 Task: Open Card Financial Planning Review in Board Event Marketing to Workspace Creative Services and add a team member Softage.2@softage.net, a label Blue, a checklist Curriculum Development, an attachment from Trello, a color Blue and finally, add a card description 'Plan and execute company team outing' and a comment 'Given the potential impact of this task on our company competitive position, let us ensure that we approach it with a sense of strategic thinking and planning.'. Add a start date 'Jan 02, 1900' with a due date 'Jan 09, 1900'
Action: Mouse moved to (237, 175)
Screenshot: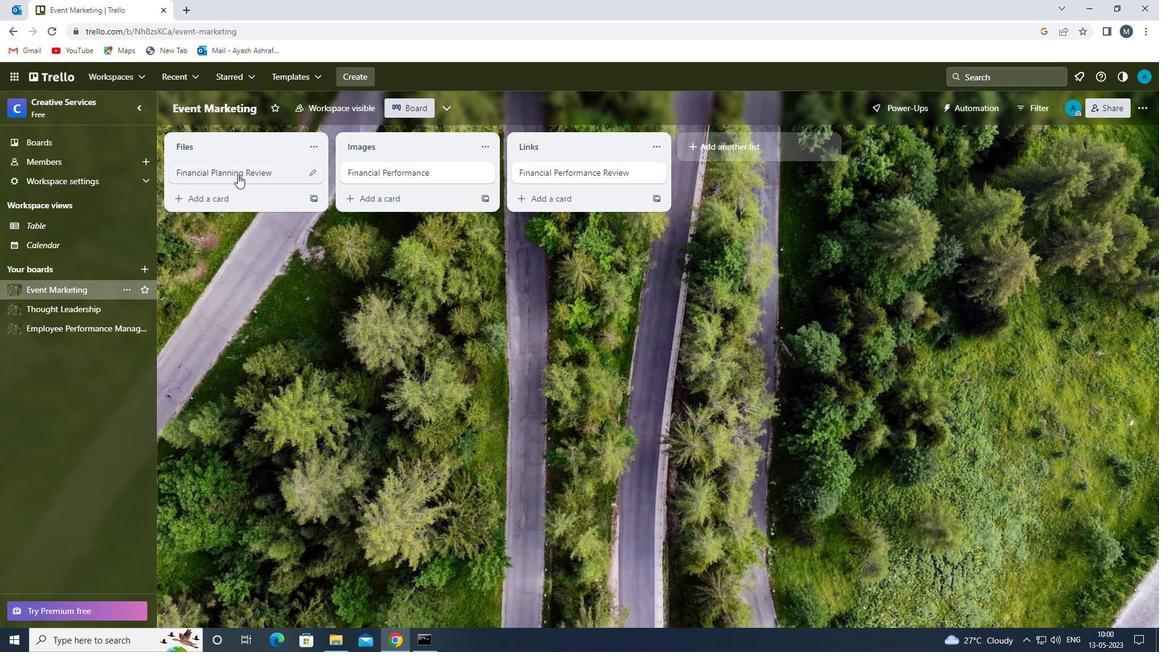 
Action: Mouse pressed left at (237, 175)
Screenshot: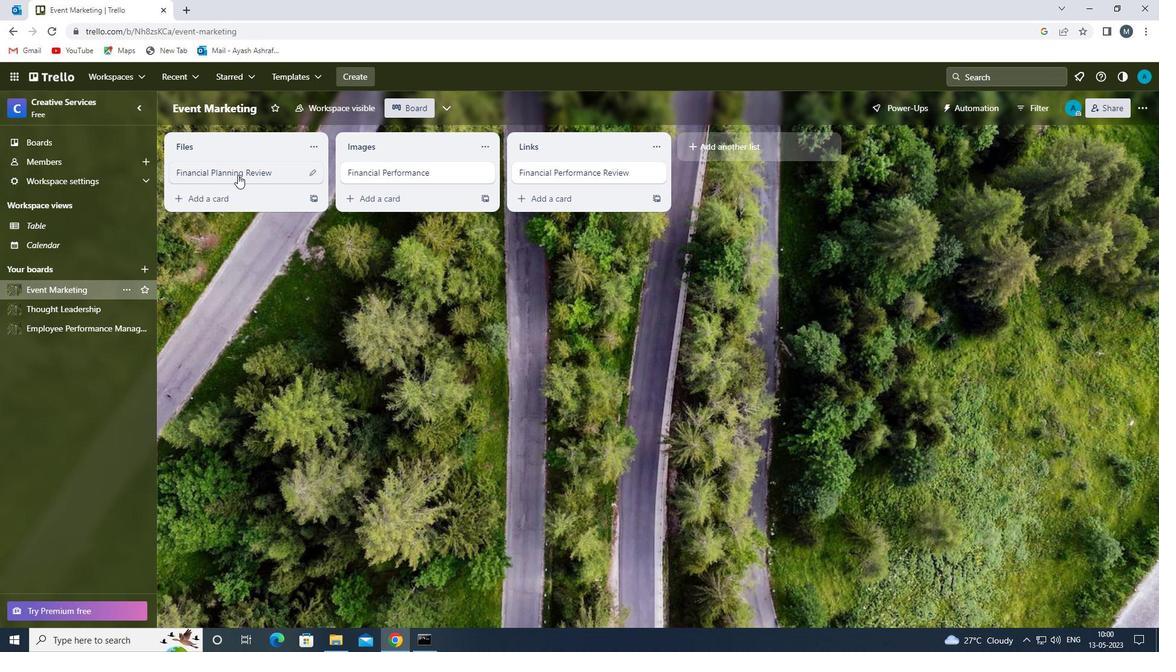 
Action: Mouse moved to (725, 175)
Screenshot: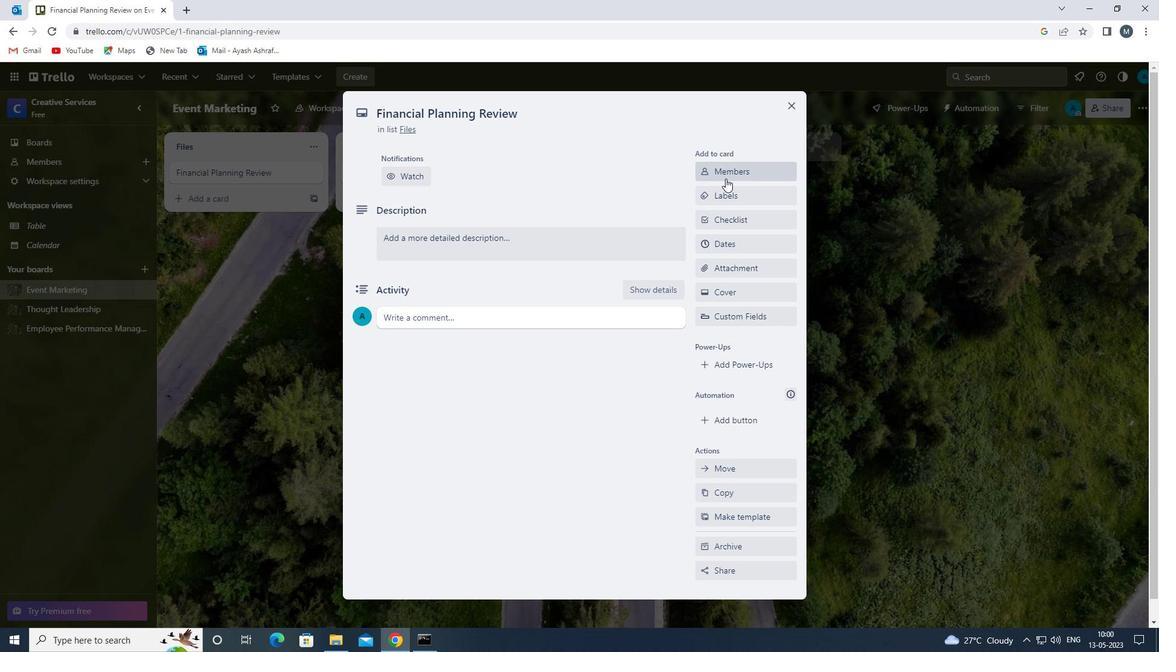 
Action: Mouse pressed left at (725, 175)
Screenshot: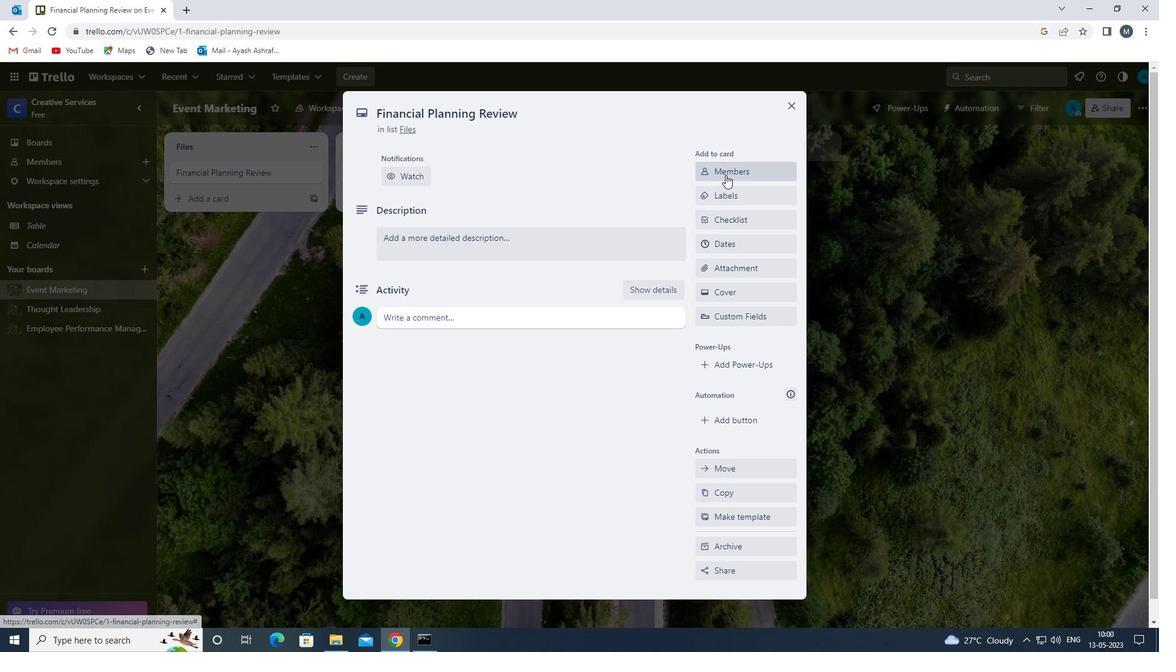 
Action: Mouse moved to (740, 189)
Screenshot: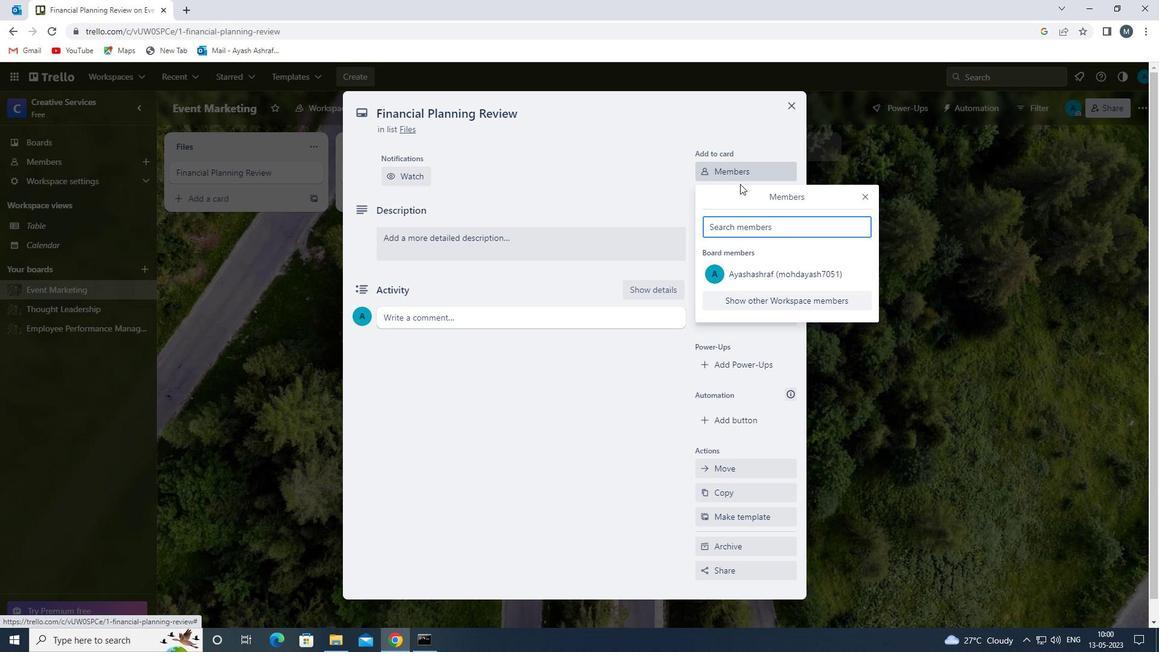 
Action: Key pressed s
Screenshot: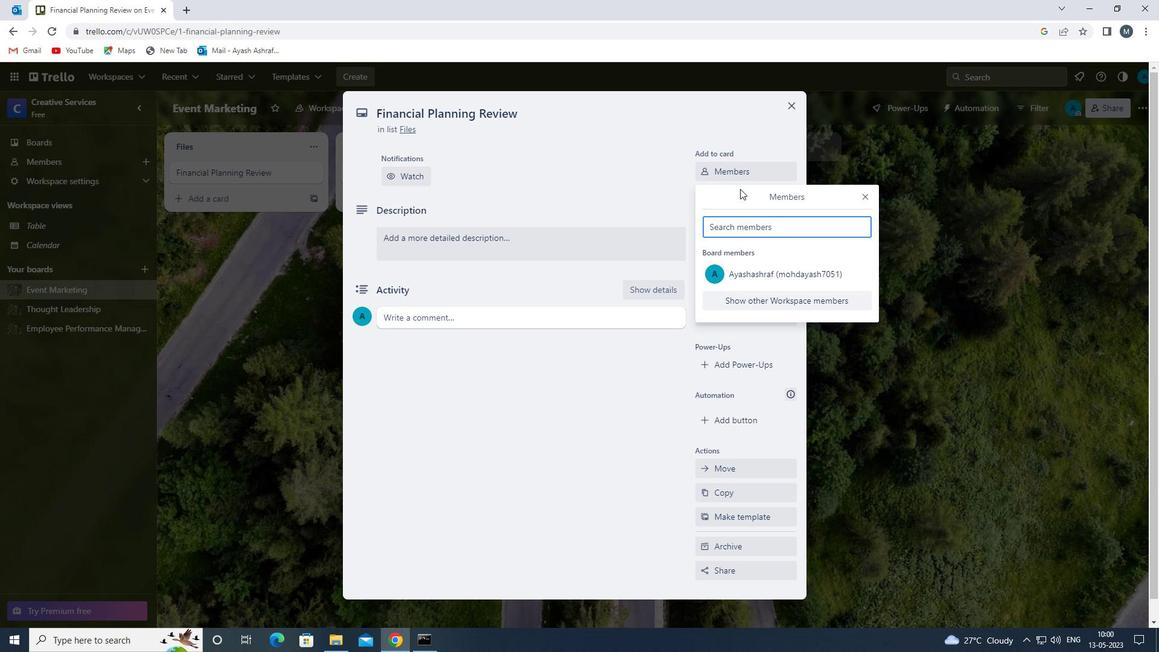 
Action: Mouse moved to (781, 370)
Screenshot: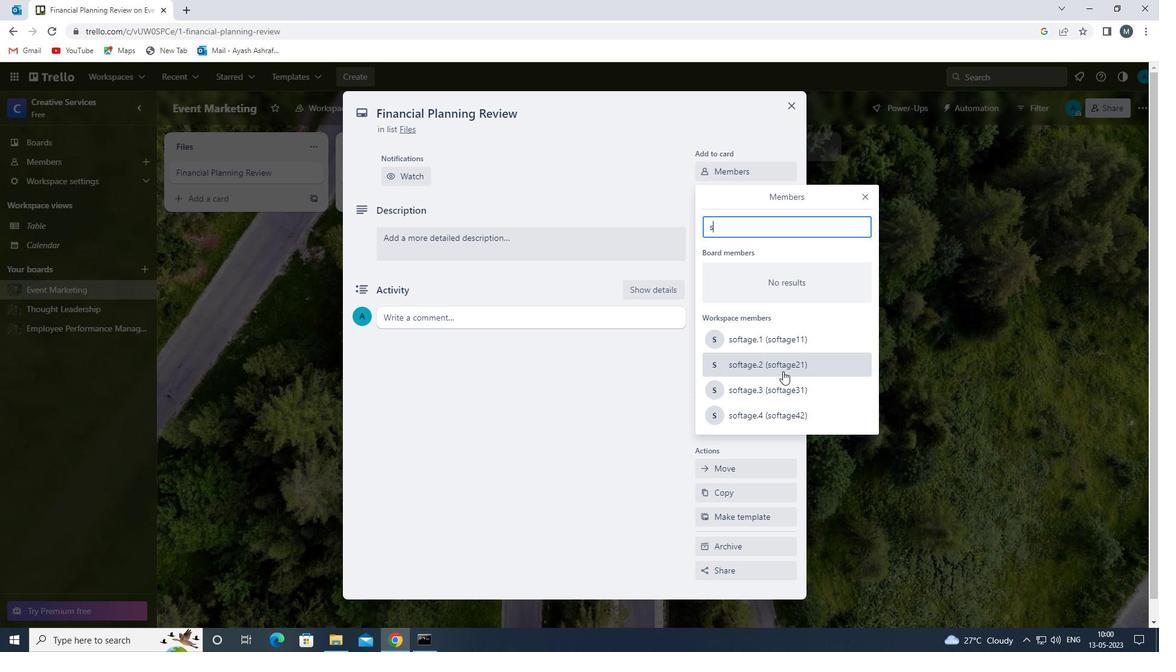
Action: Mouse pressed left at (781, 370)
Screenshot: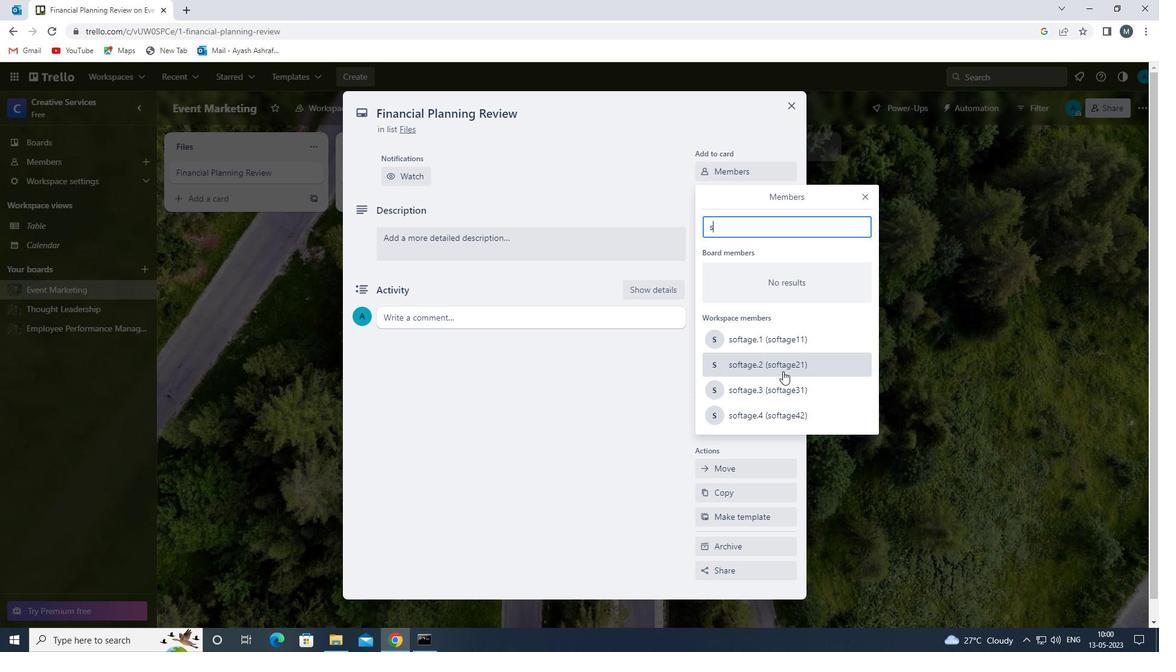 
Action: Mouse moved to (870, 202)
Screenshot: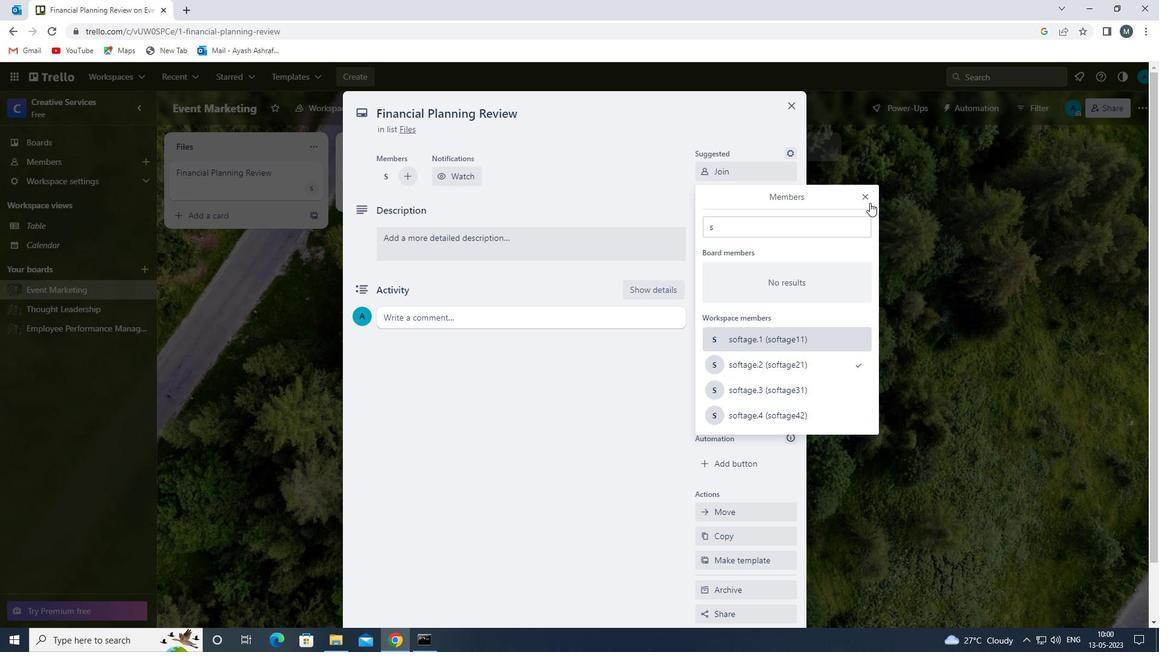 
Action: Mouse pressed left at (870, 202)
Screenshot: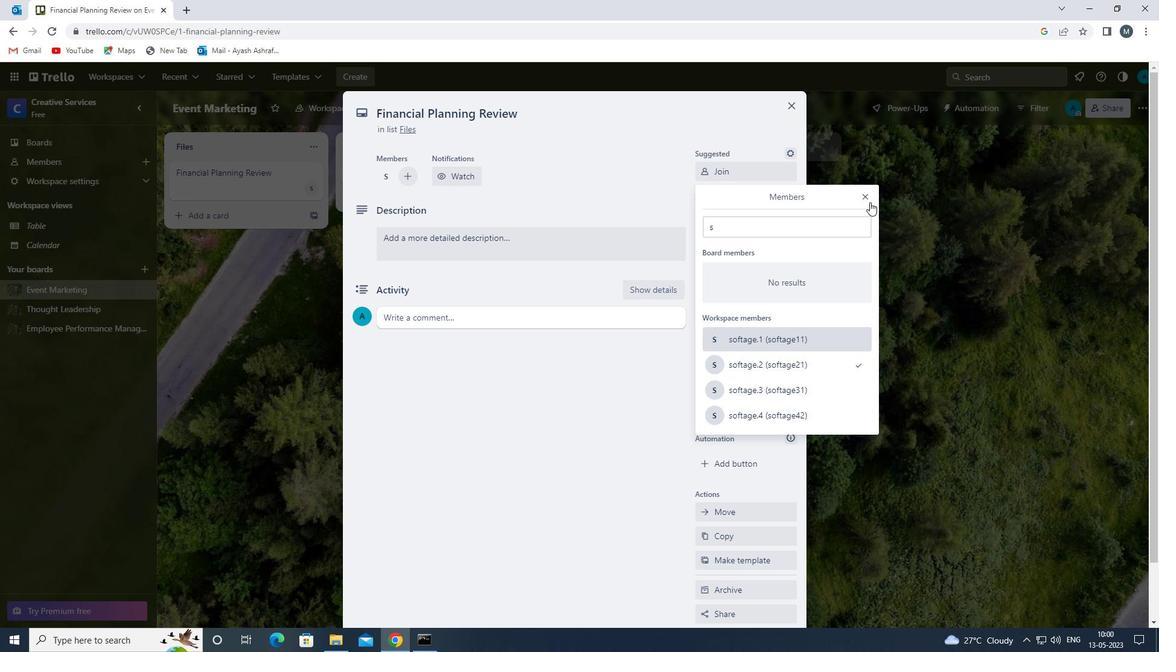
Action: Mouse moved to (748, 243)
Screenshot: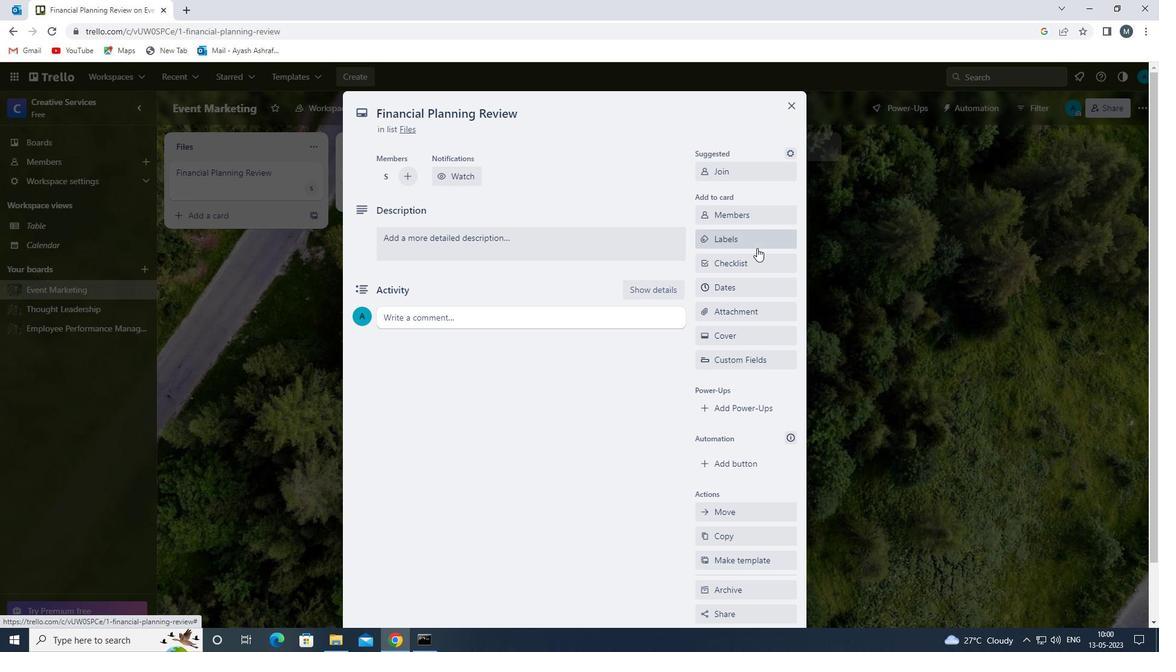 
Action: Mouse pressed left at (748, 243)
Screenshot: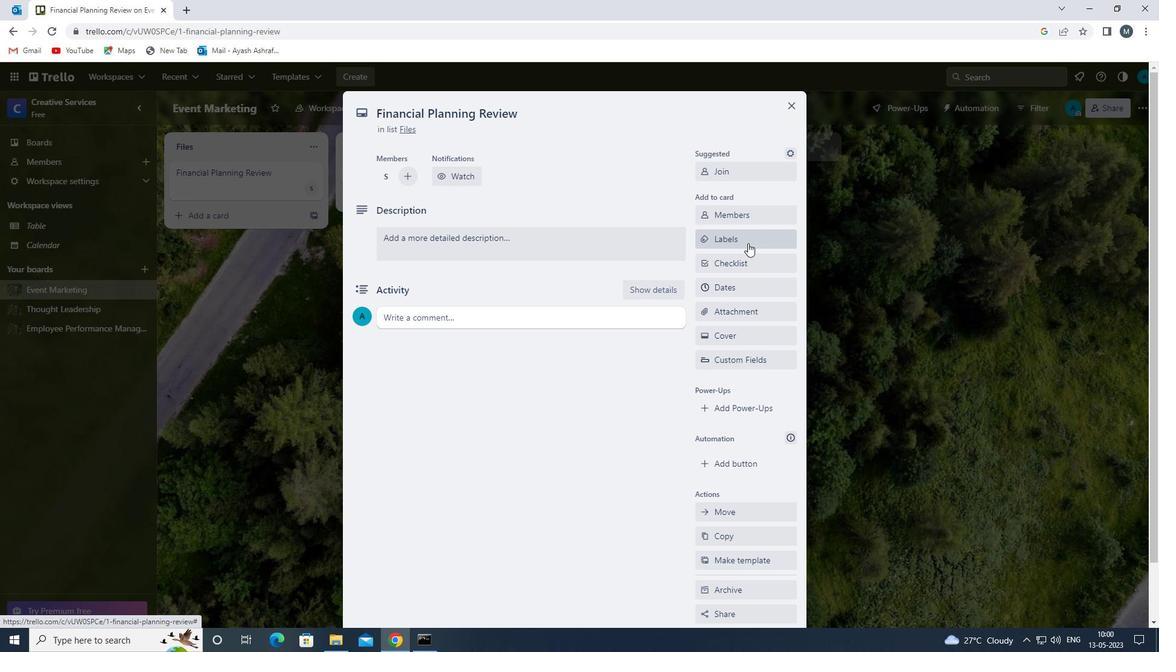 
Action: Mouse moved to (748, 443)
Screenshot: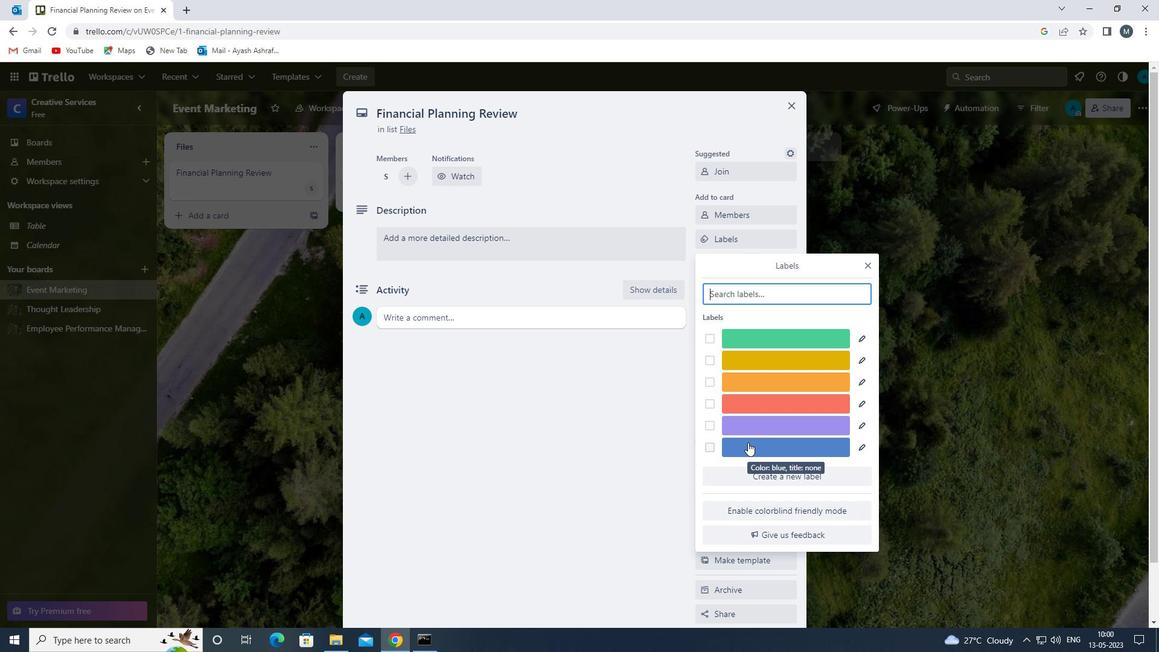 
Action: Mouse pressed left at (748, 443)
Screenshot: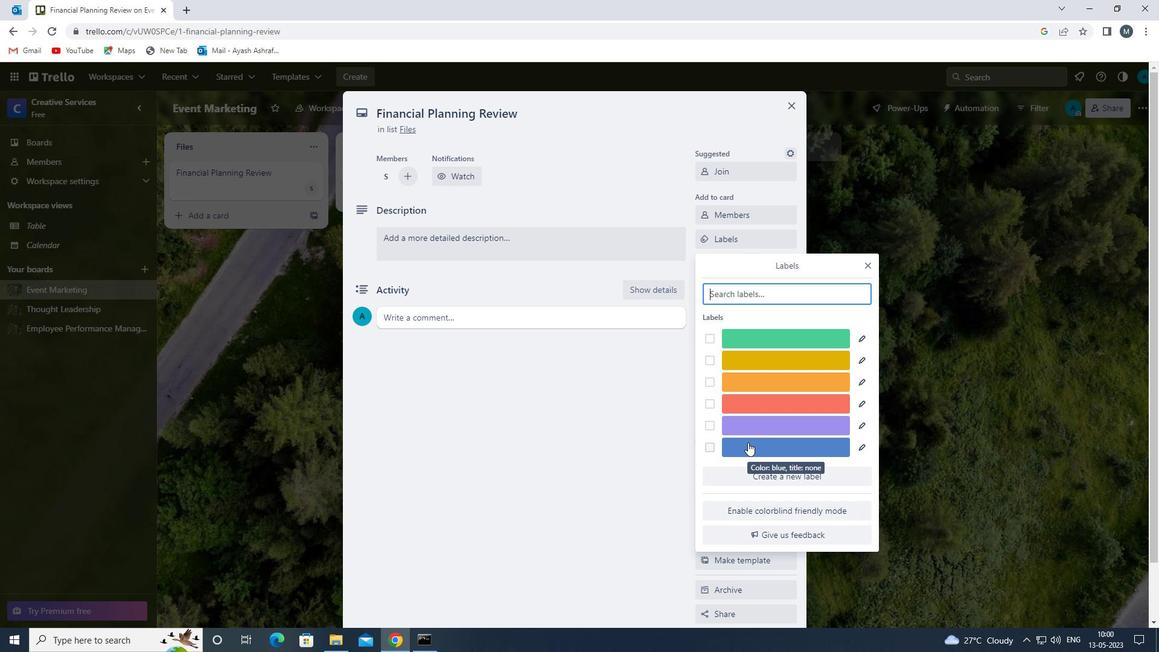 
Action: Mouse moved to (869, 269)
Screenshot: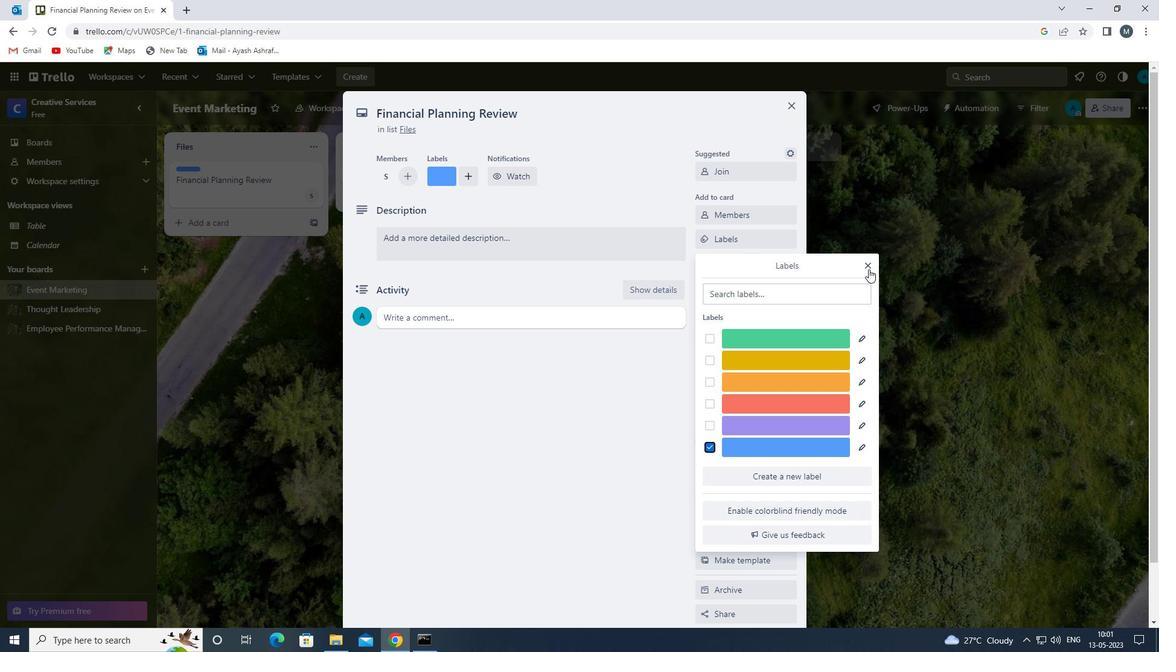 
Action: Mouse pressed left at (869, 269)
Screenshot: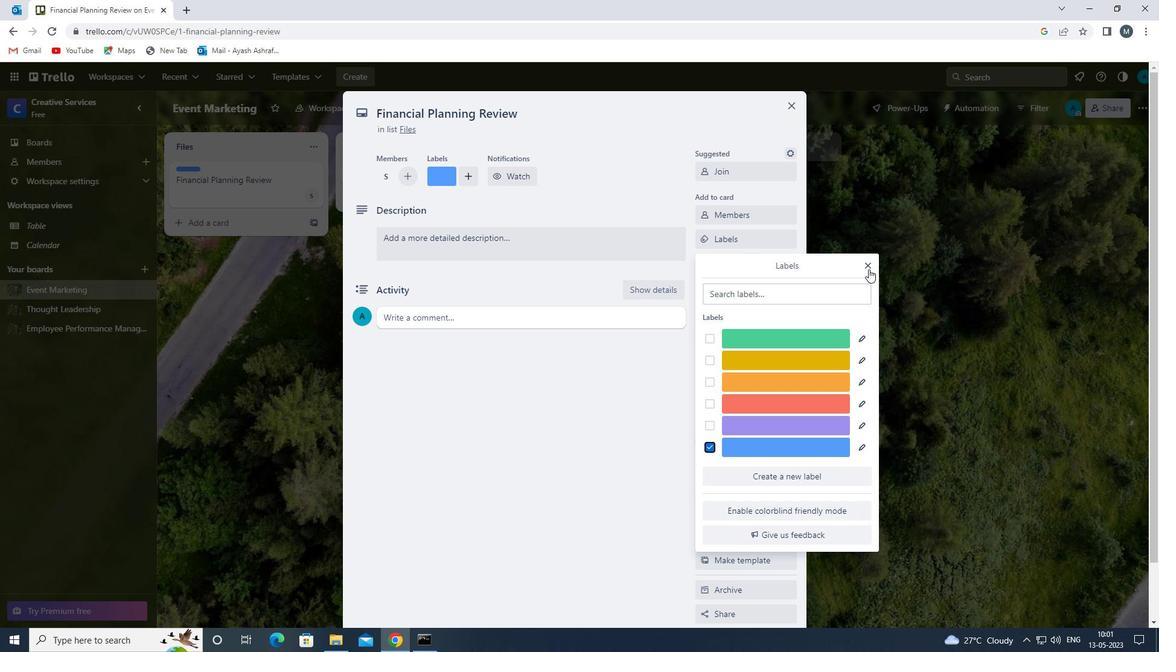 
Action: Mouse moved to (735, 262)
Screenshot: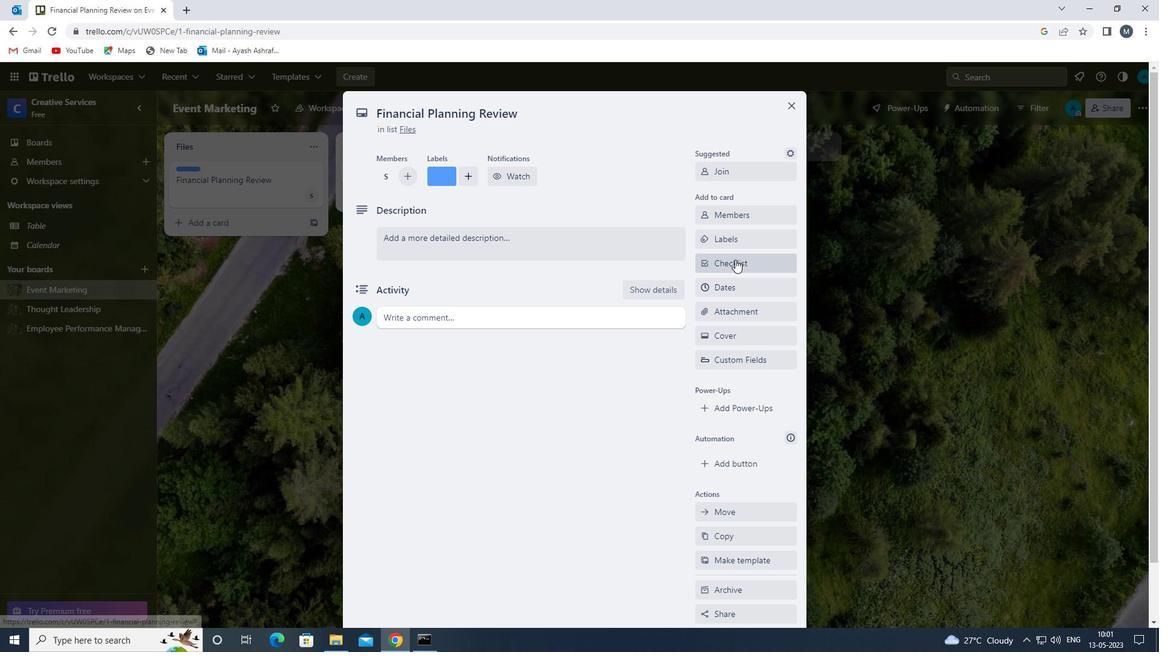 
Action: Mouse pressed left at (735, 262)
Screenshot: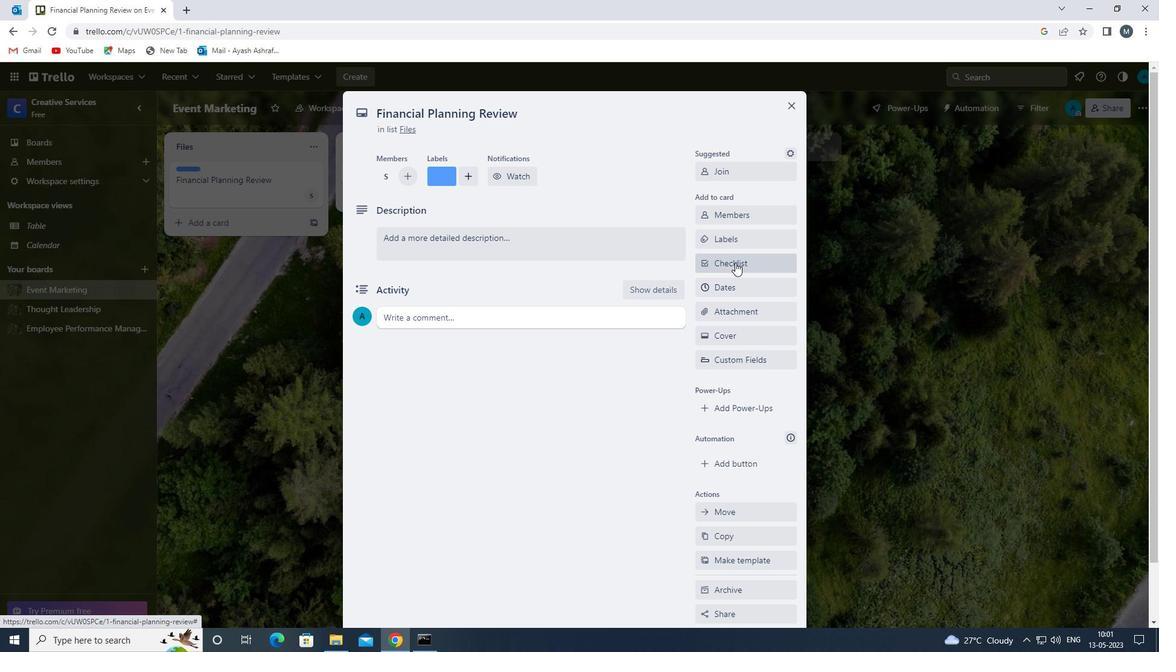 
Action: Mouse moved to (748, 334)
Screenshot: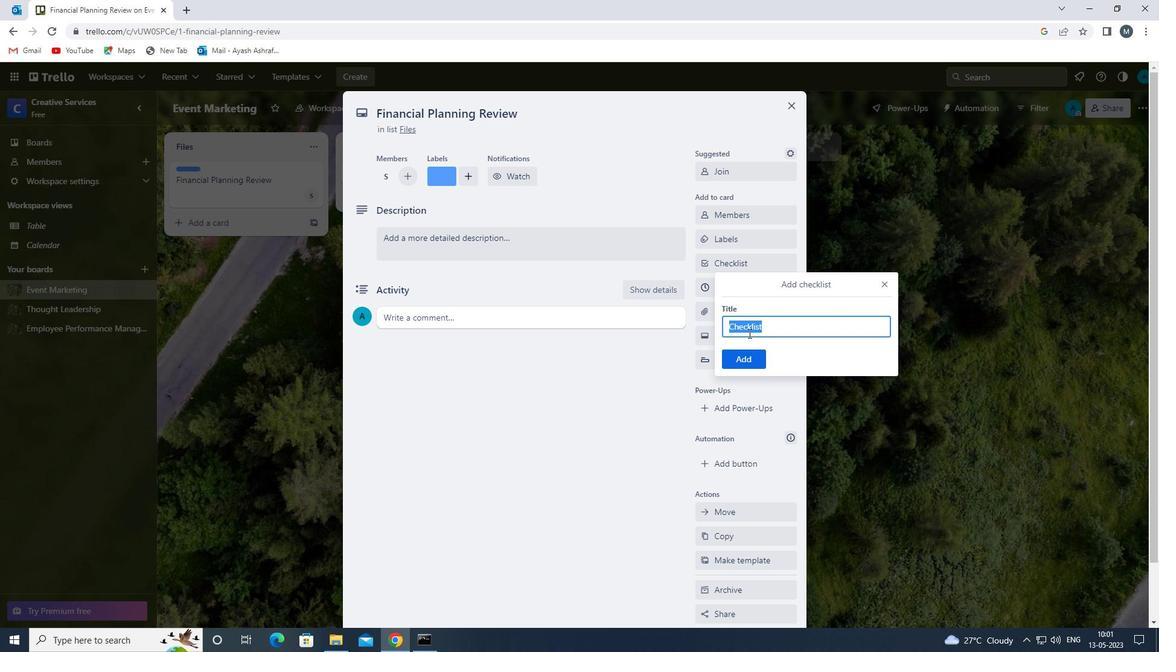 
Action: Key pressed <Key.shift><Key.shift>CURRICULUM<Key.space><Key.shift><Key.shift><Key.shift><Key.shift>DEVELOPMENT<Key.space>
Screenshot: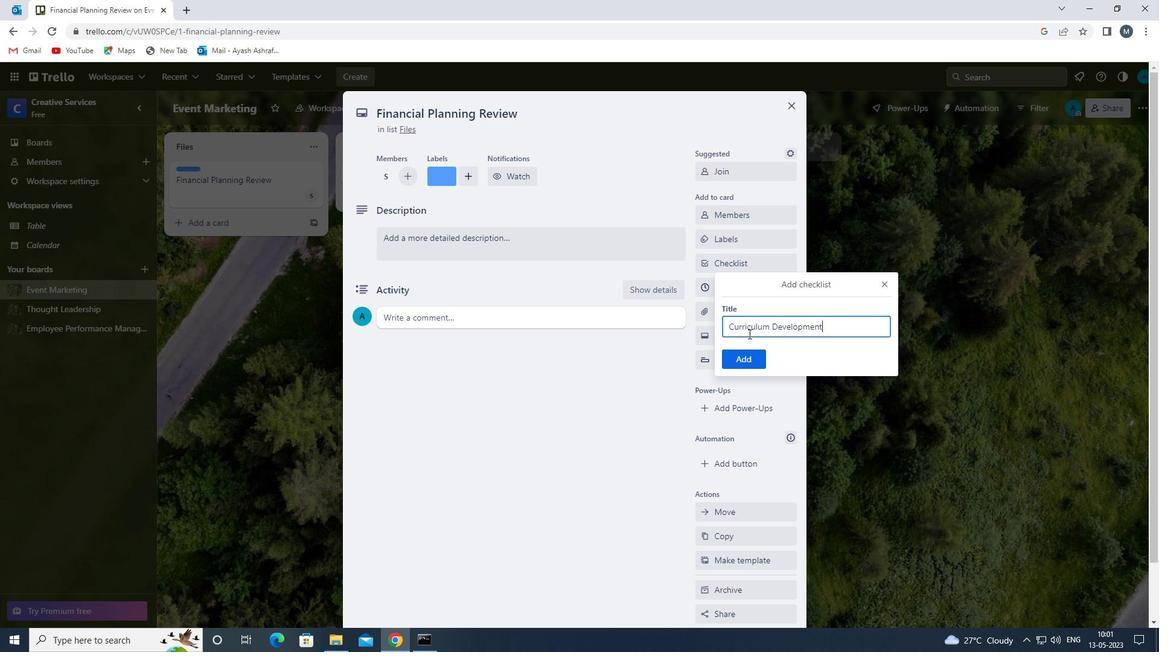 
Action: Mouse moved to (740, 354)
Screenshot: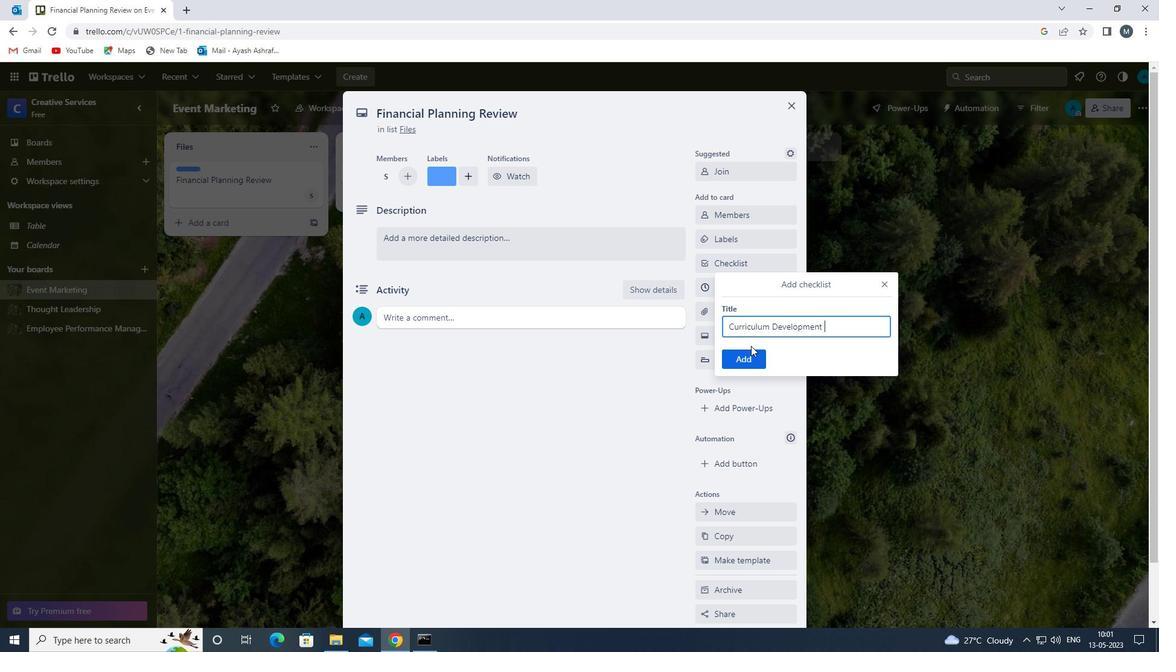 
Action: Mouse pressed left at (740, 354)
Screenshot: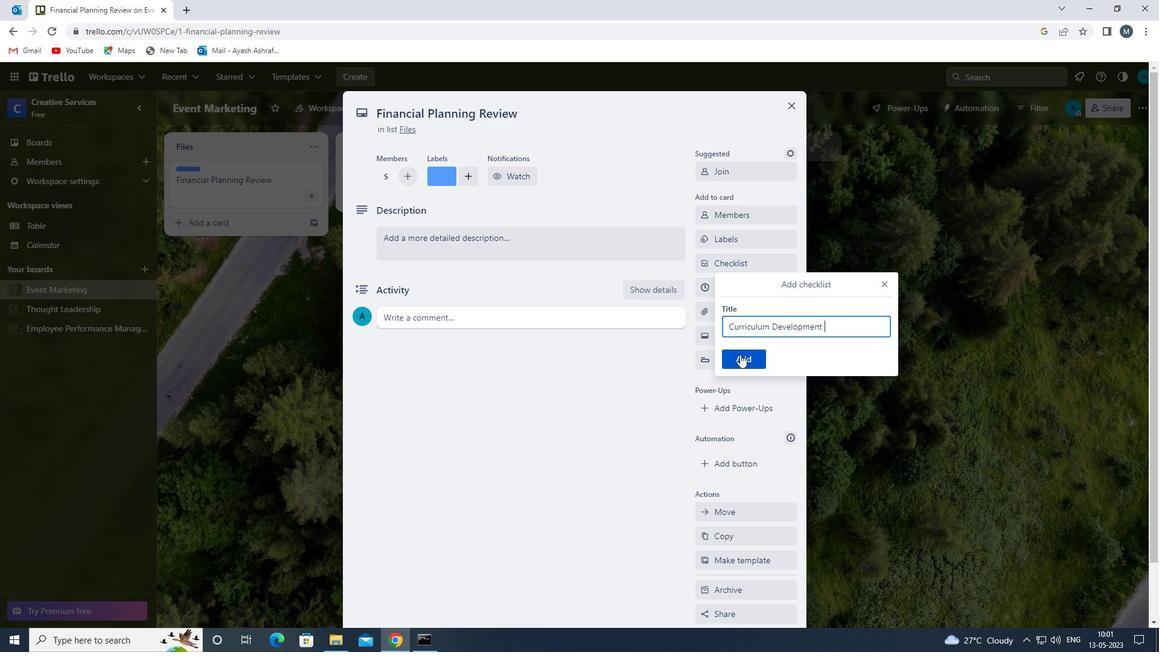 
Action: Mouse moved to (733, 307)
Screenshot: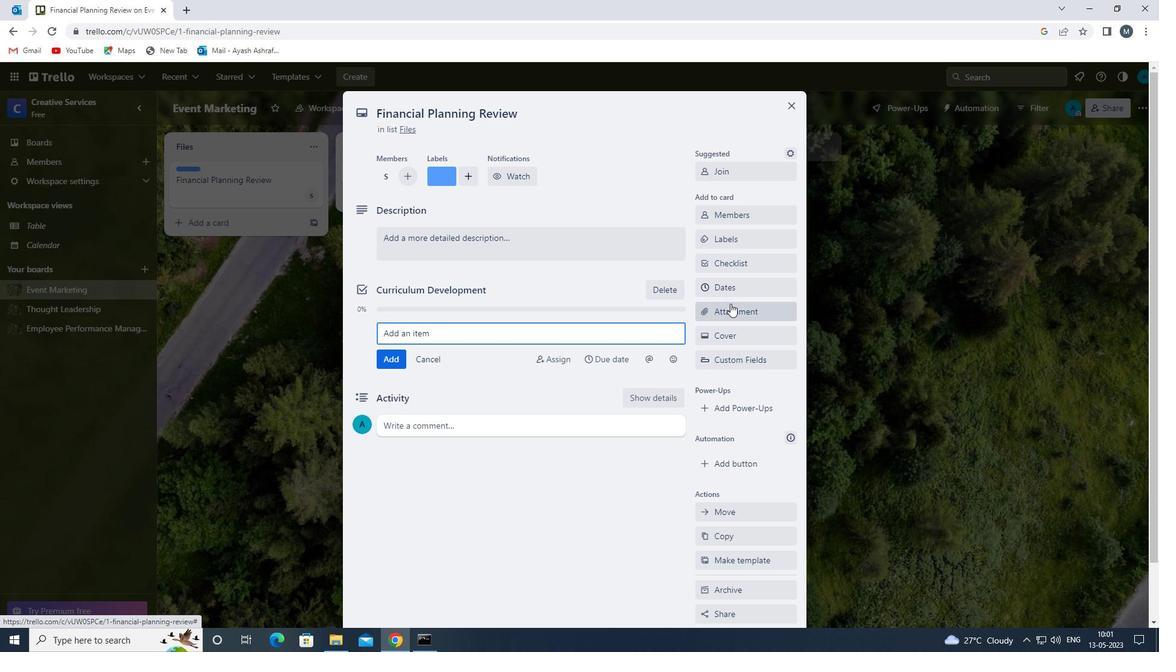 
Action: Mouse pressed left at (733, 307)
Screenshot: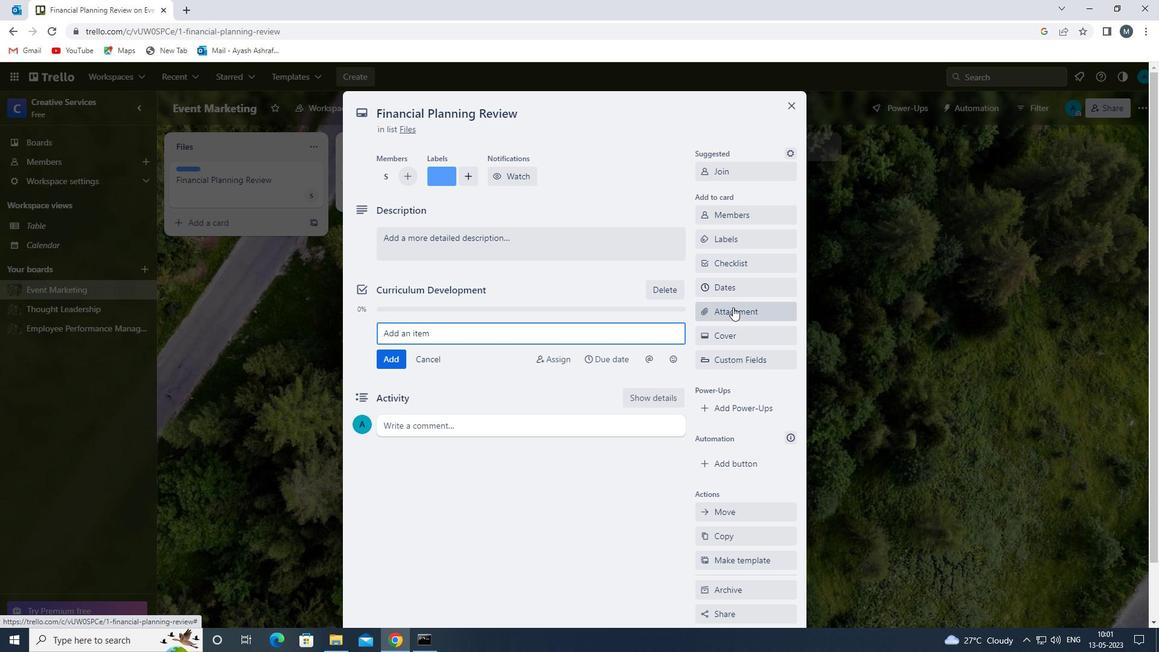 
Action: Mouse moved to (724, 385)
Screenshot: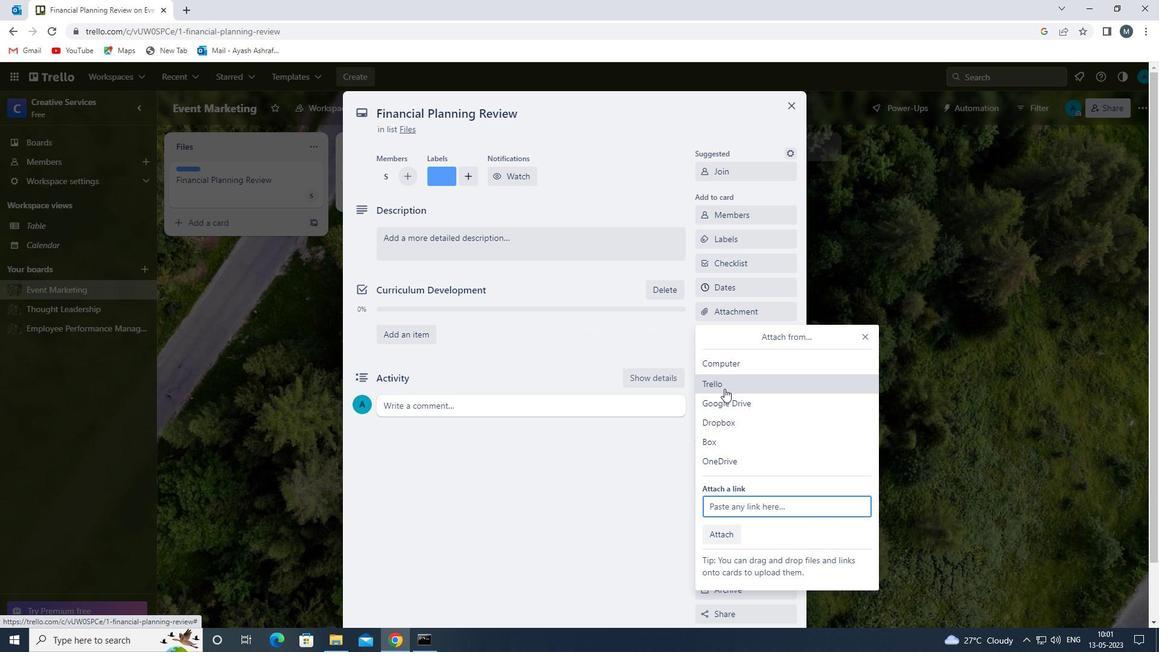 
Action: Mouse pressed left at (724, 385)
Screenshot: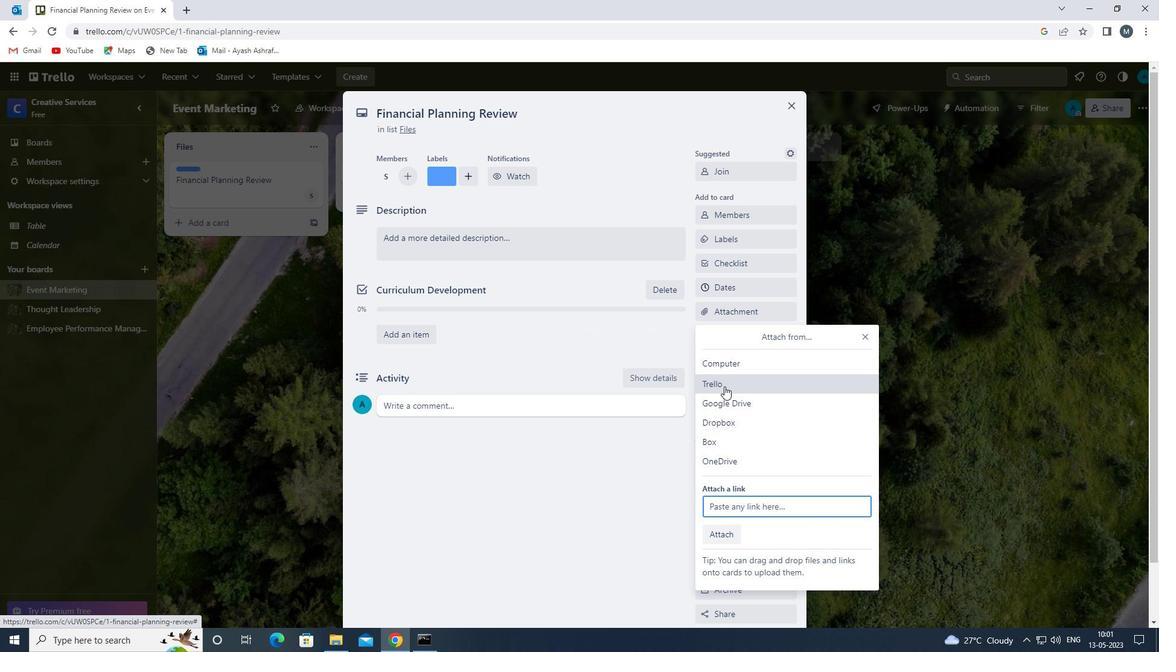 
Action: Mouse moved to (751, 356)
Screenshot: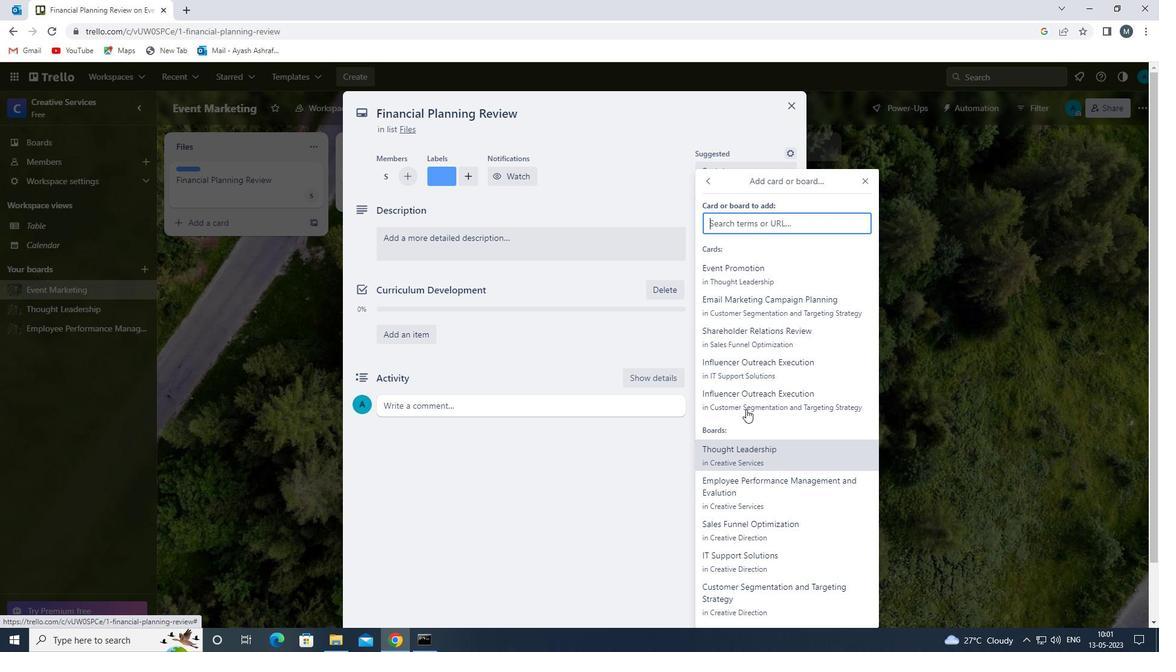 
Action: Mouse pressed left at (751, 356)
Screenshot: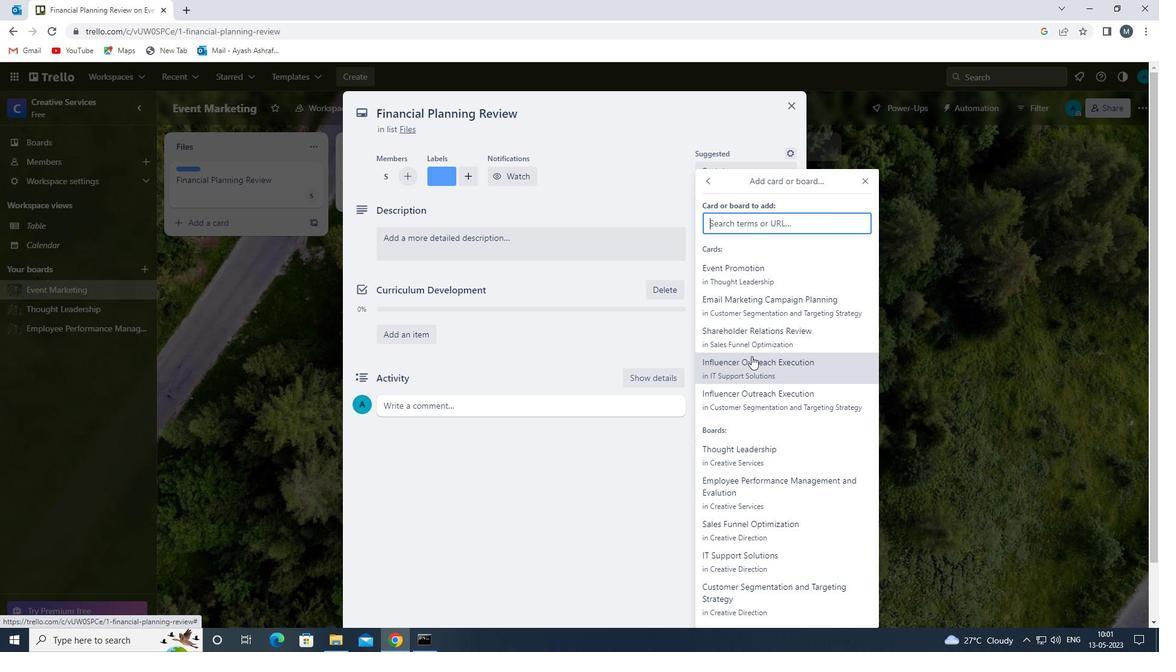 
Action: Mouse moved to (730, 335)
Screenshot: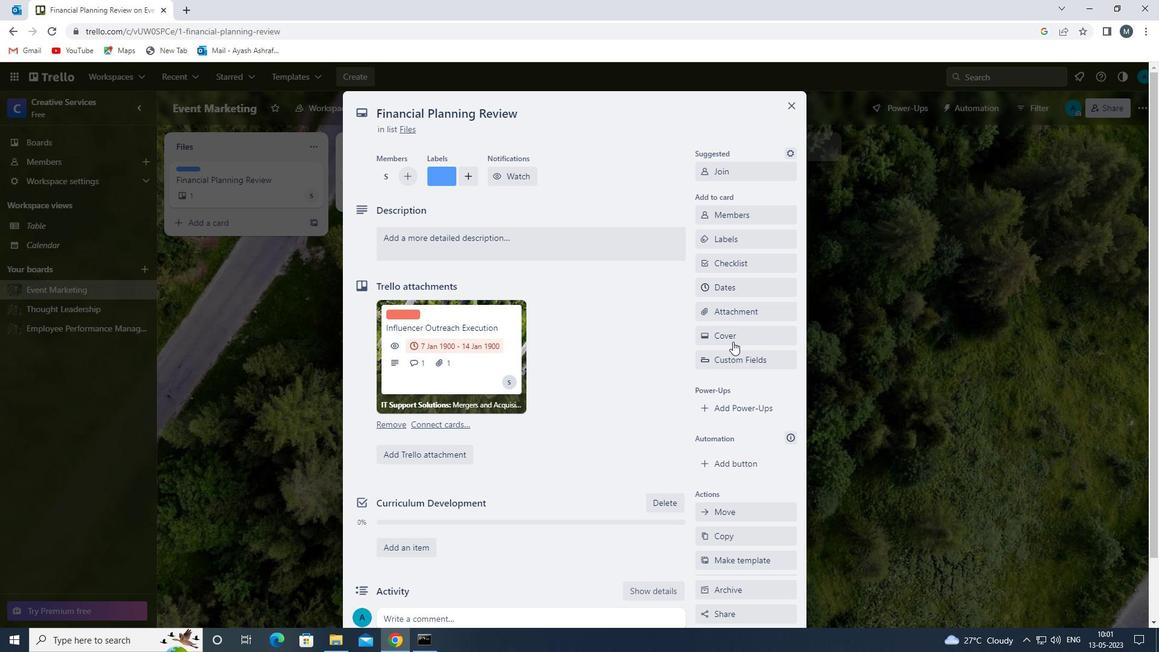 
Action: Mouse pressed left at (730, 335)
Screenshot: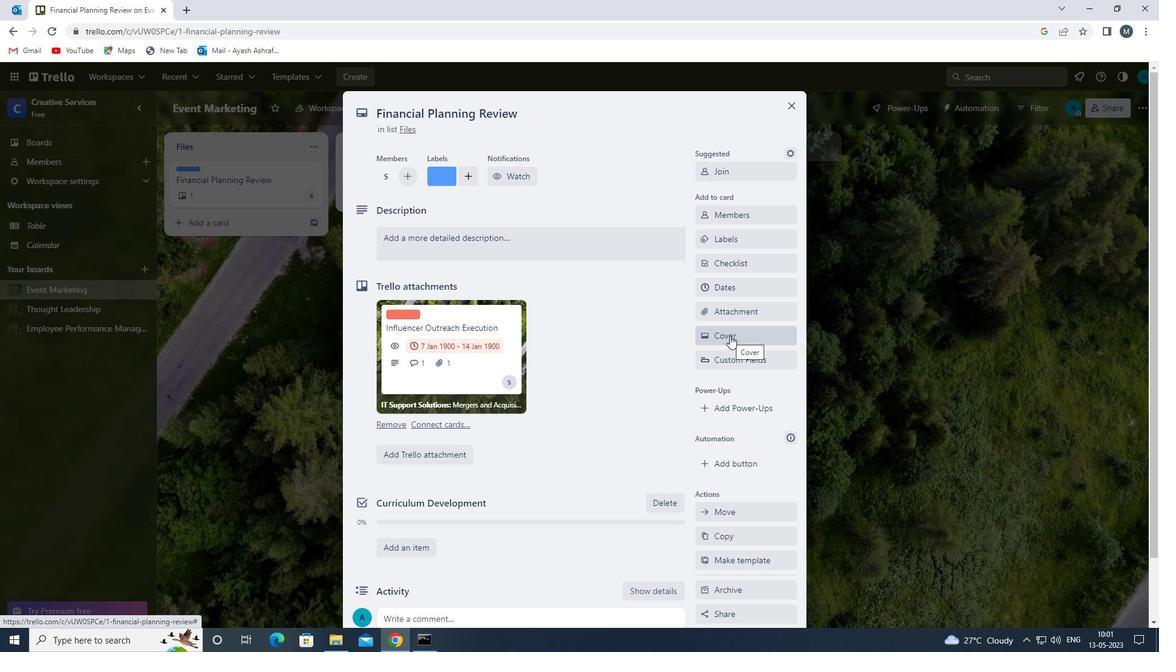 
Action: Mouse moved to (727, 412)
Screenshot: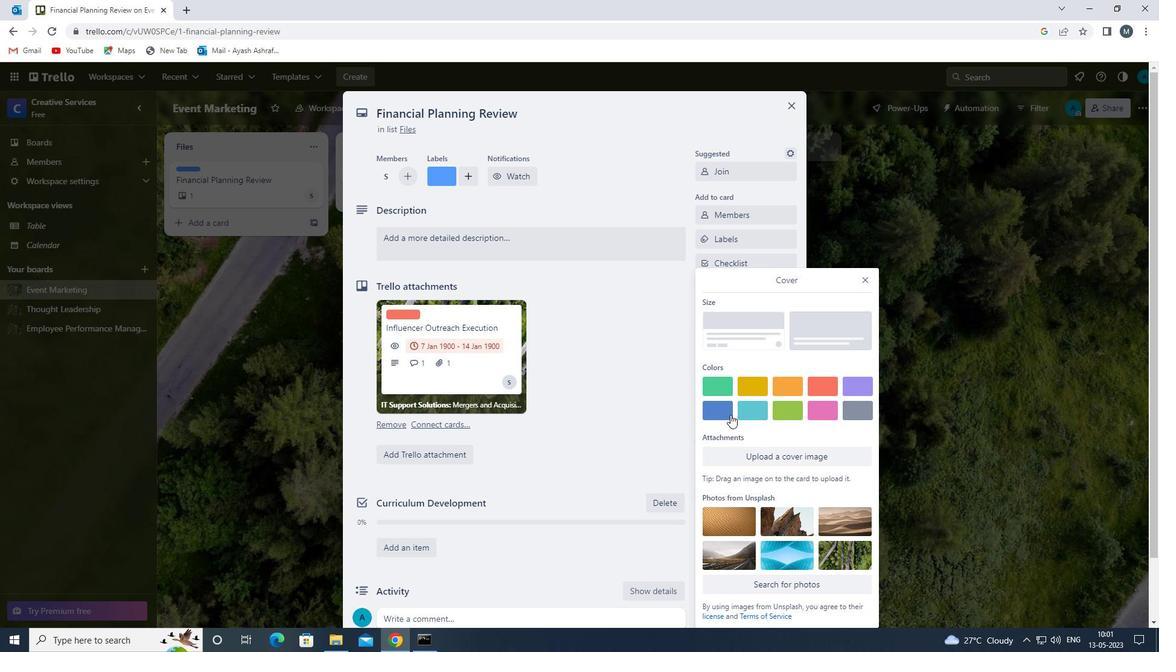 
Action: Mouse pressed left at (727, 412)
Screenshot: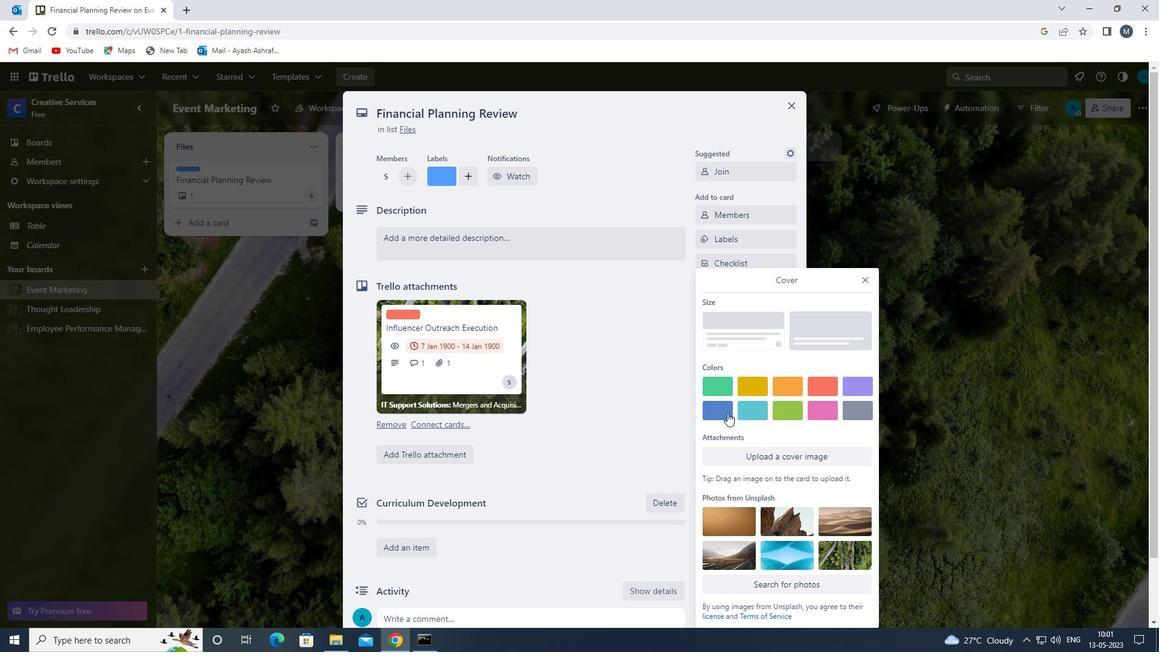 
Action: Mouse moved to (867, 257)
Screenshot: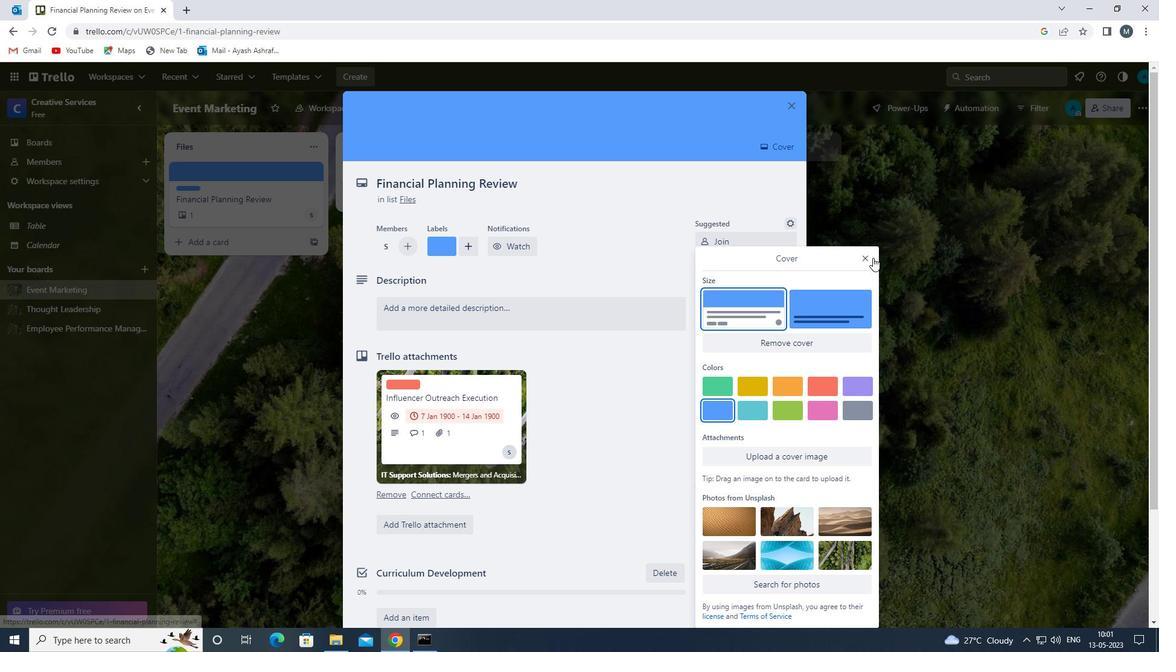 
Action: Mouse pressed left at (867, 257)
Screenshot: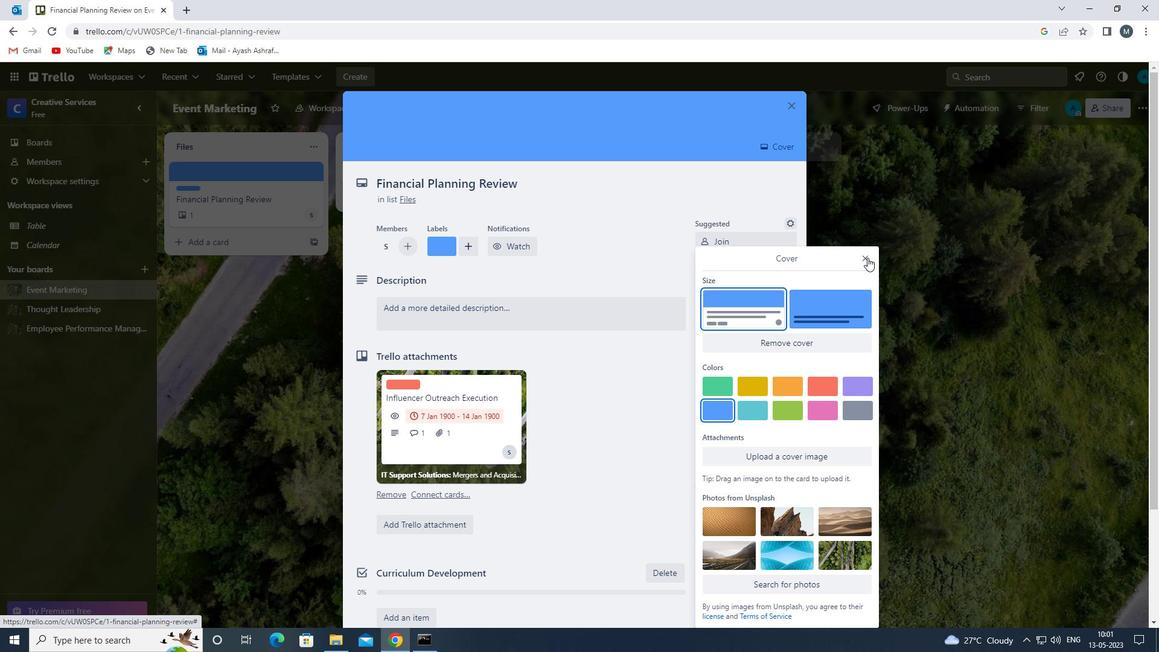 
Action: Mouse moved to (481, 309)
Screenshot: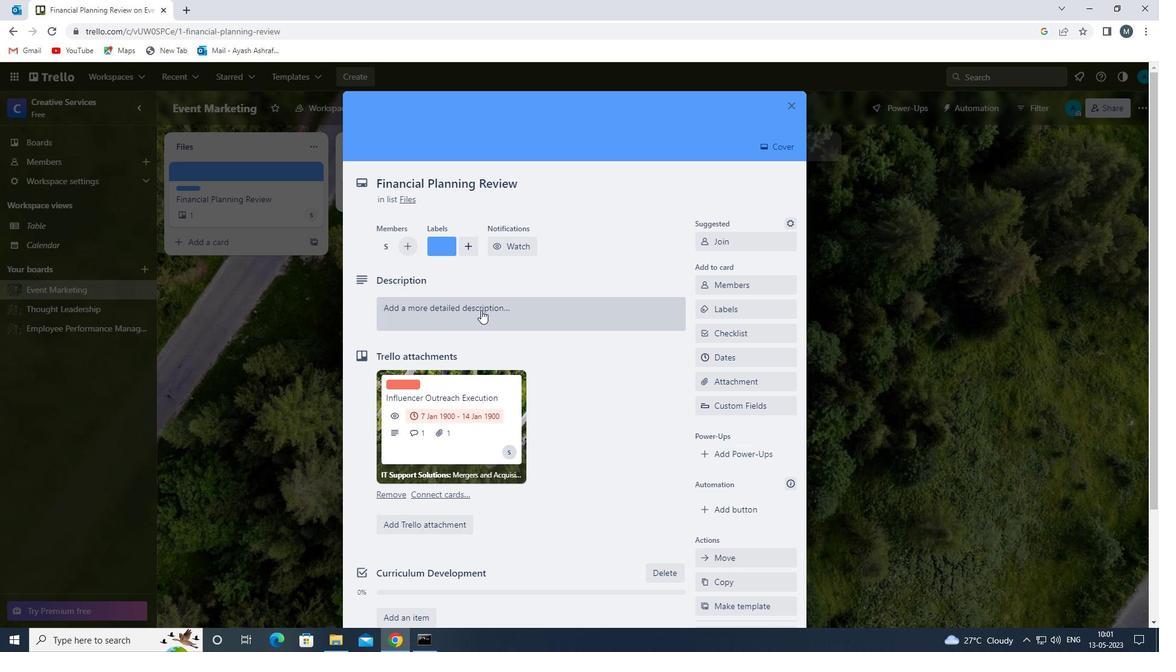 
Action: Mouse pressed left at (481, 309)
Screenshot: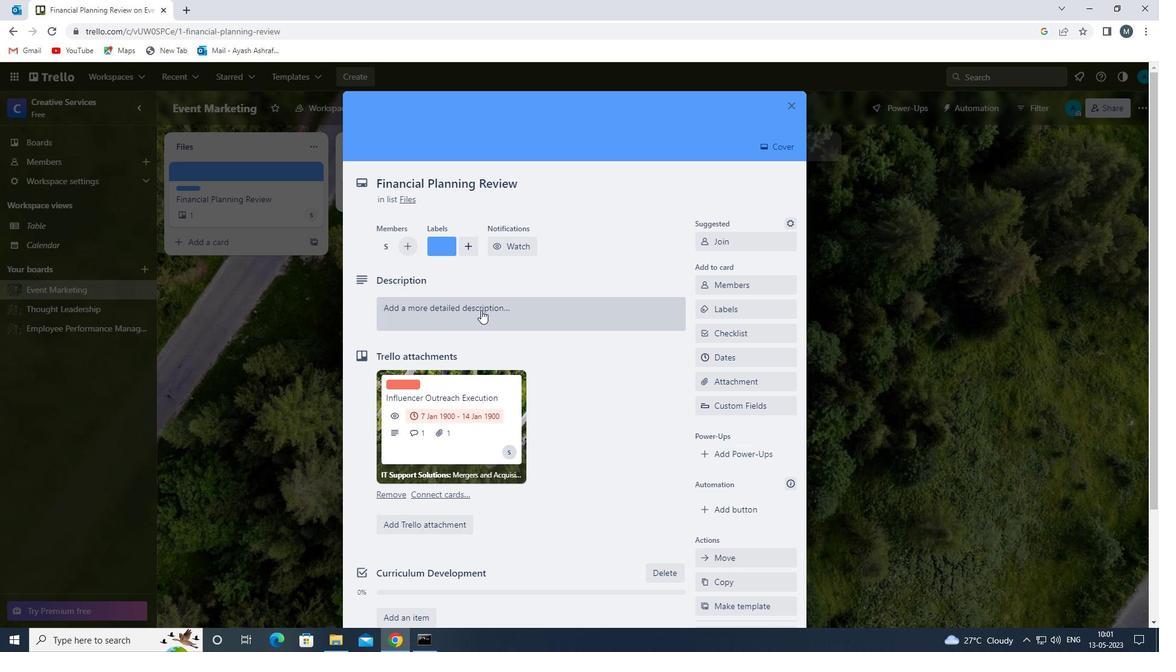 
Action: Mouse moved to (448, 350)
Screenshot: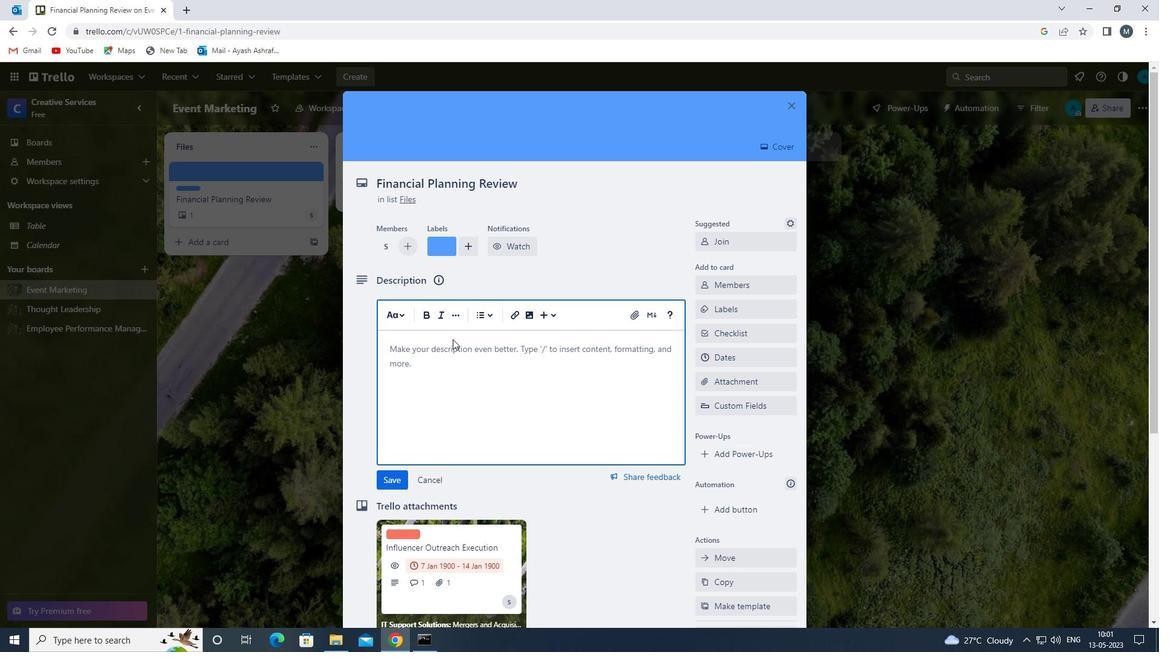 
Action: Mouse pressed left at (448, 350)
Screenshot: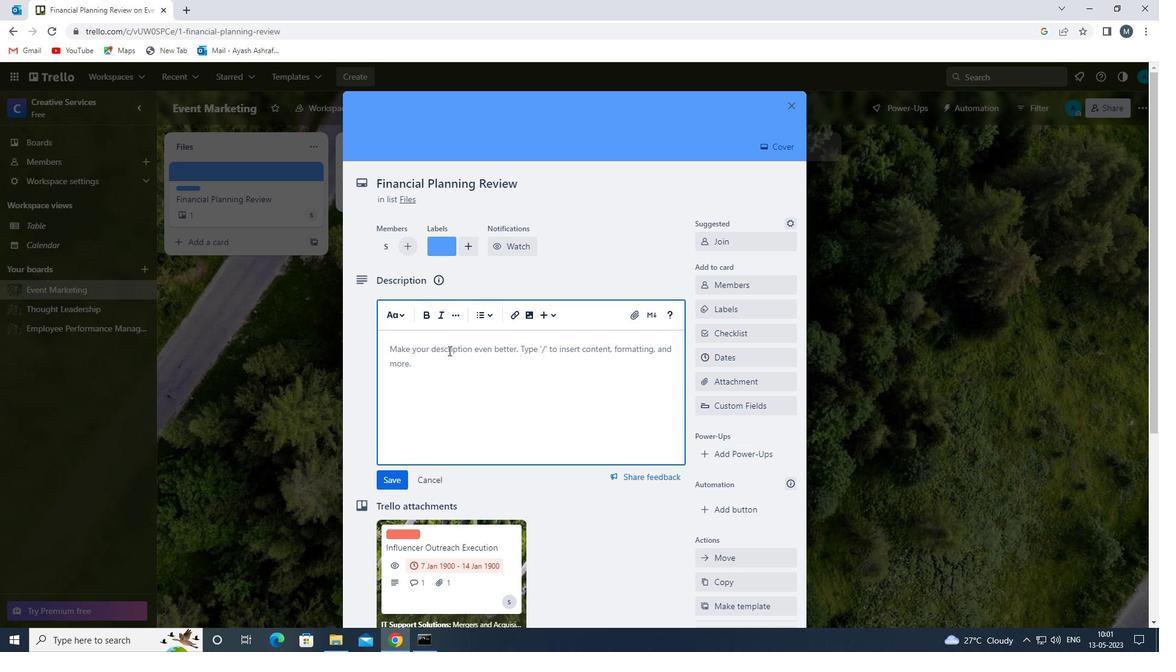 
Action: Key pressed <Key.shift><Key.shift>PLAN<Key.space>AND<Key.space>EXECUTE<Key.space>COMPANY<Key.space>TEAM<Key.space>OUTING<Key.space>
Screenshot: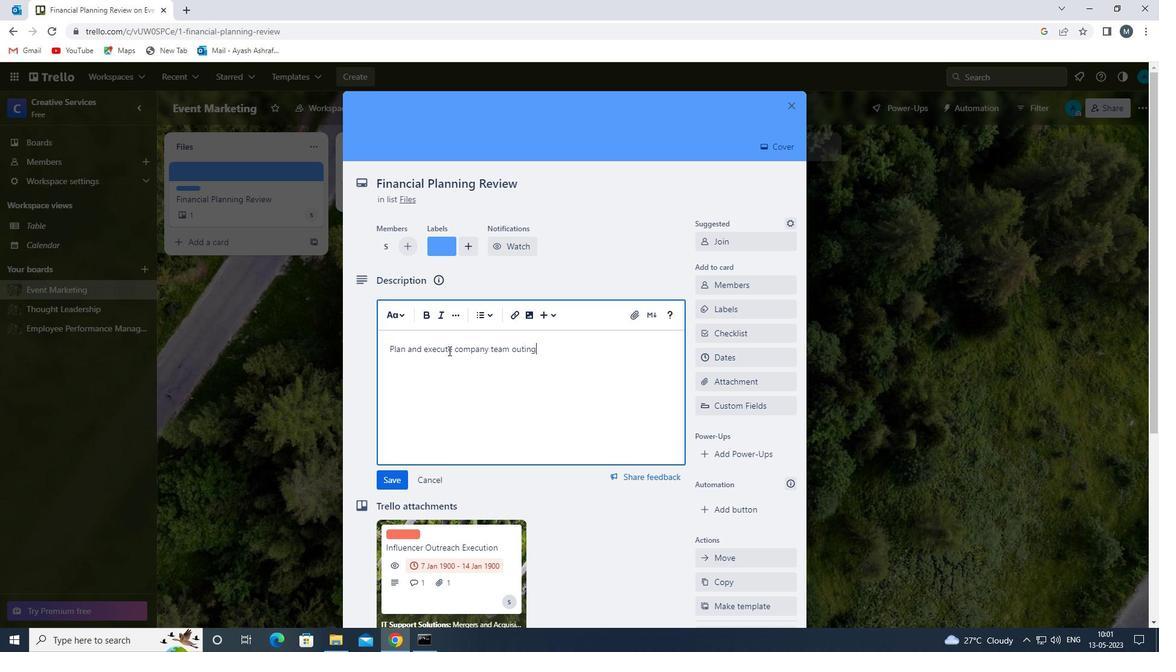 
Action: Mouse moved to (391, 481)
Screenshot: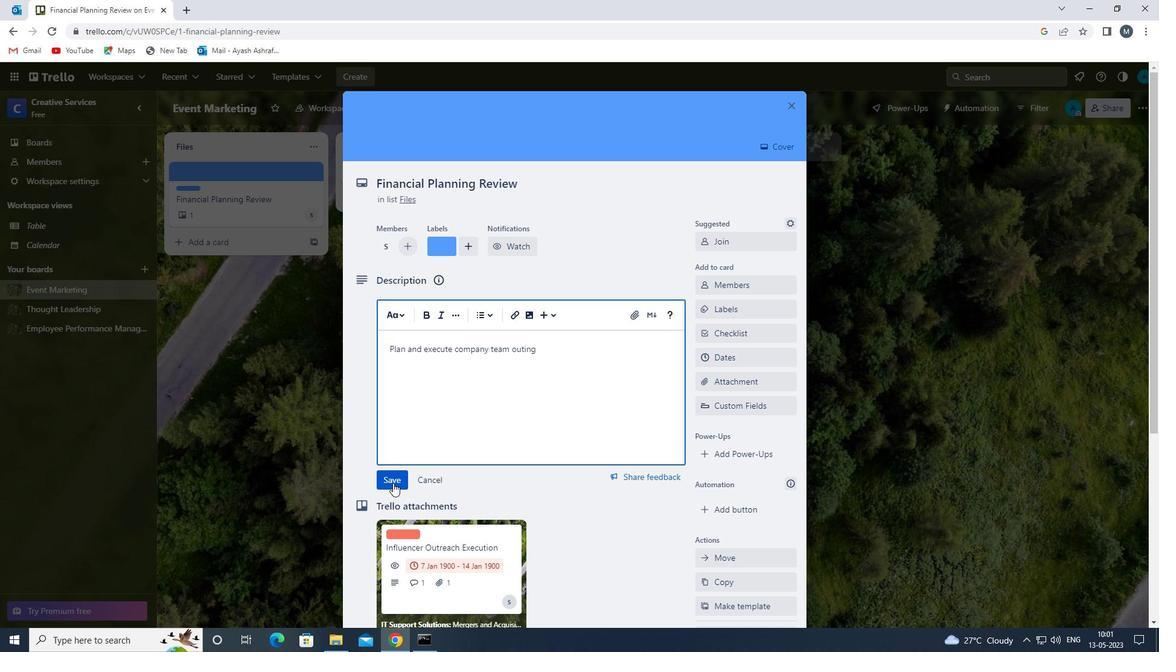 
Action: Mouse pressed left at (391, 481)
Screenshot: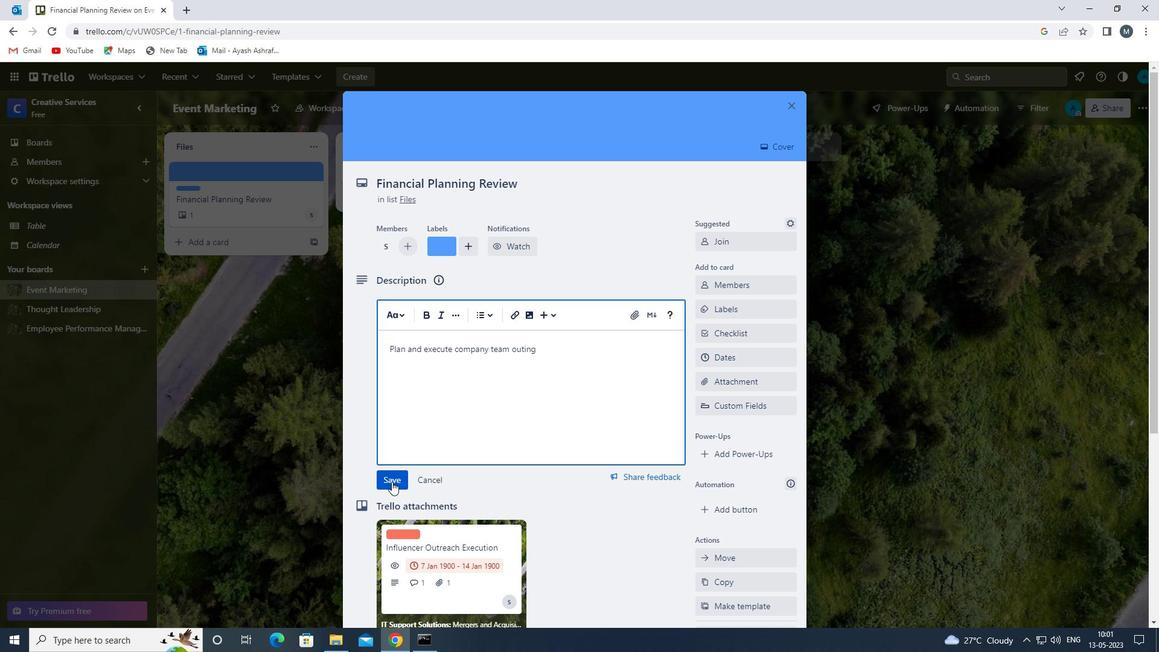 
Action: Mouse moved to (487, 406)
Screenshot: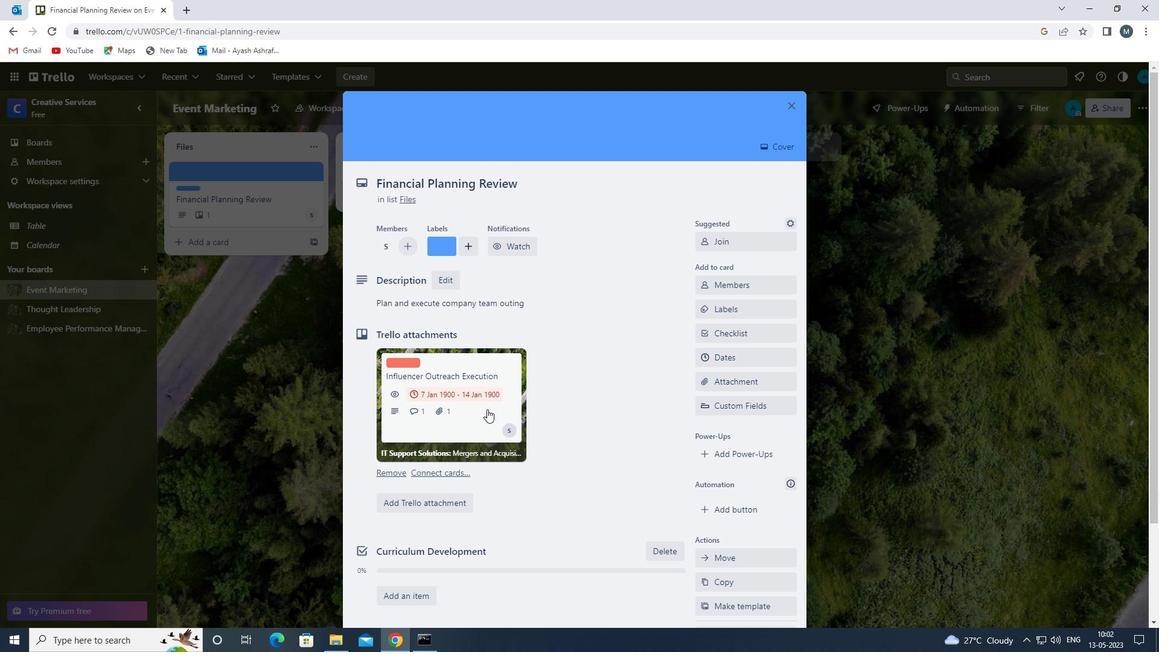
Action: Mouse scrolled (487, 405) with delta (0, 0)
Screenshot: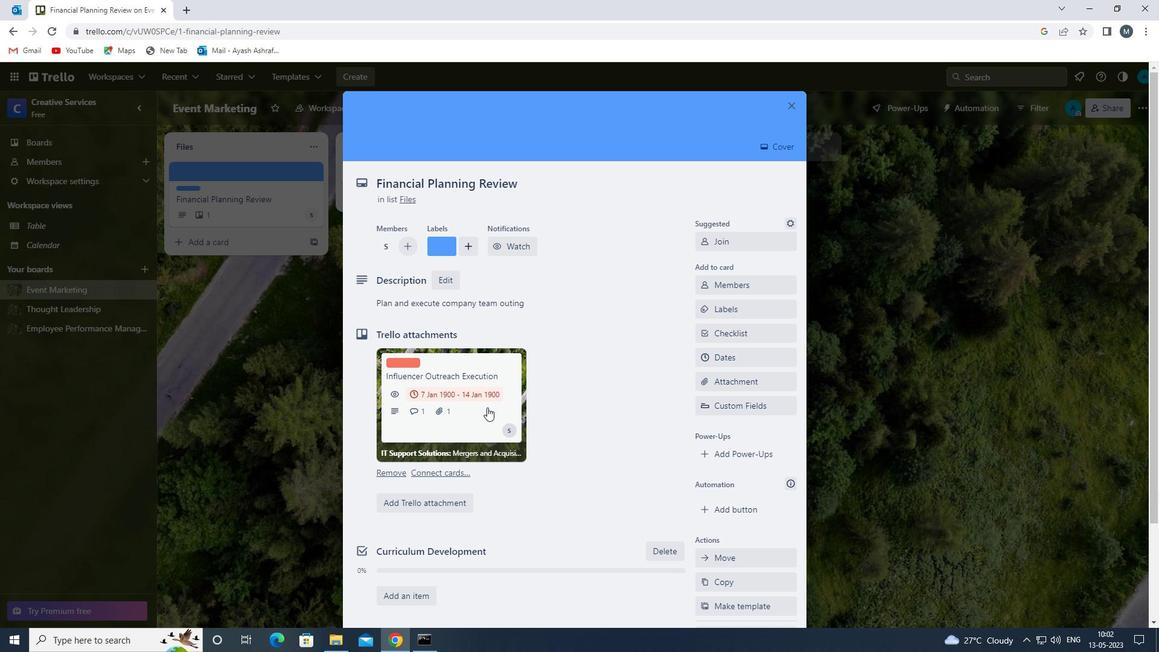 
Action: Mouse moved to (487, 405)
Screenshot: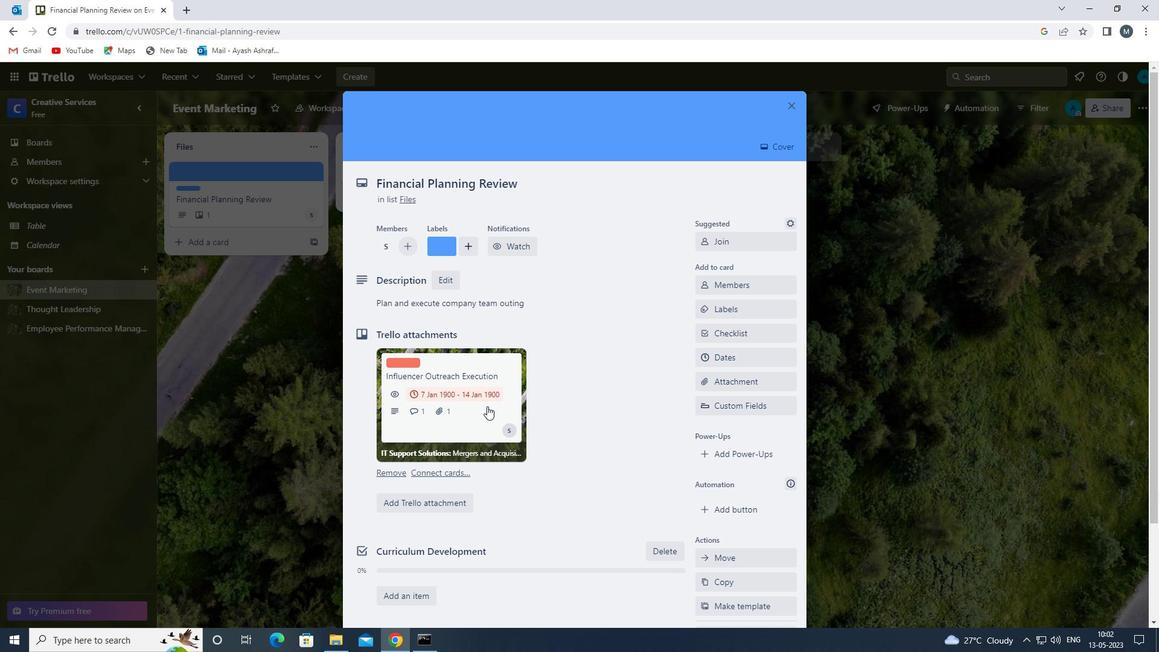 
Action: Mouse scrolled (487, 405) with delta (0, 0)
Screenshot: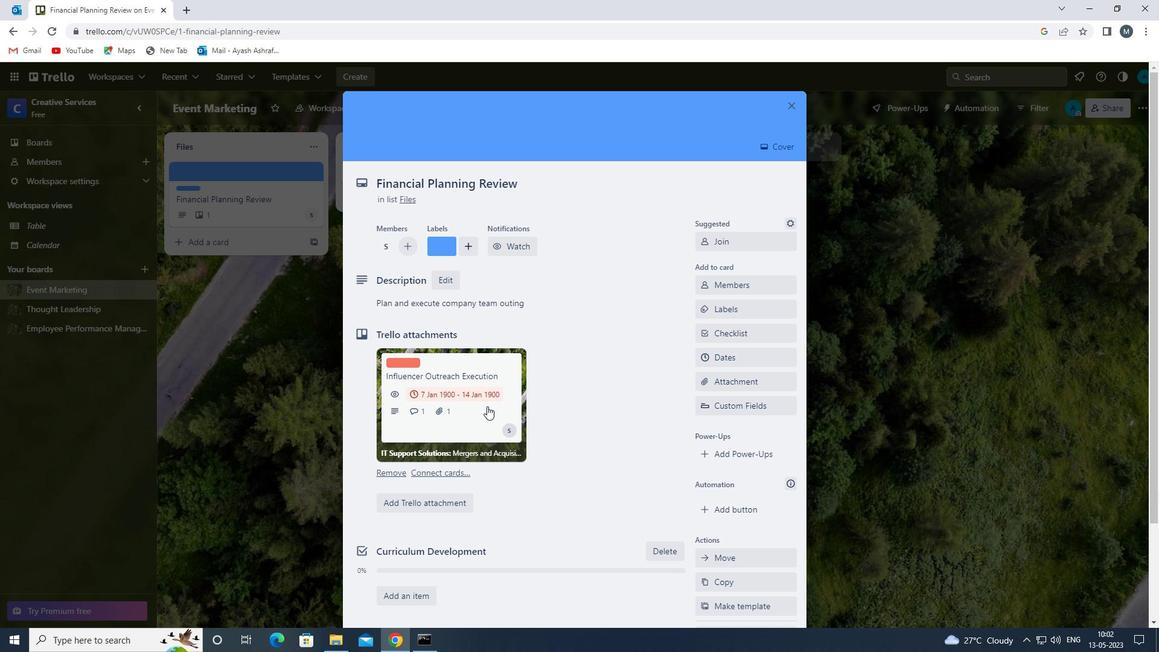 
Action: Mouse moved to (477, 446)
Screenshot: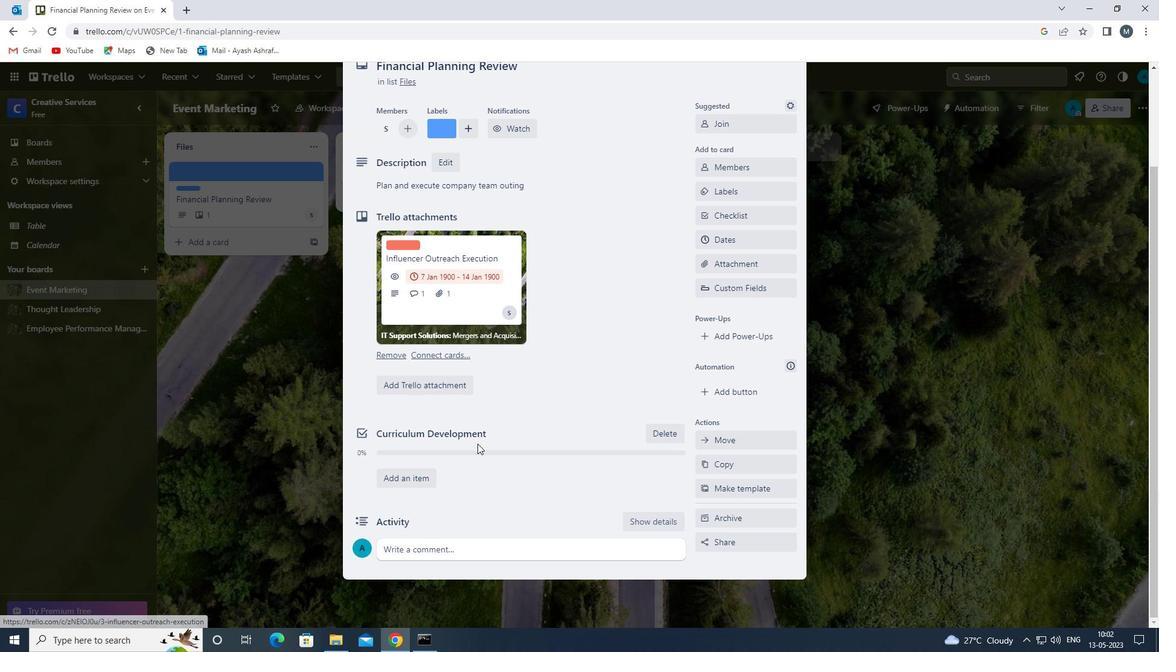 
Action: Mouse scrolled (477, 445) with delta (0, 0)
Screenshot: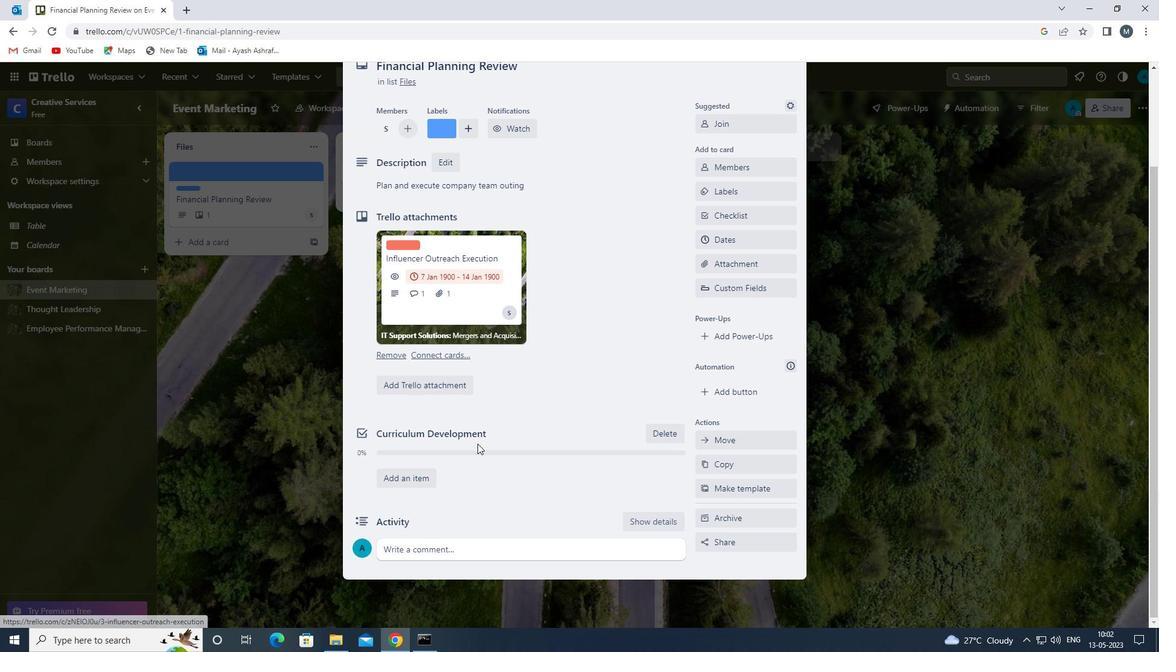 
Action: Mouse moved to (437, 554)
Screenshot: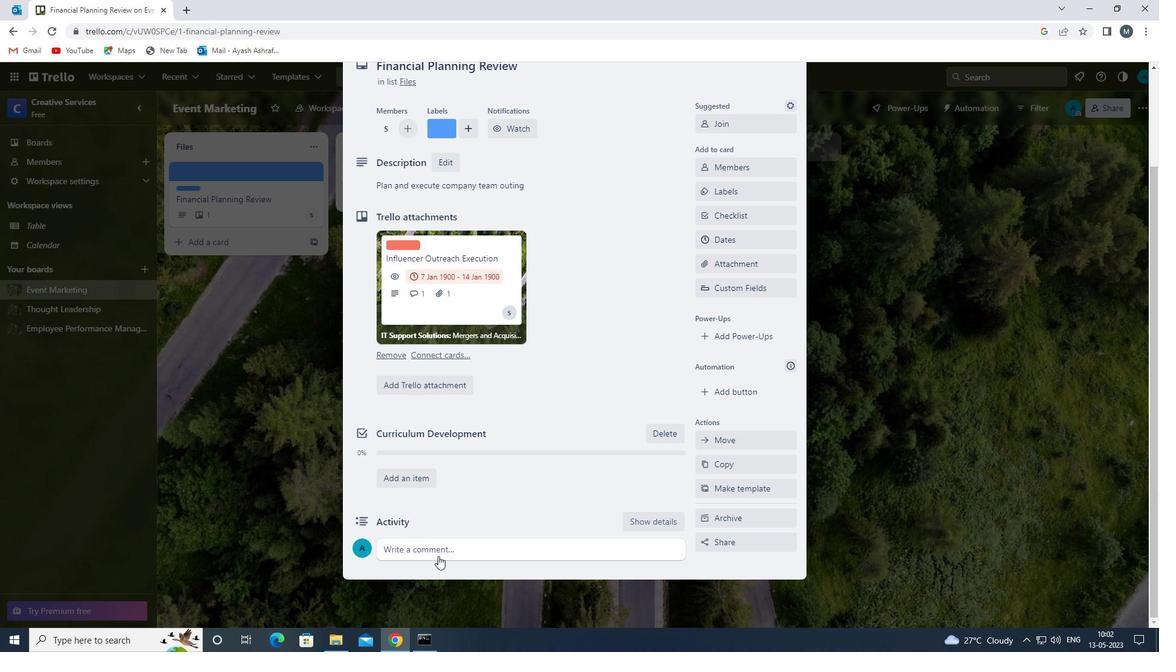 
Action: Mouse pressed left at (437, 554)
Screenshot: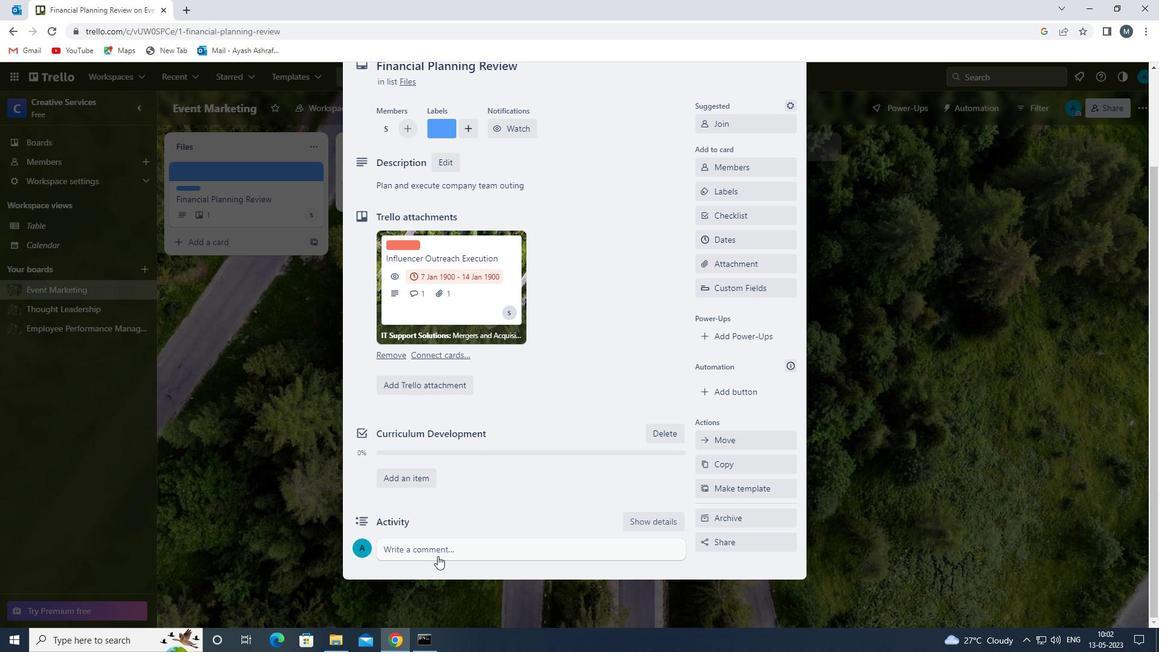 
Action: Mouse moved to (447, 547)
Screenshot: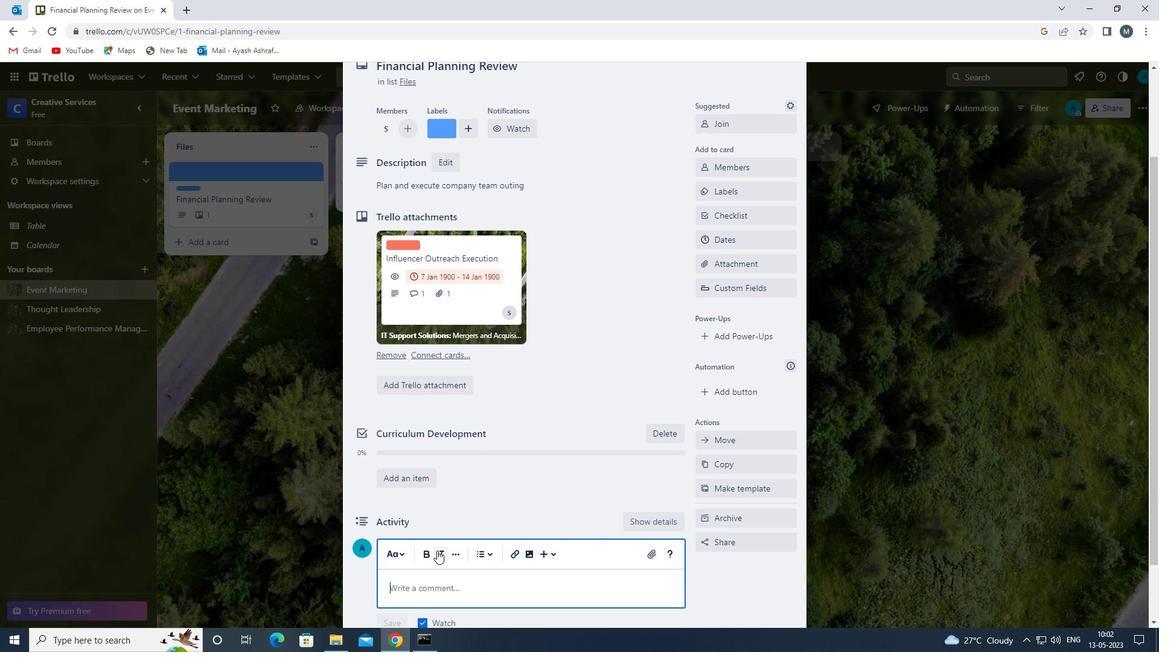 
Action: Mouse scrolled (447, 546) with delta (0, 0)
Screenshot: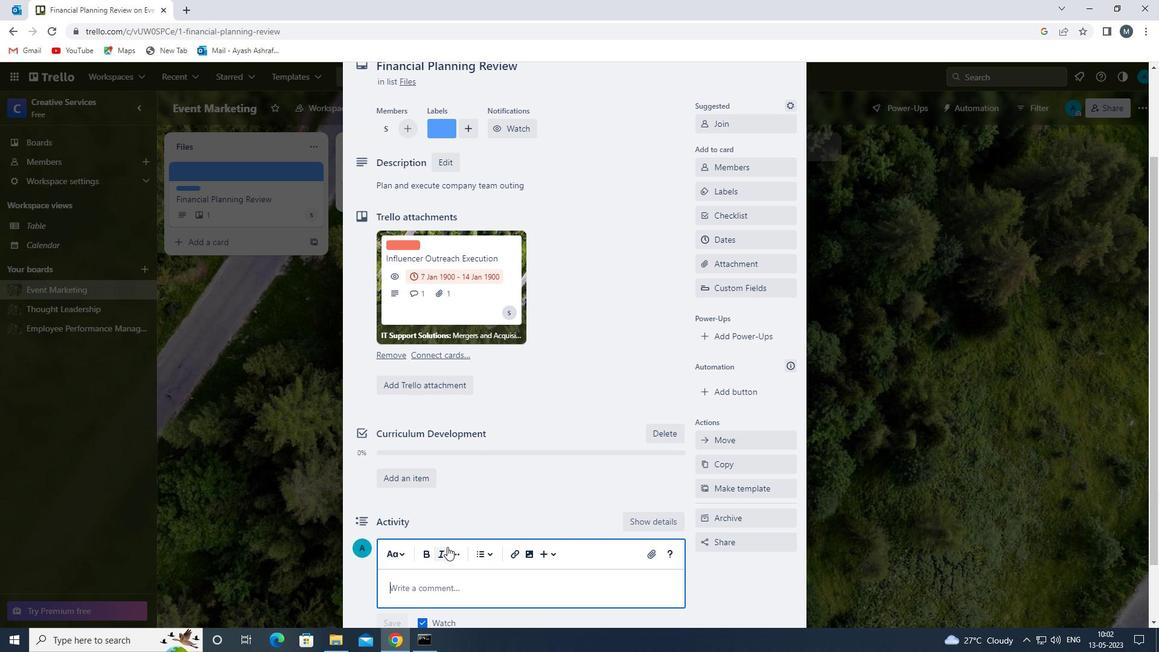 
Action: Mouse scrolled (447, 546) with delta (0, 0)
Screenshot: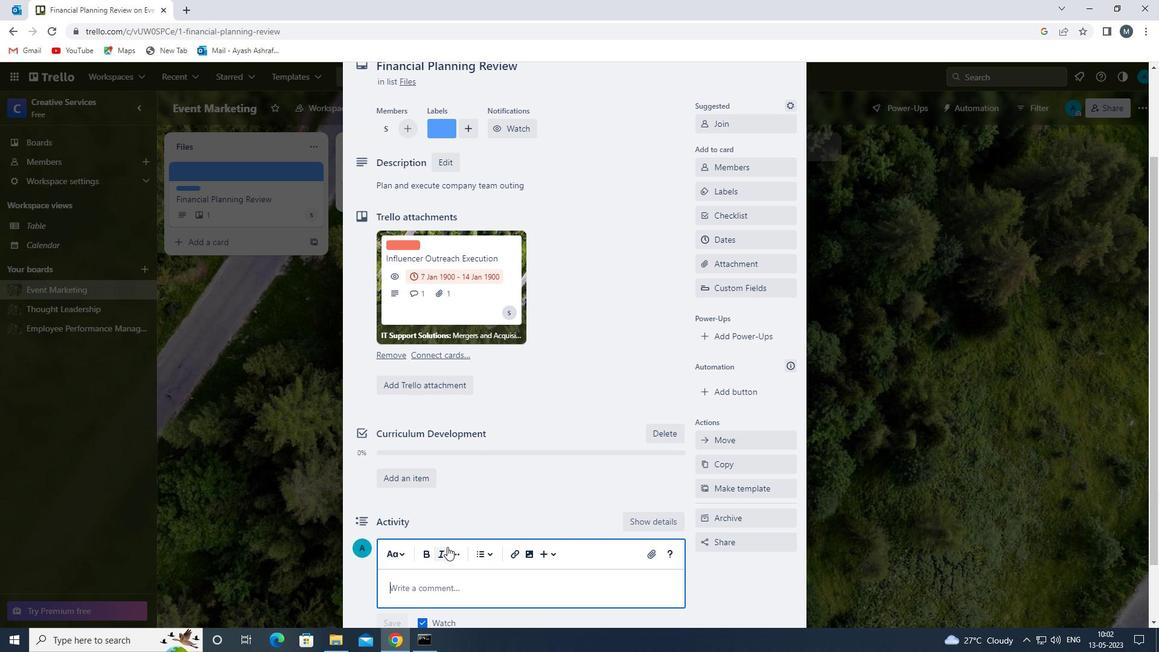 
Action: Mouse moved to (439, 517)
Screenshot: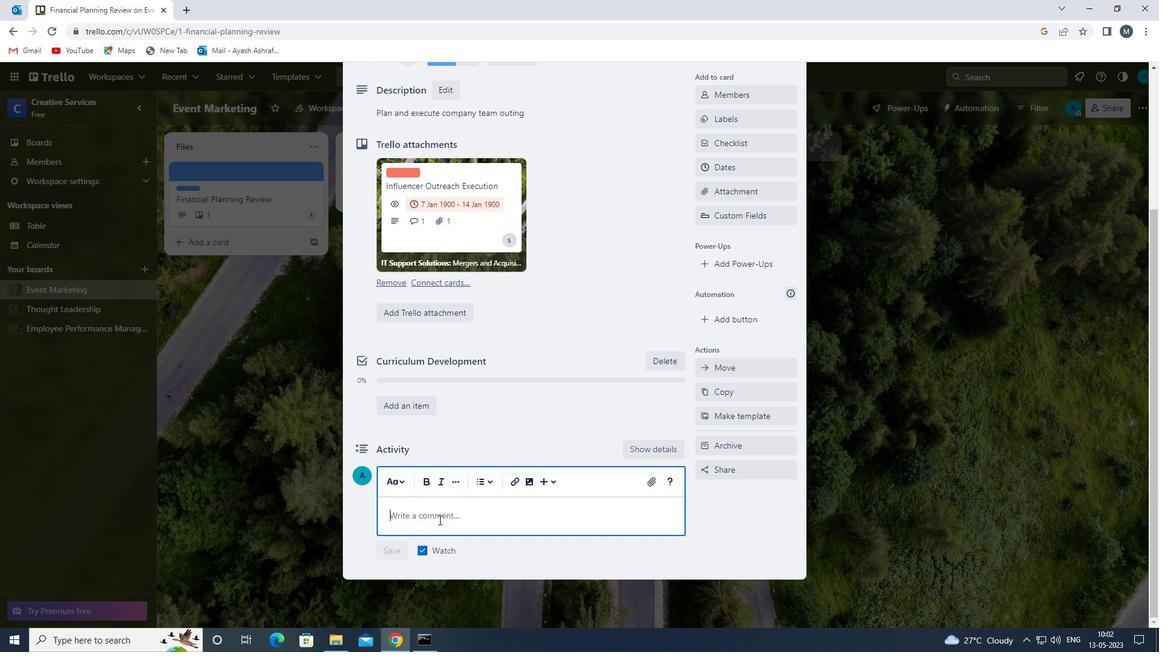 
Action: Mouse pressed left at (439, 517)
Screenshot: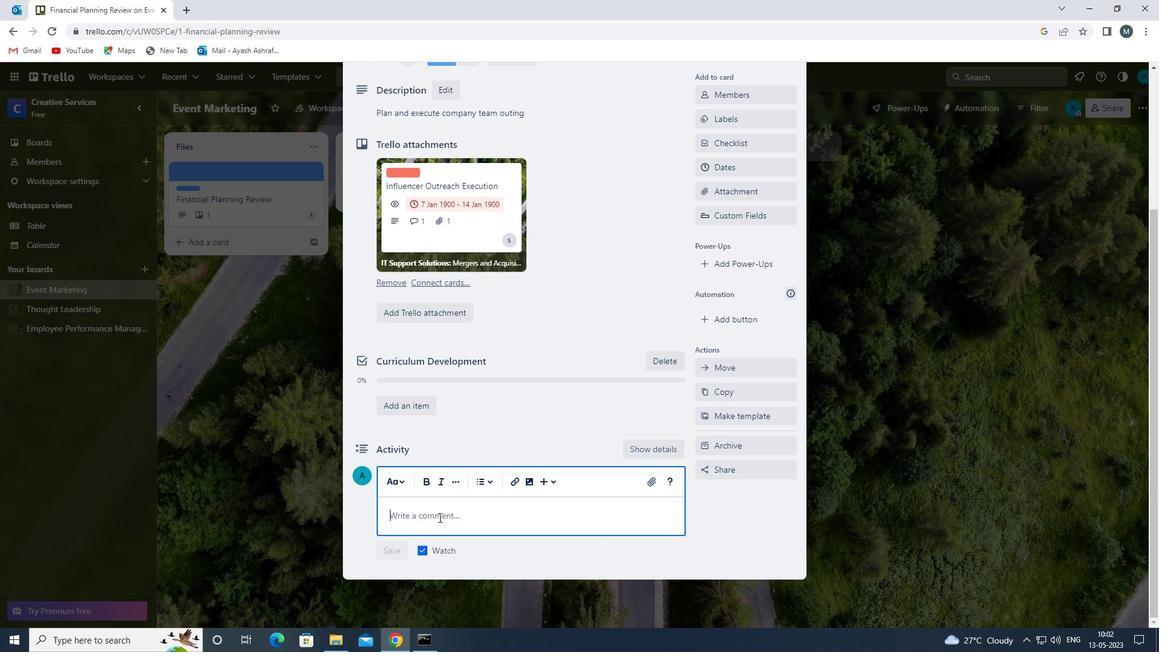 
Action: Mouse moved to (413, 512)
Screenshot: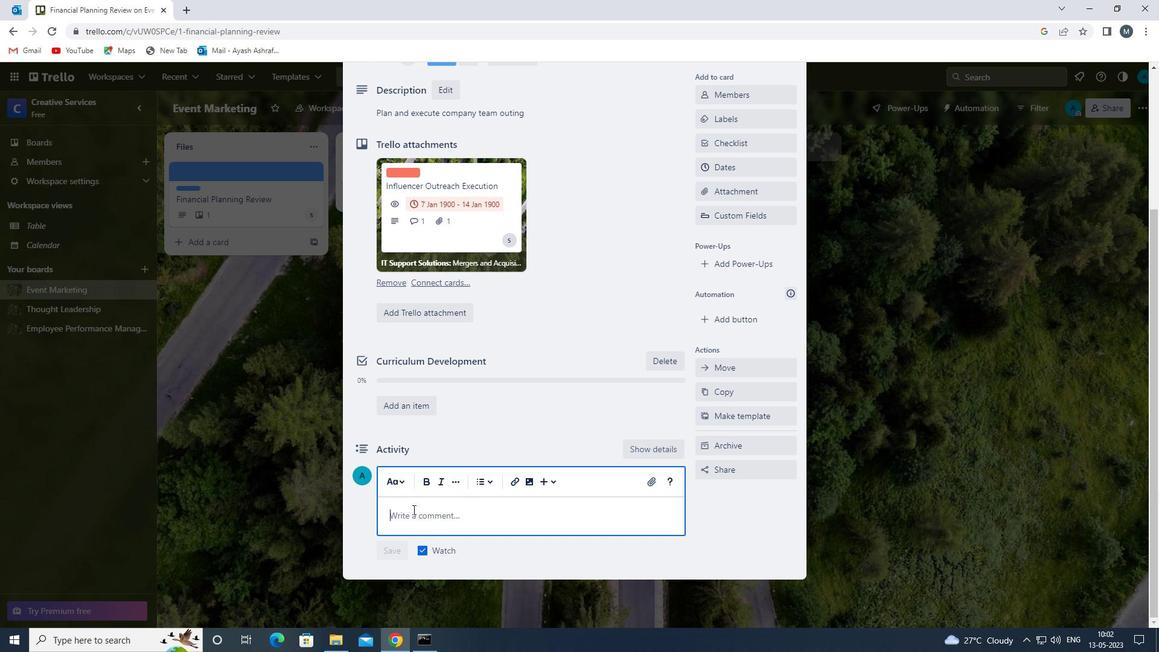 
Action: Key pressed <Key.shift><Key.shift><Key.shift><Key.shift><Key.shift><Key.shift><Key.shift><Key.shift><Key.shift><Key.shift><Key.shift><Key.shift><Key.shift><Key.shift><Key.shift><Key.shift><Key.shift><Key.shift><Key.shift>GIVEN<Key.space>THE<Key.space>POTENTIAL<Key.space>IMPACT<Key.space>OF<Key.space>THIS<Key.space>TASK<Key.space>ON<Key.space>OUR<Key.space>COMPANY<Key.space>COMPETITIVE<Key.space>POSITION<Key.space><Key.backspace>,<Key.space>LET<Key.space>US<Key.space>ENSUE<Key.space>THAT<Key.space>WE<Key.space>APPROACH<Key.space>IT<Key.space>WITH<Key.space>A<Key.space>SENSE<Key.space>OF<Key.space>STRATEGIC<Key.space>THINKING<Key.space>AND<Key.space>PLANNING.
Screenshot: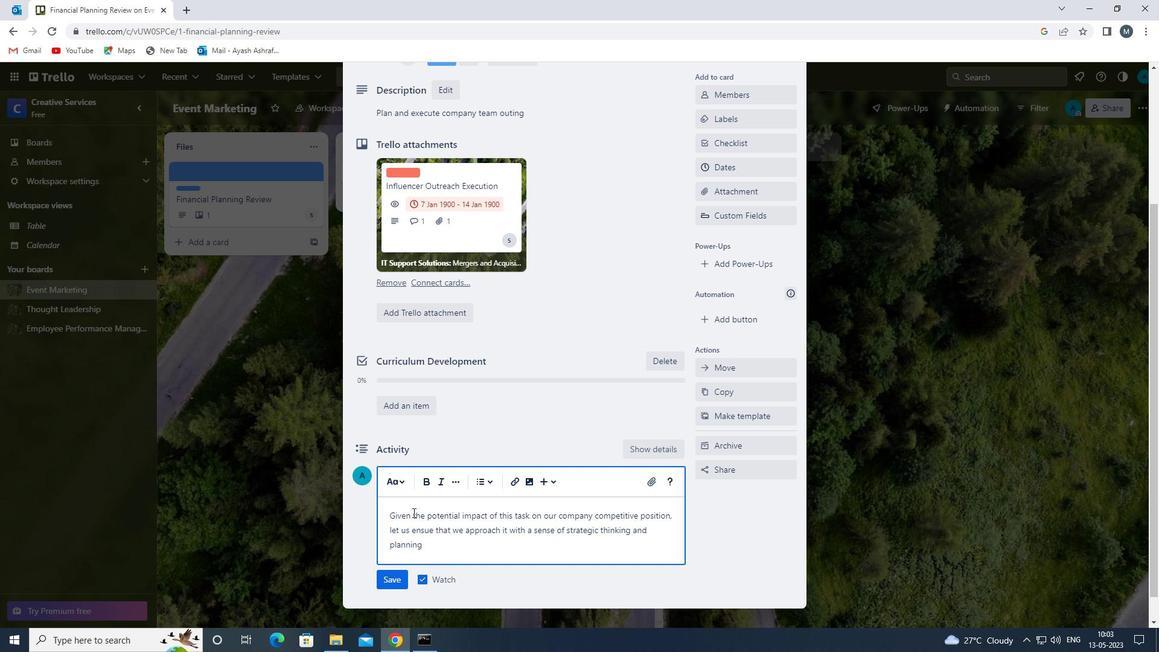 
Action: Mouse moved to (397, 585)
Screenshot: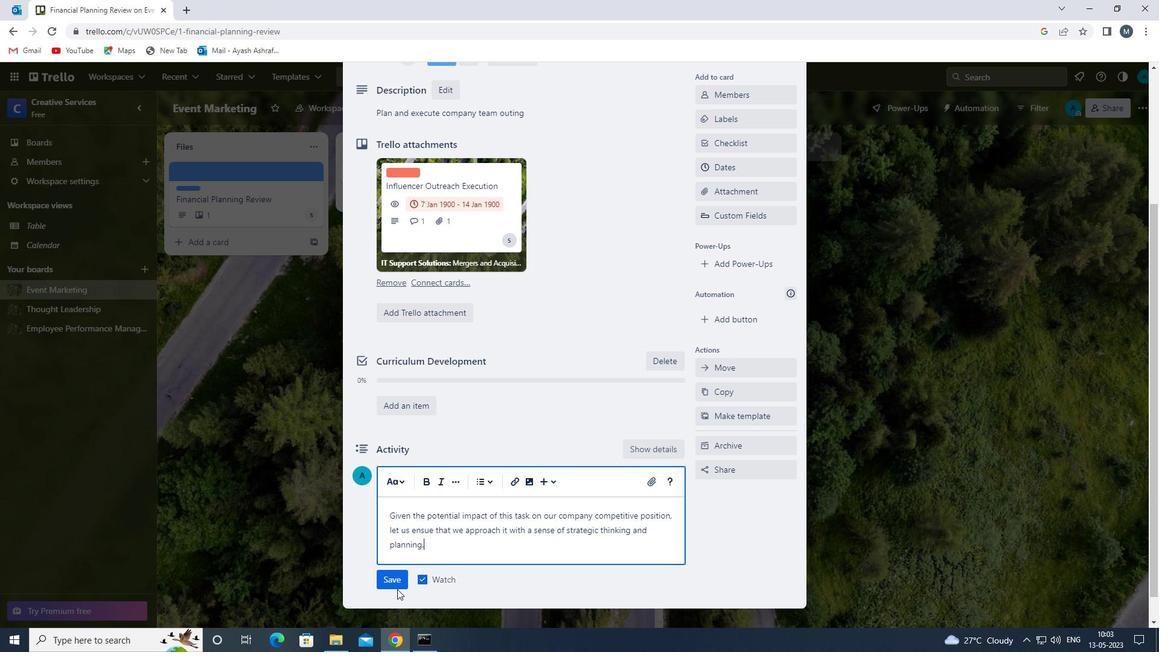 
Action: Mouse pressed left at (397, 585)
Screenshot: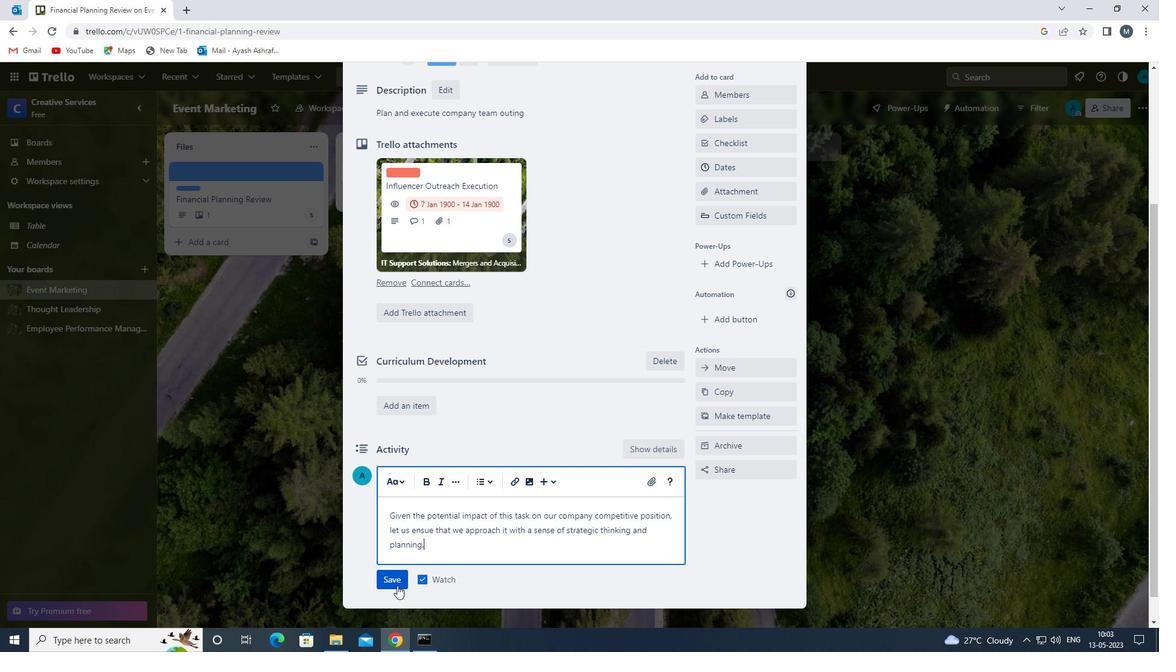 
Action: Mouse moved to (726, 170)
Screenshot: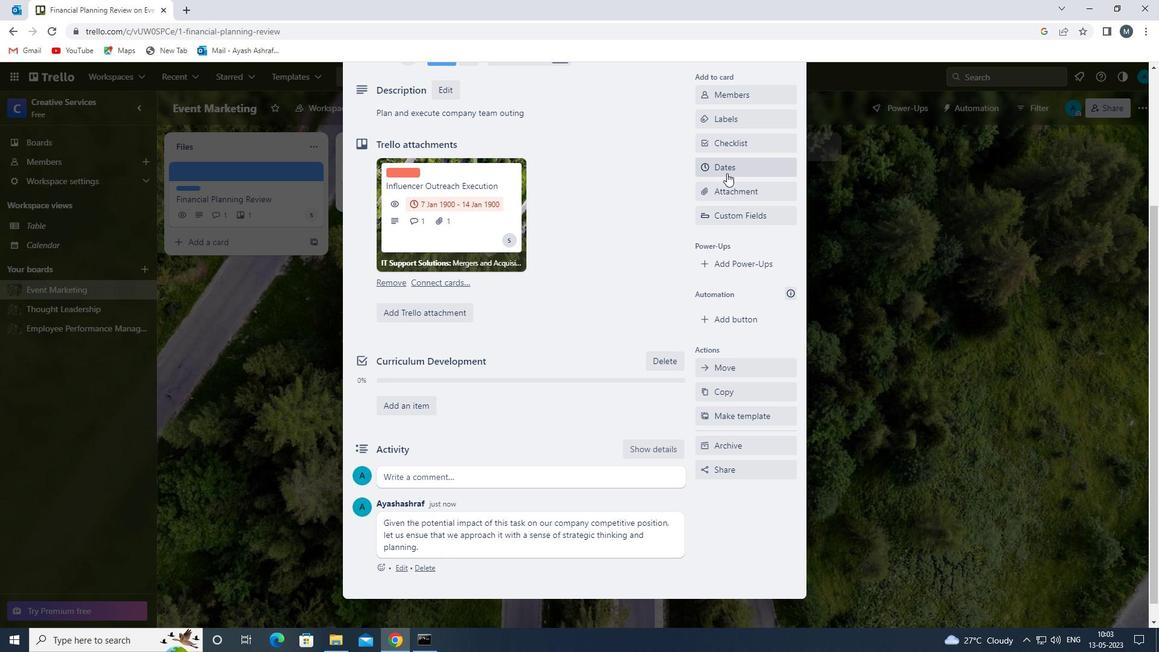 
Action: Mouse pressed left at (726, 170)
Screenshot: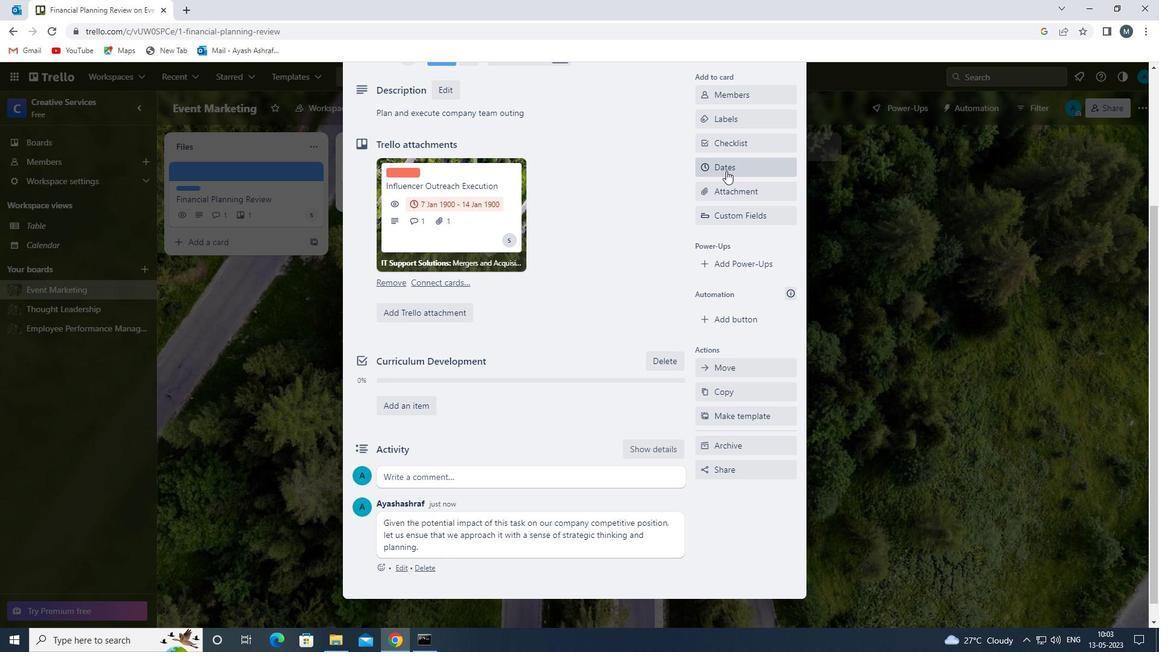 
Action: Mouse moved to (703, 416)
Screenshot: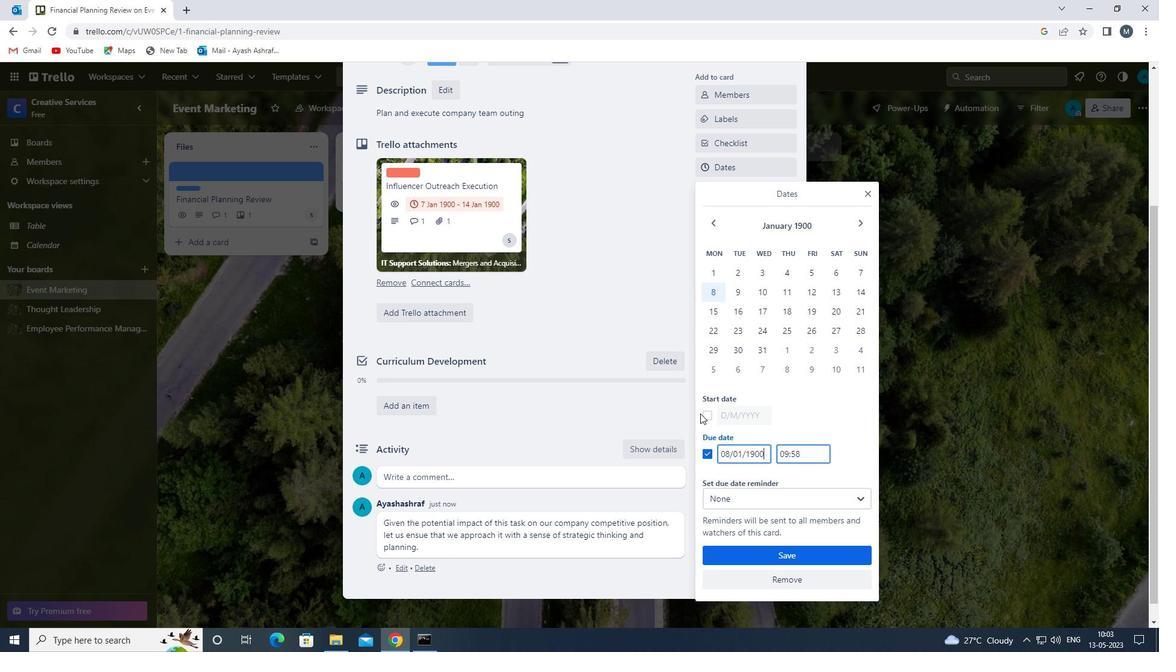 
Action: Mouse pressed left at (703, 416)
Screenshot: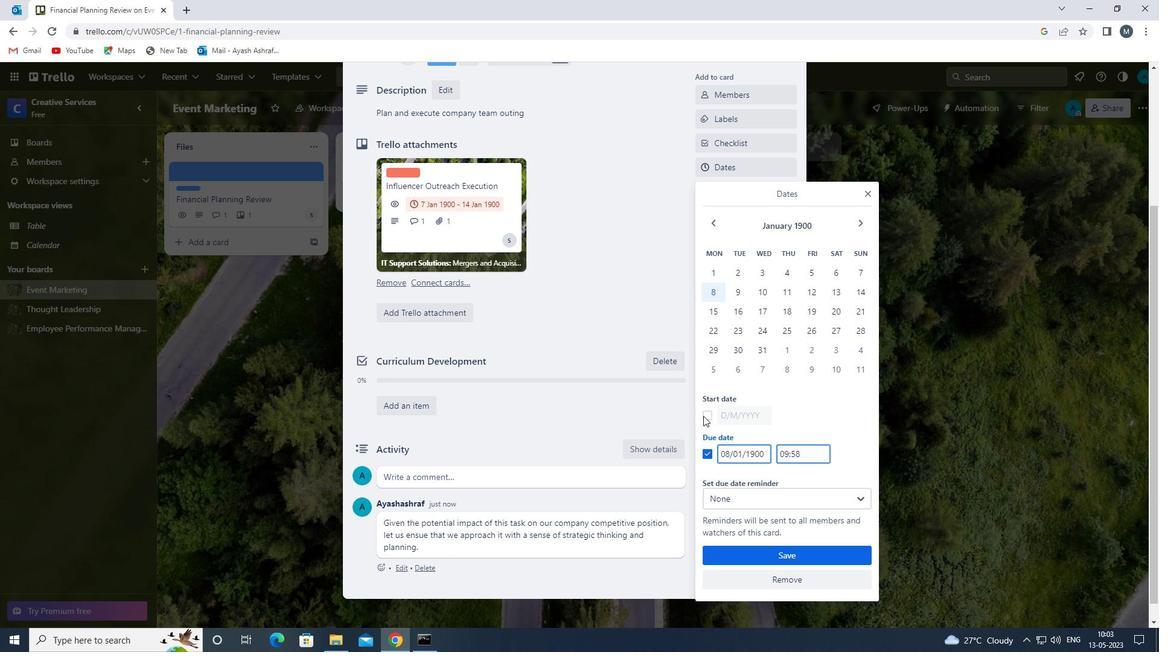 
Action: Mouse moved to (730, 416)
Screenshot: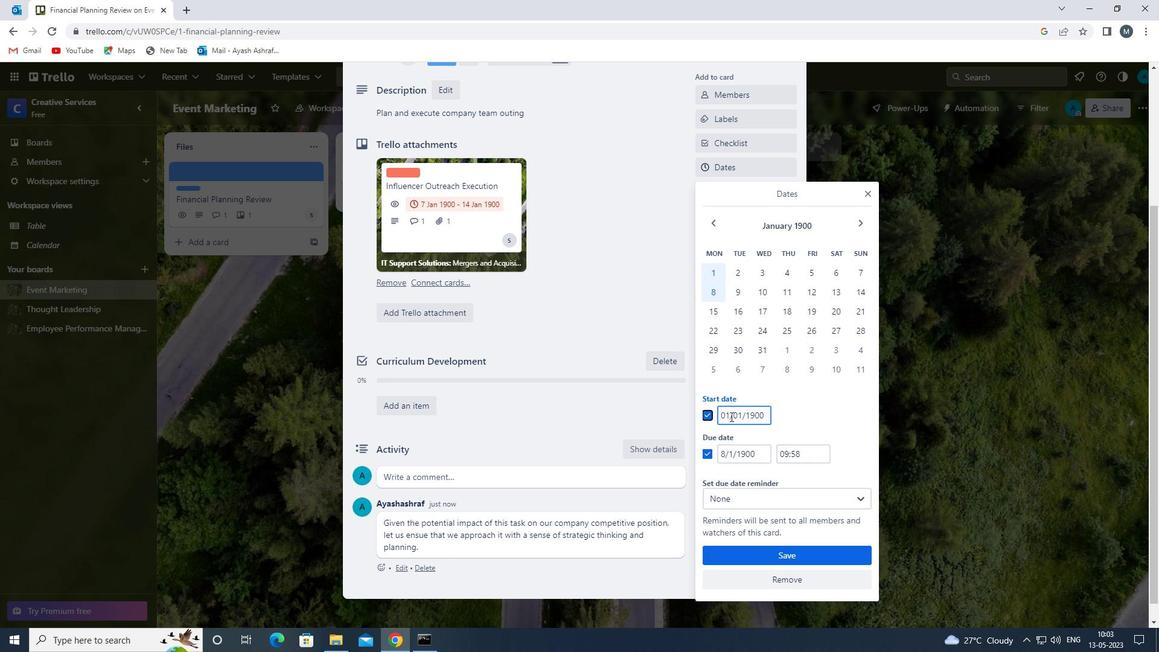 
Action: Mouse pressed left at (730, 416)
Screenshot: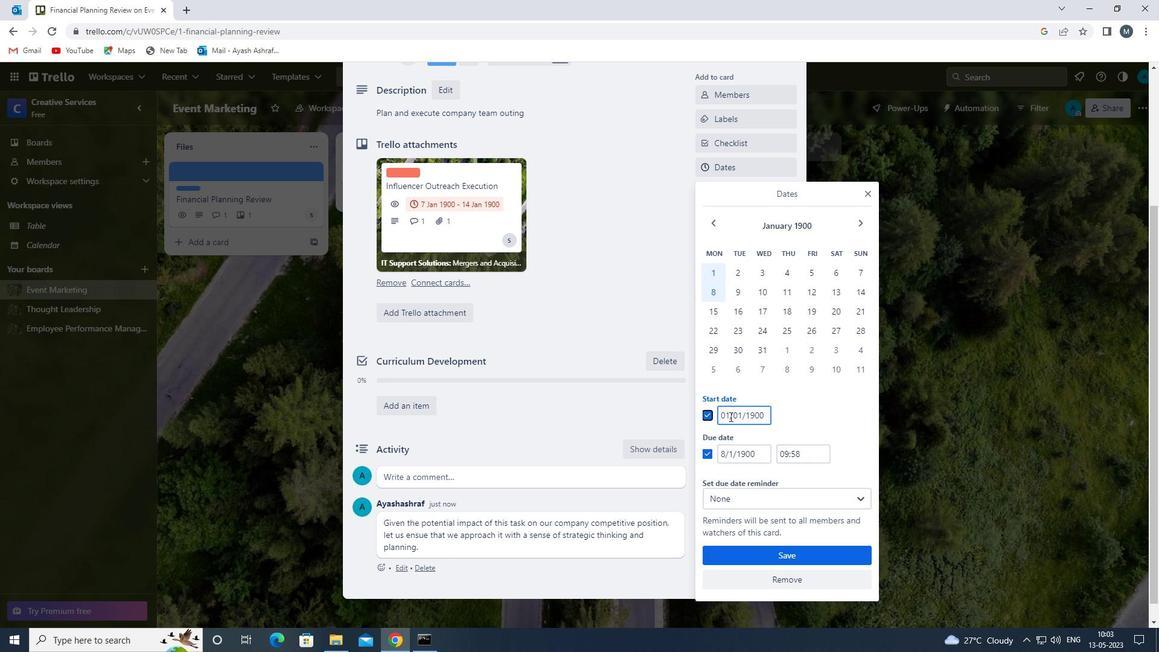 
Action: Mouse moved to (723, 414)
Screenshot: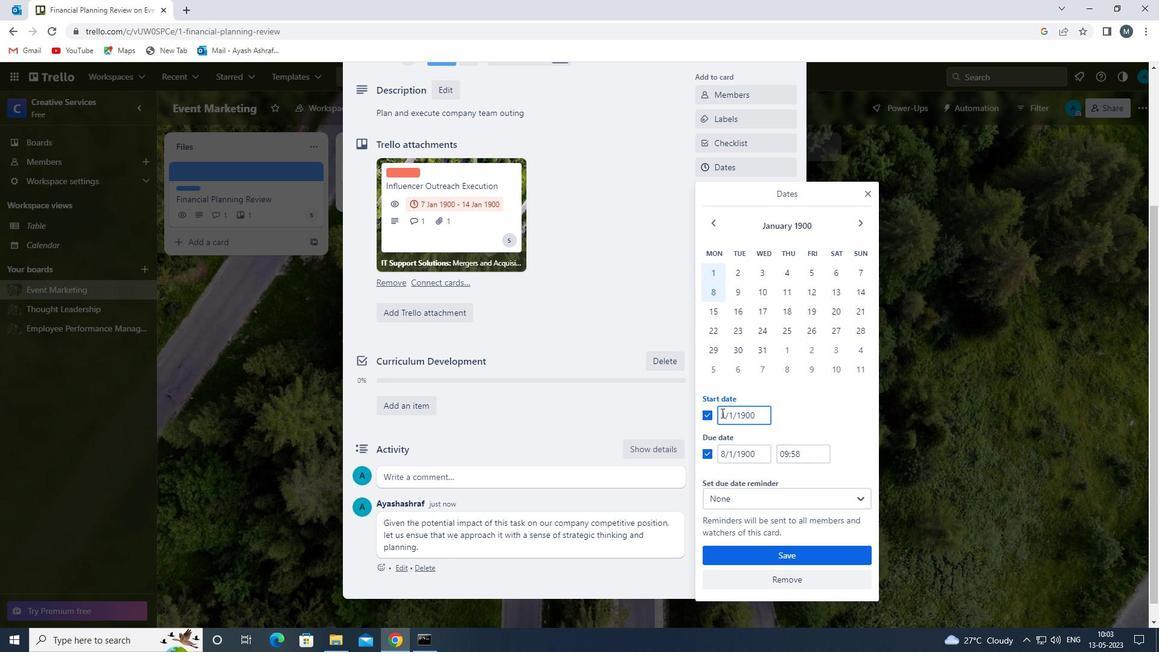 
Action: Mouse pressed left at (723, 414)
Screenshot: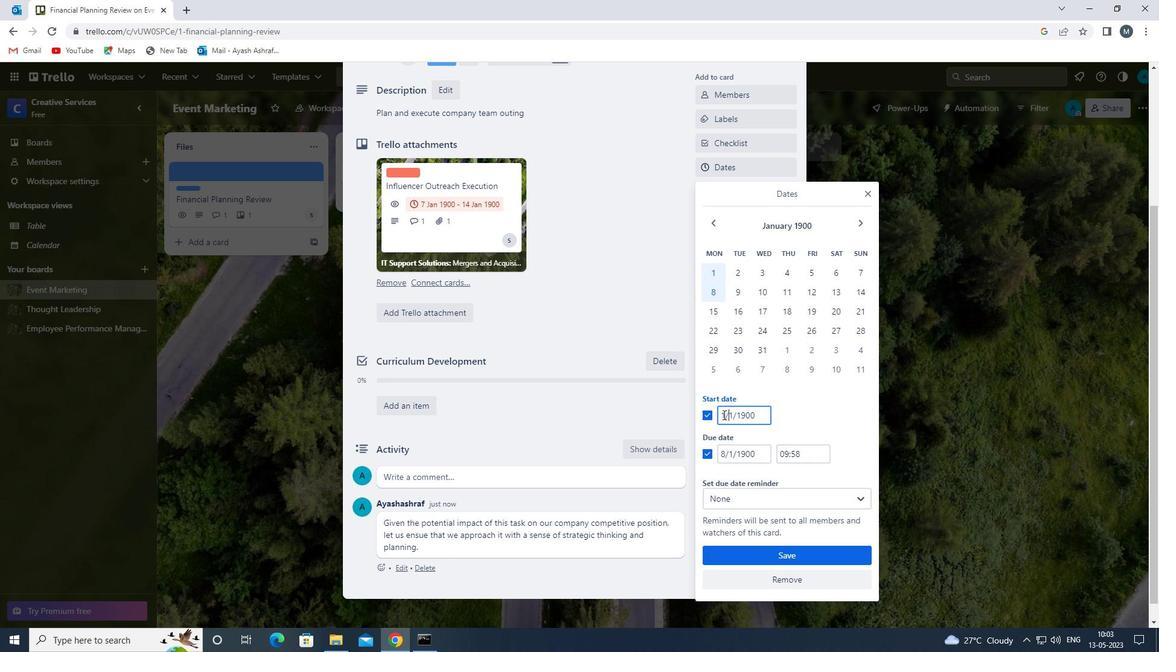 
Action: Mouse moved to (729, 417)
Screenshot: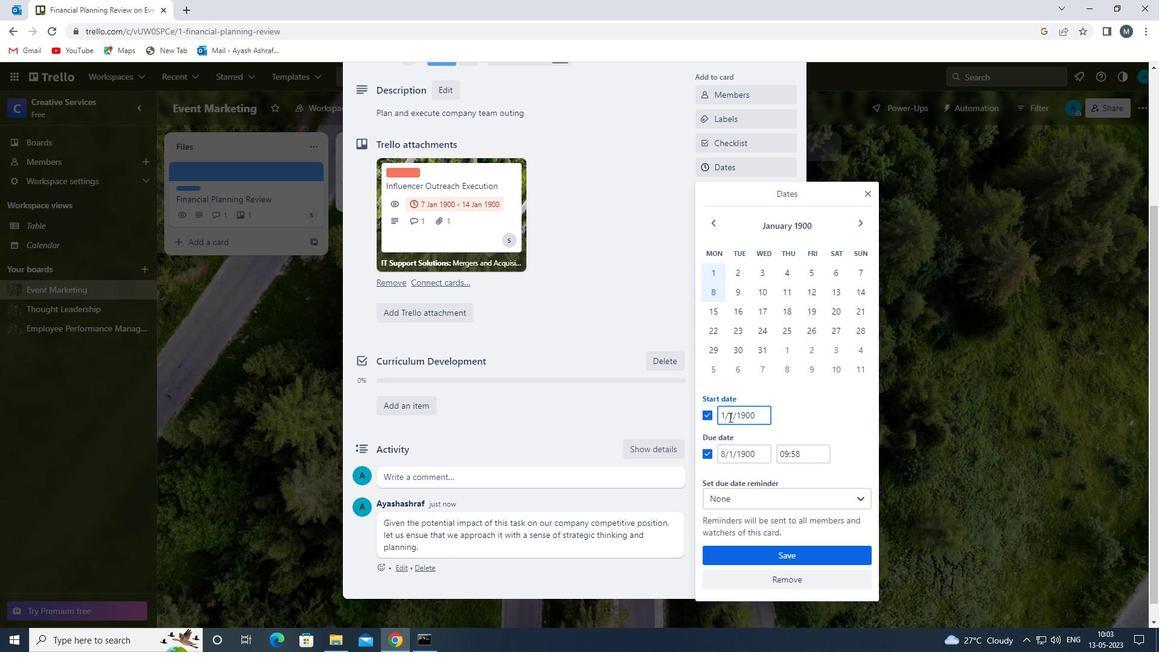 
Action: Key pressed <Key.backspace>02
Screenshot: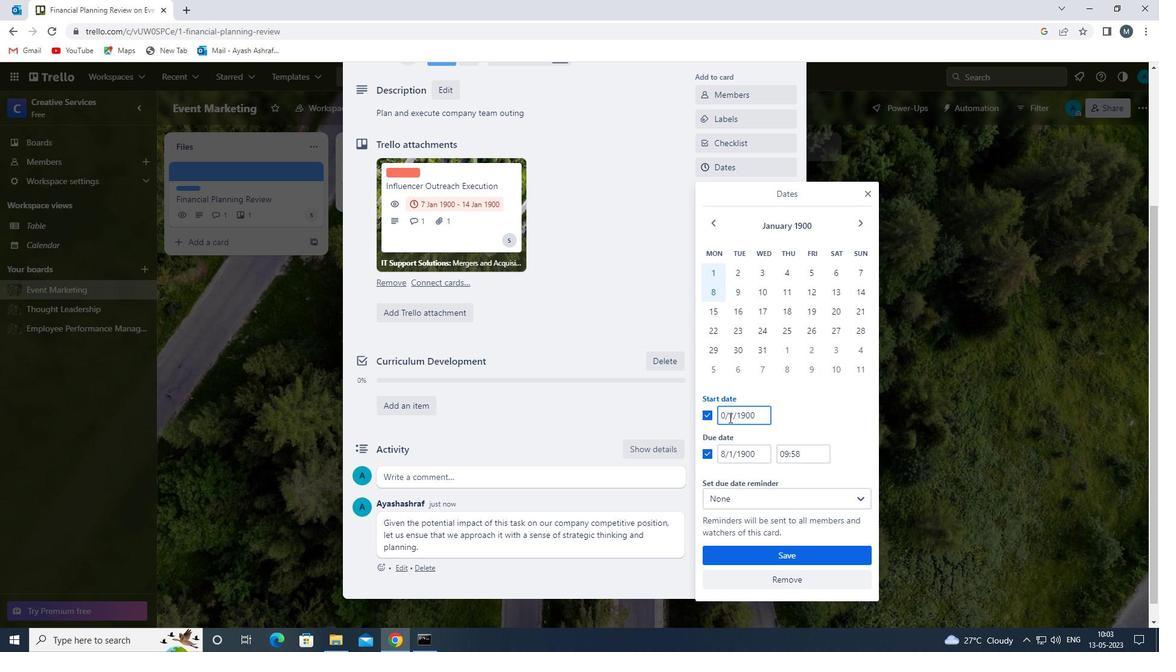 
Action: Mouse moved to (733, 420)
Screenshot: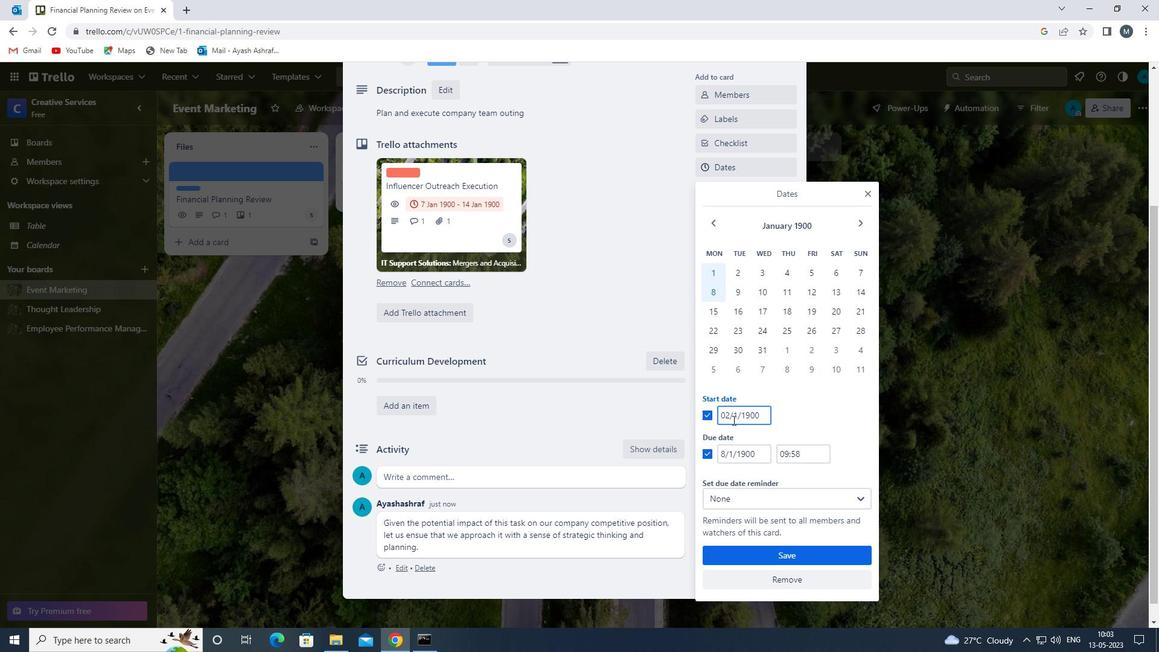 
Action: Mouse pressed left at (733, 420)
Screenshot: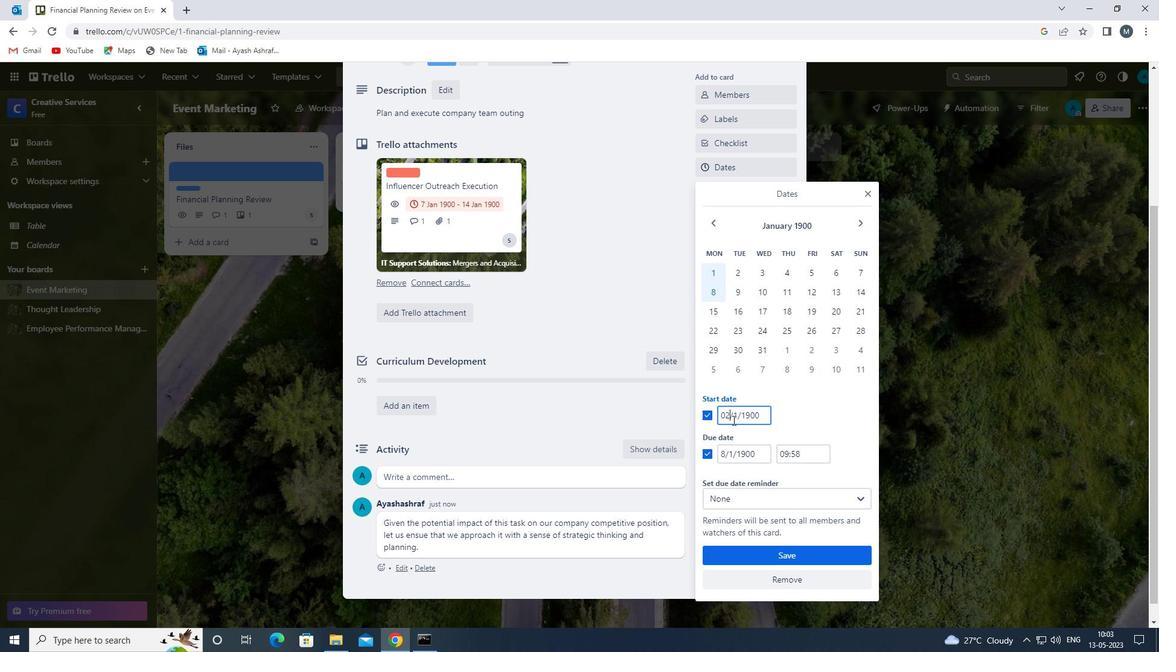 
Action: Mouse moved to (745, 433)
Screenshot: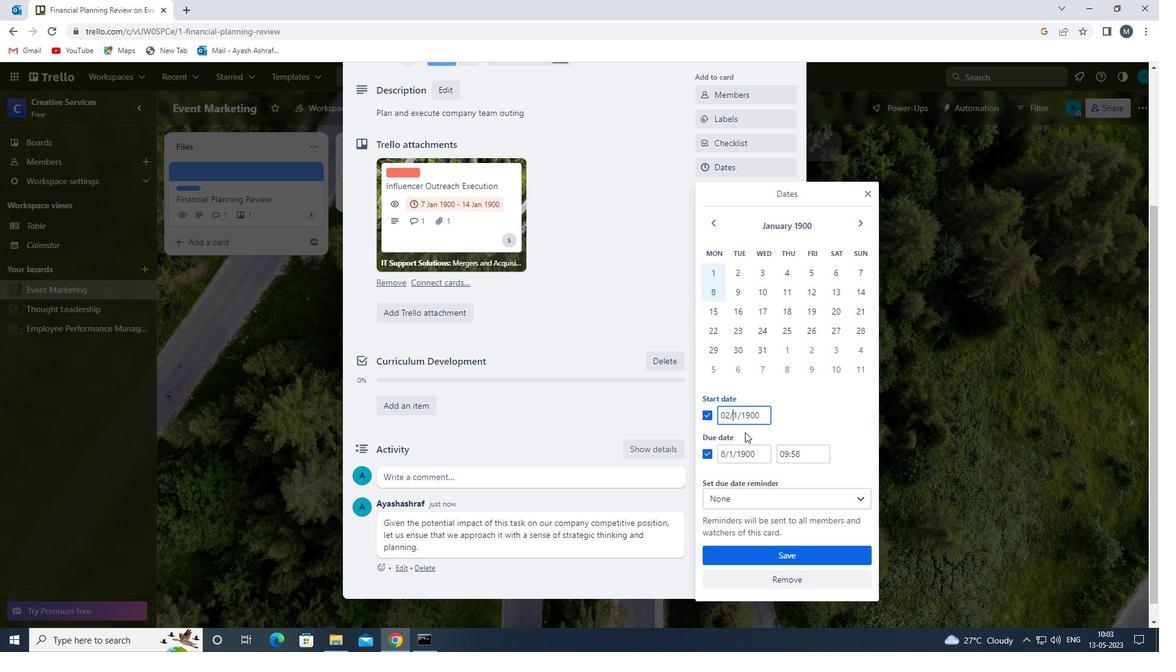 
Action: Key pressed 0
Screenshot: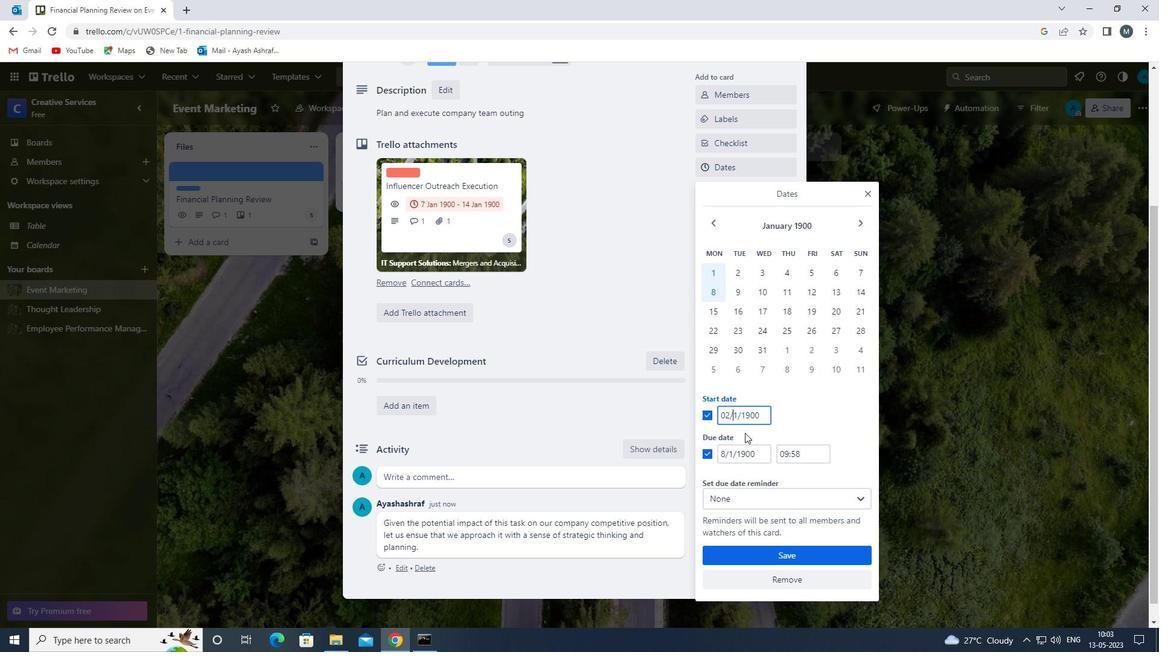 
Action: Mouse moved to (724, 457)
Screenshot: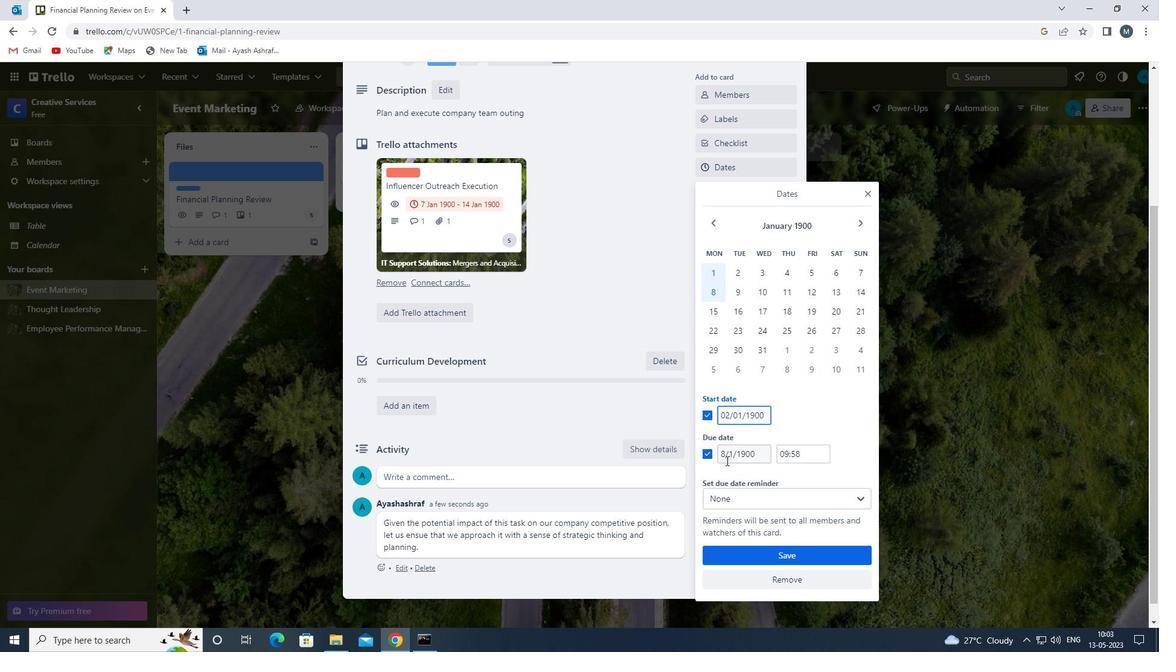
Action: Mouse pressed left at (724, 457)
Screenshot: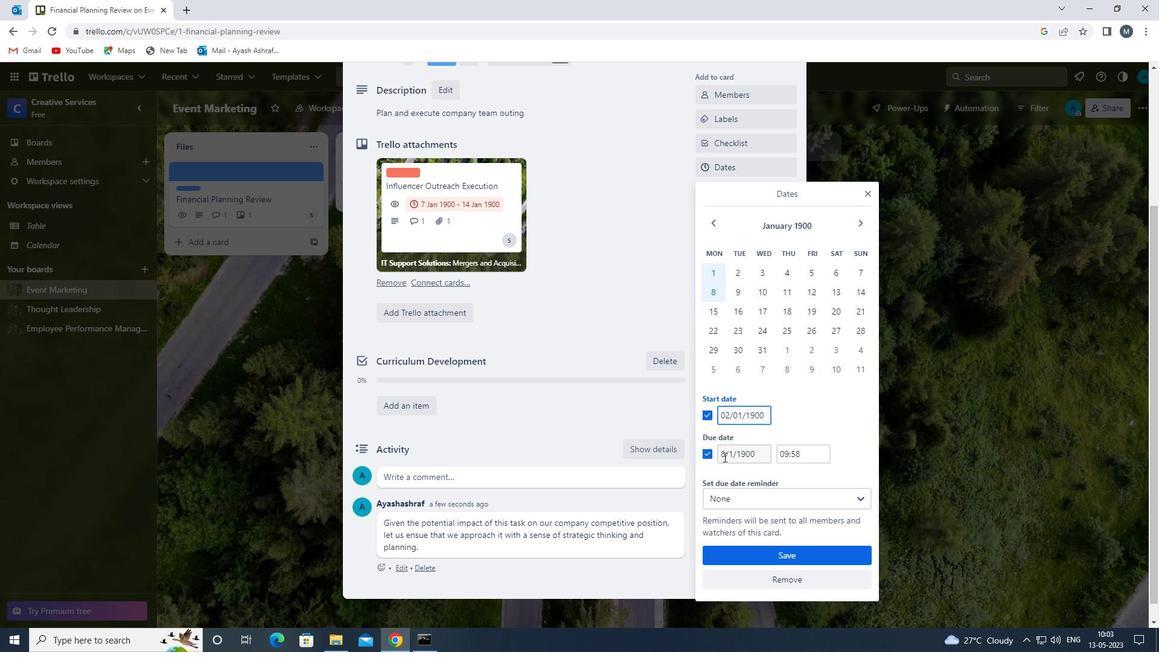 
Action: Mouse moved to (725, 457)
Screenshot: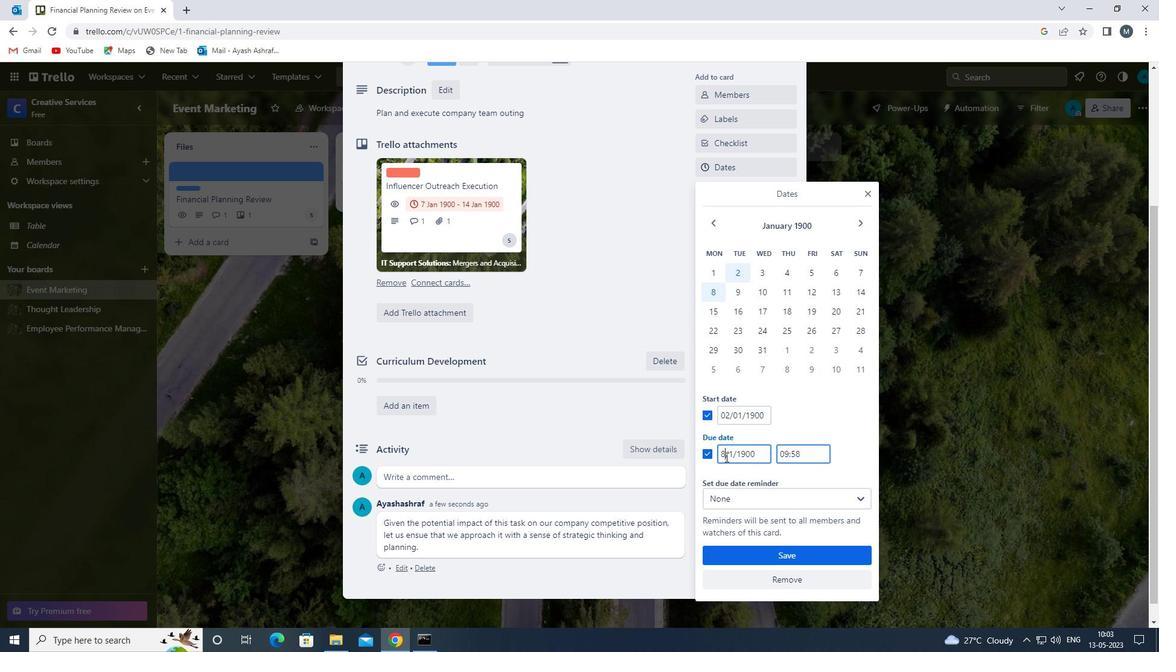 
Action: Key pressed <Key.backspace>09
Screenshot: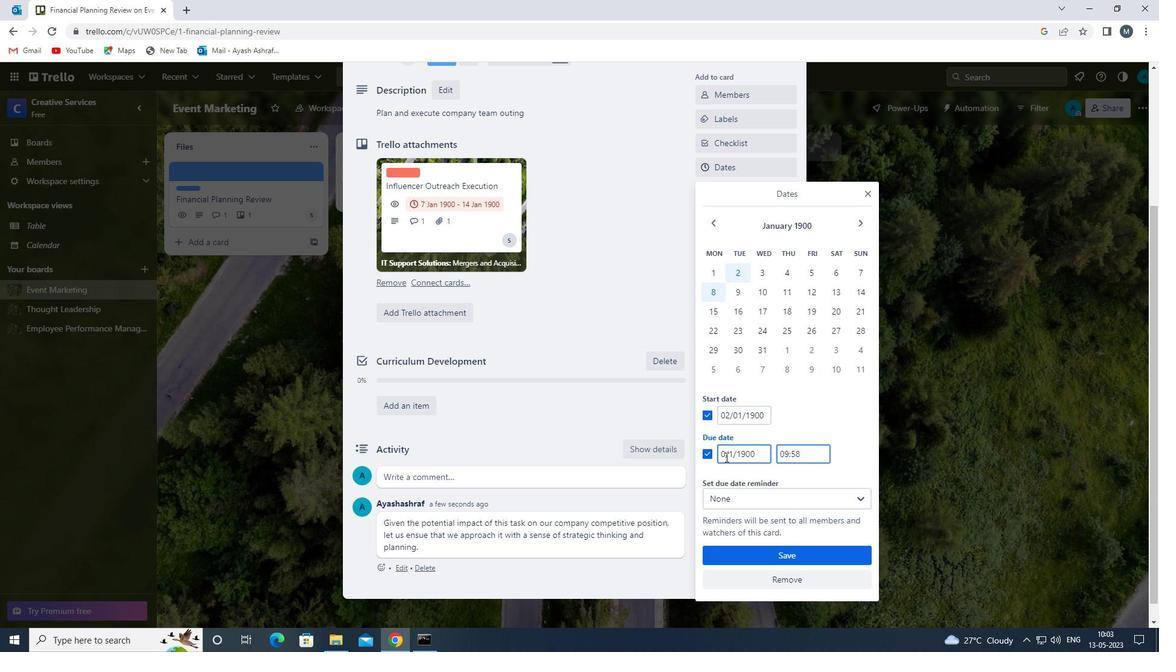 
Action: Mouse moved to (736, 457)
Screenshot: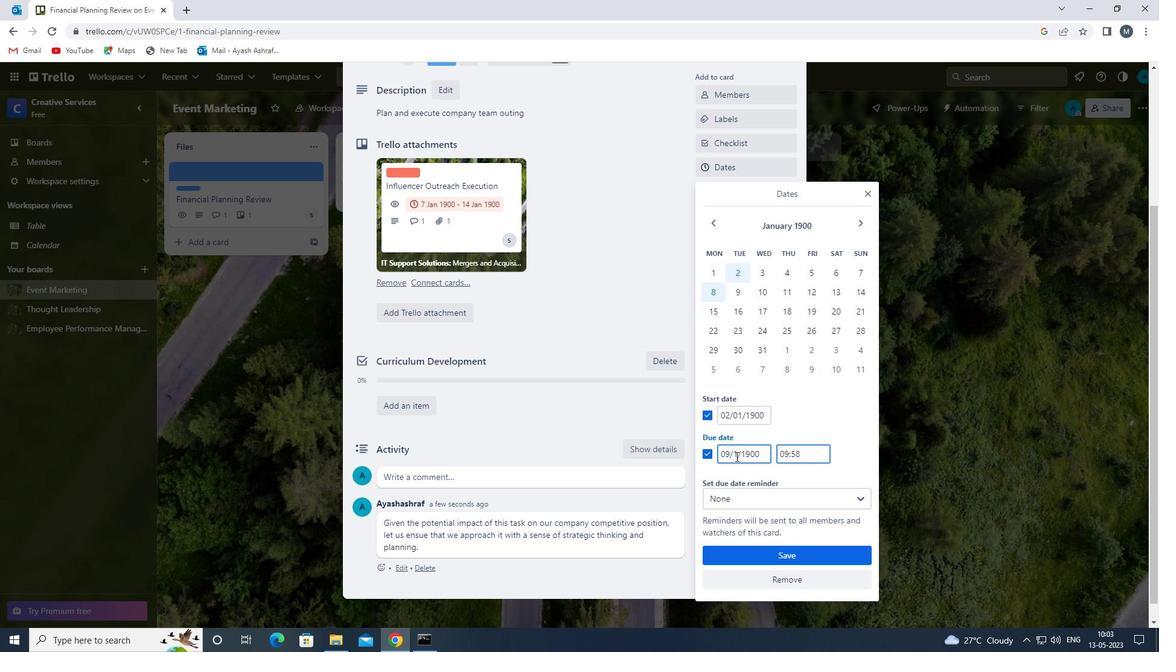 
Action: Mouse pressed left at (736, 457)
Screenshot: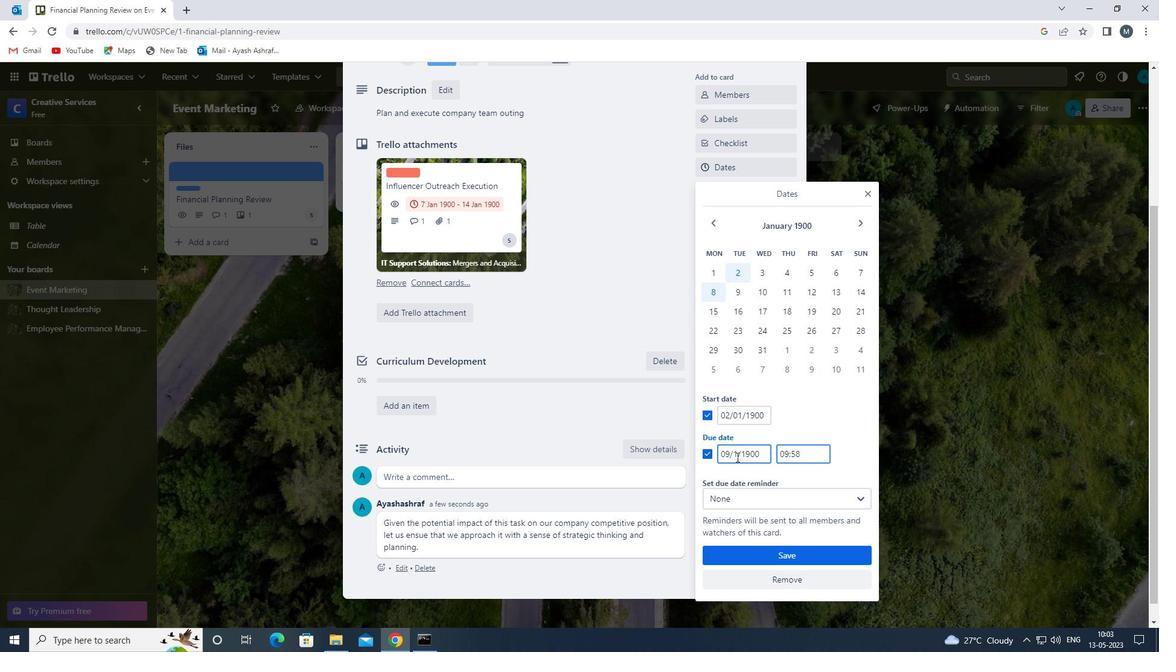 
Action: Mouse moved to (736, 457)
Screenshot: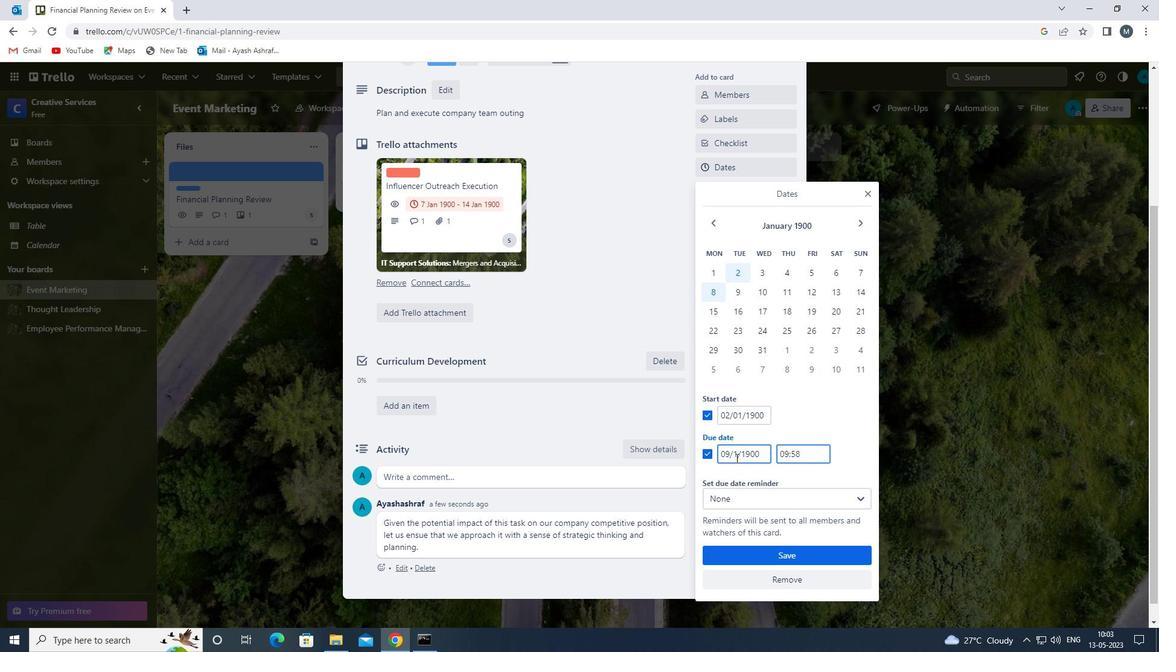 
Action: Mouse pressed left at (736, 457)
Screenshot: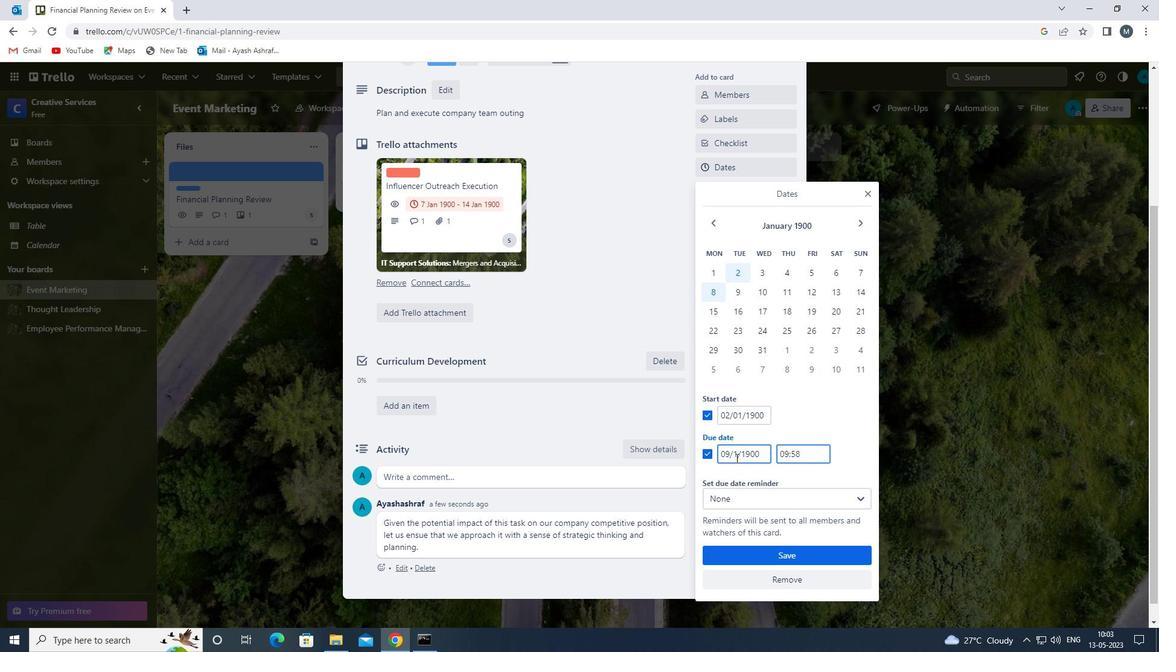 
Action: Mouse moved to (735, 454)
Screenshot: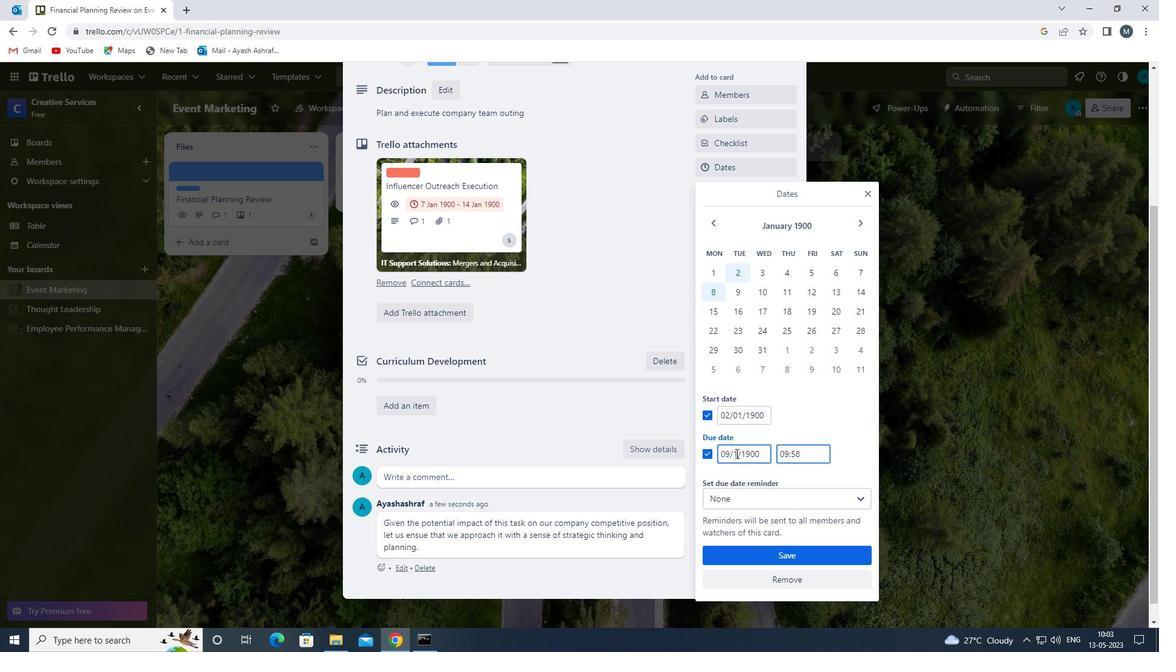 
Action: Mouse pressed left at (735, 454)
Screenshot: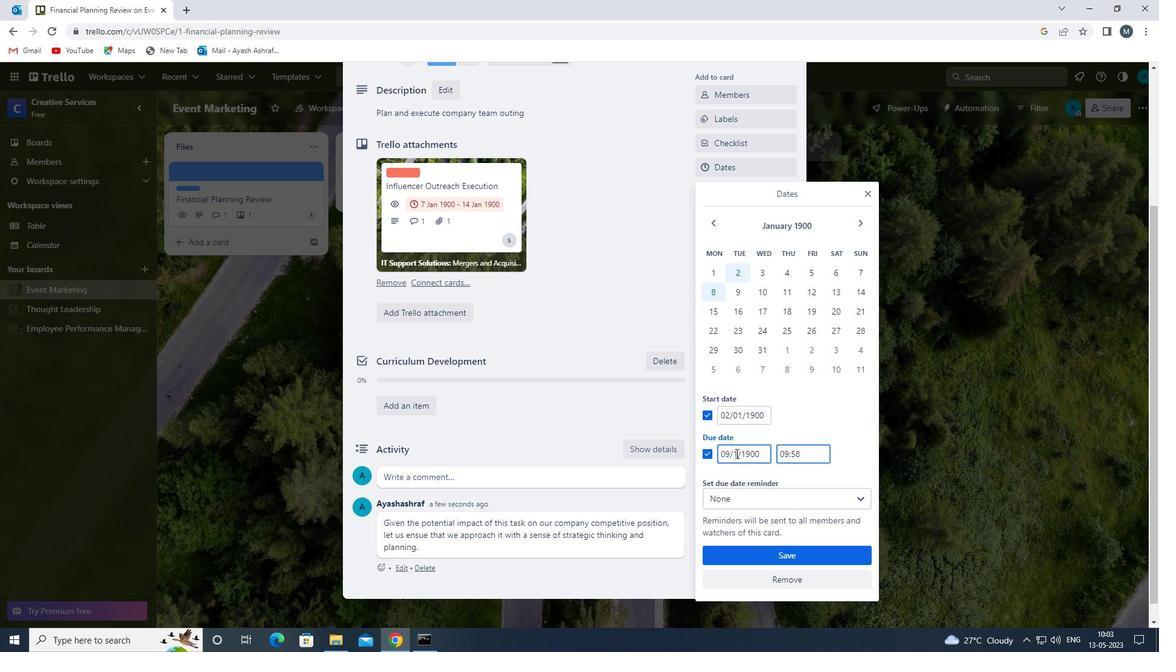 
Action: Mouse moved to (738, 457)
Screenshot: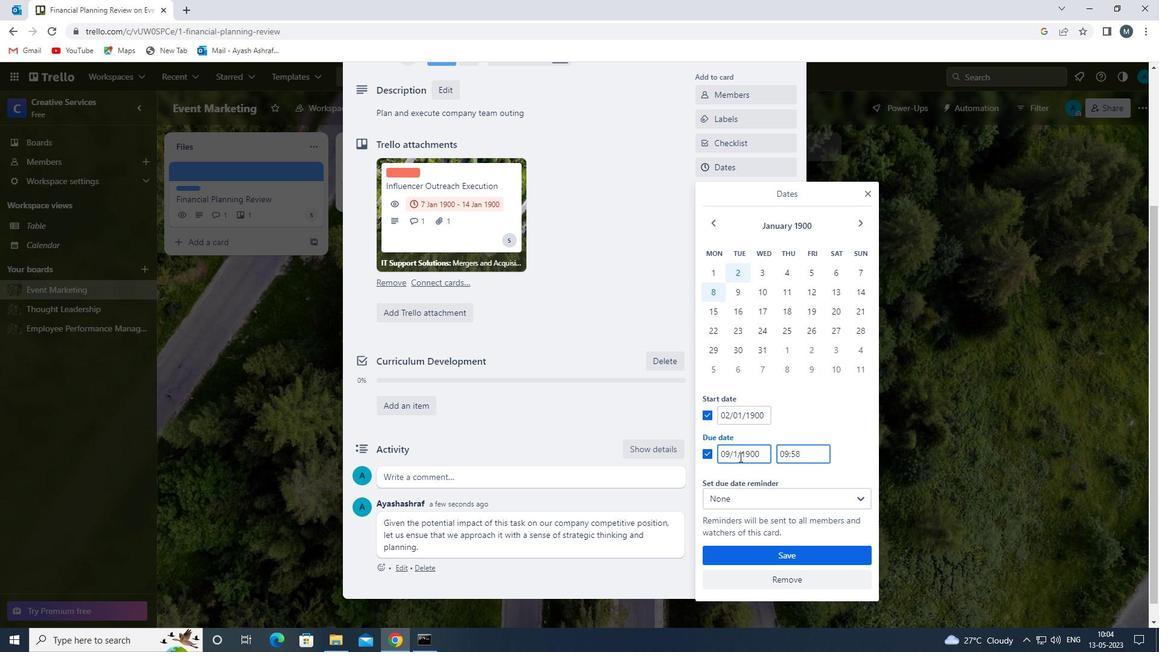 
Action: Key pressed 0
Screenshot: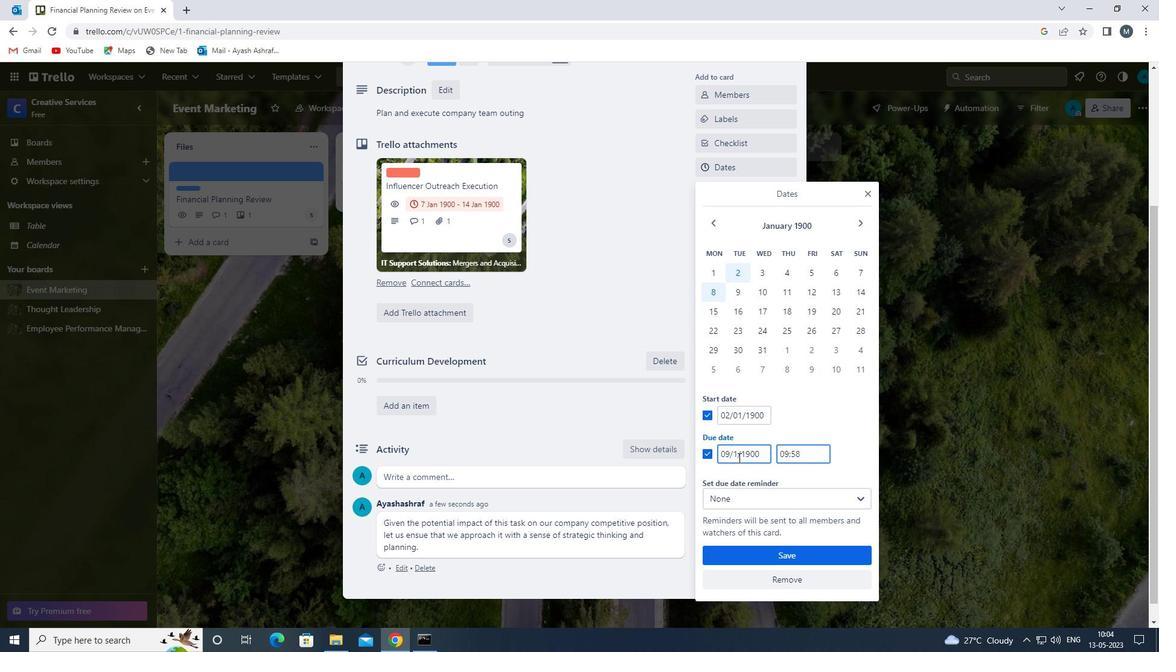 
Action: Mouse moved to (750, 551)
Screenshot: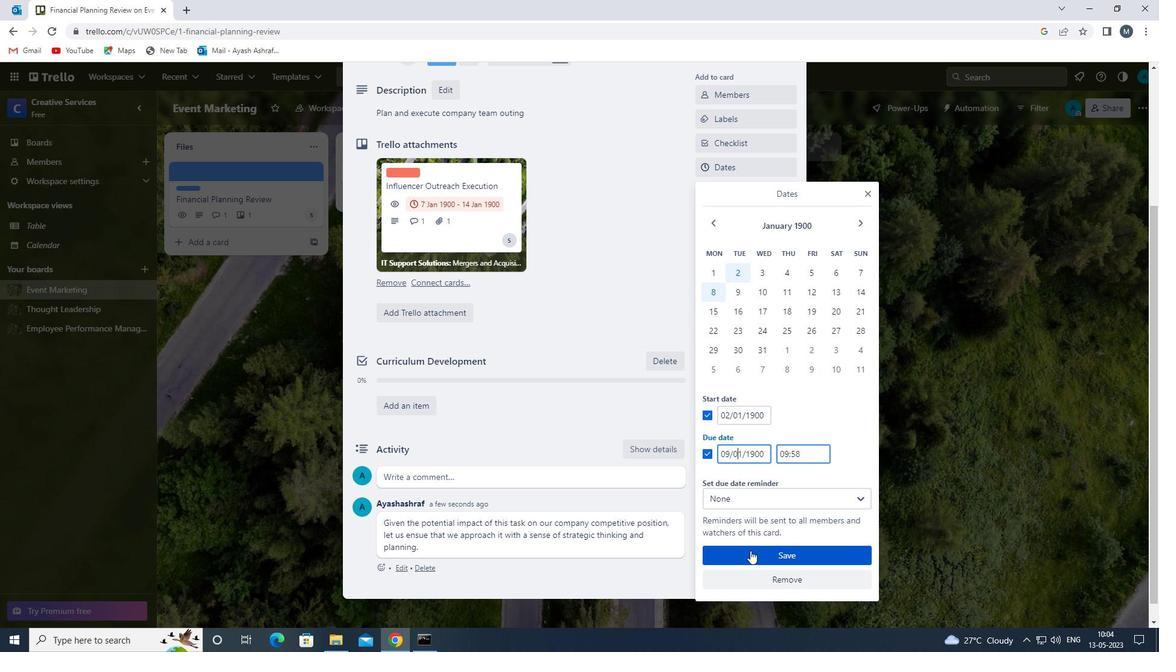 
Action: Mouse pressed left at (750, 551)
Screenshot: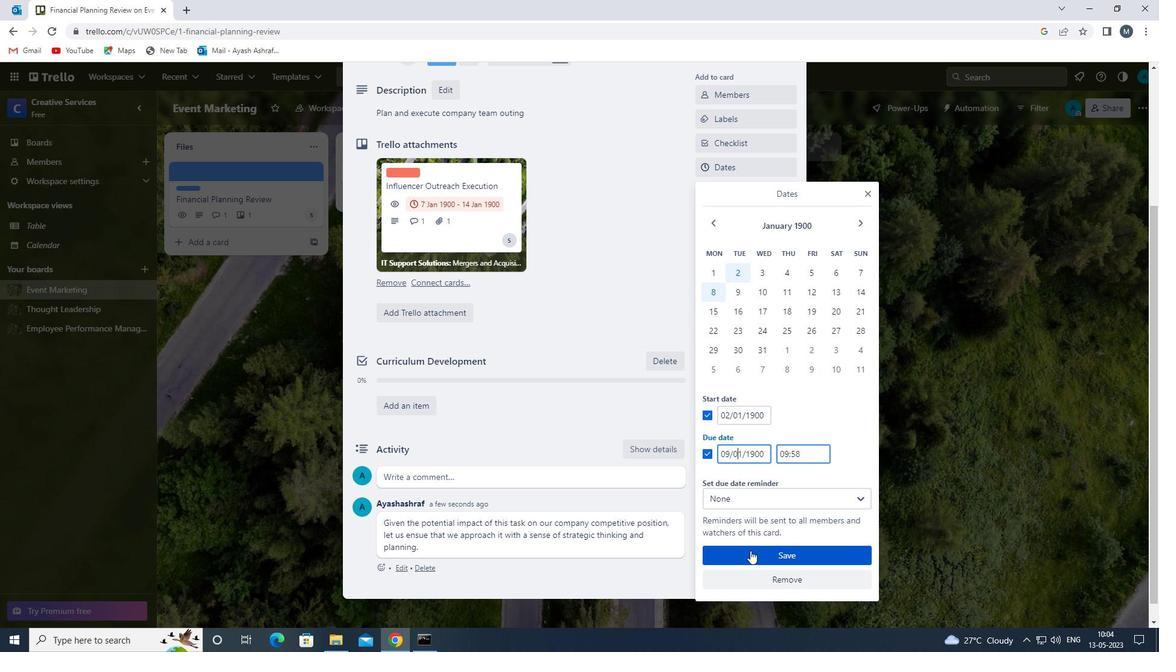 
Action: Mouse moved to (611, 517)
Screenshot: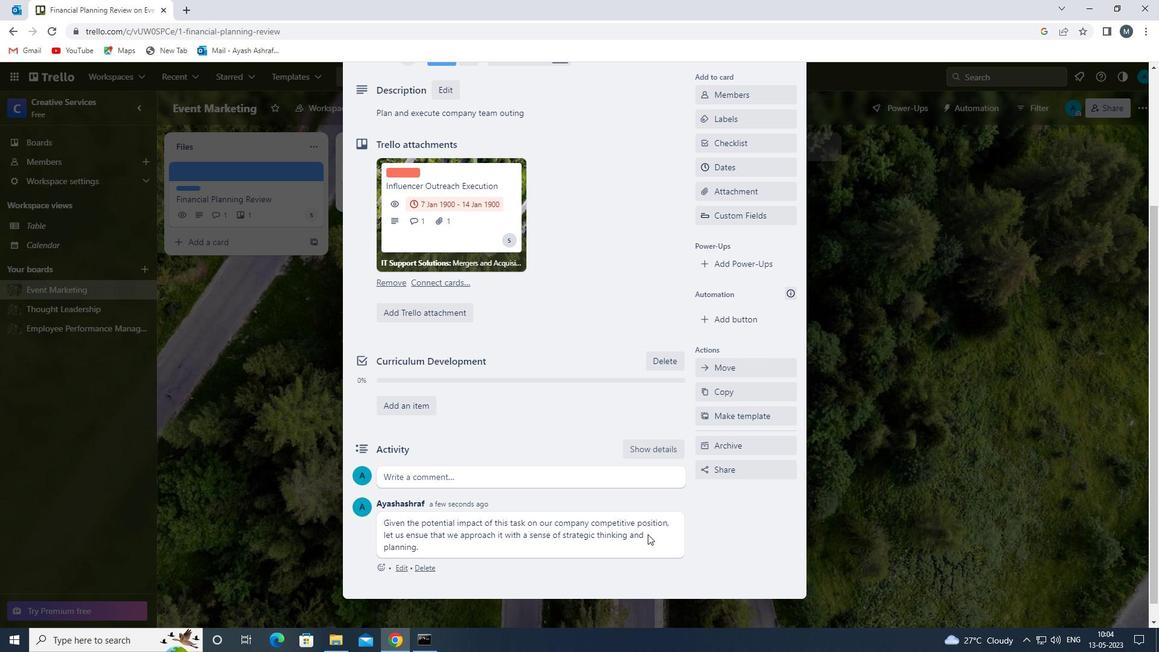 
Action: Mouse scrolled (611, 517) with delta (0, 0)
Screenshot: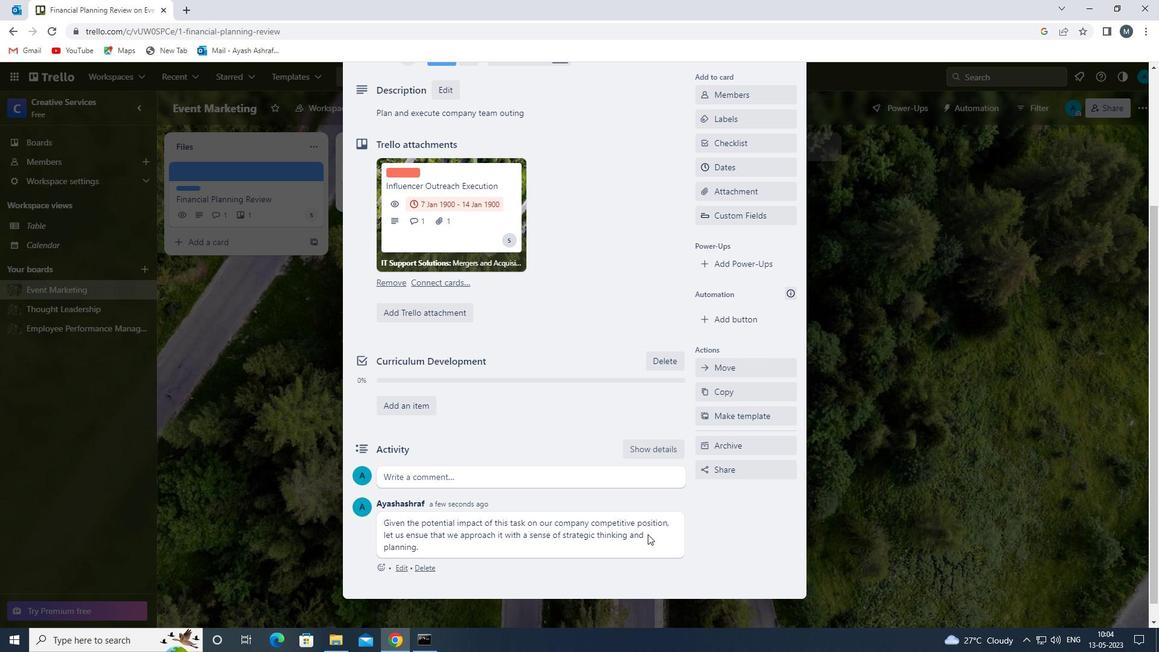 
Action: Mouse scrolled (611, 517) with delta (0, 0)
Screenshot: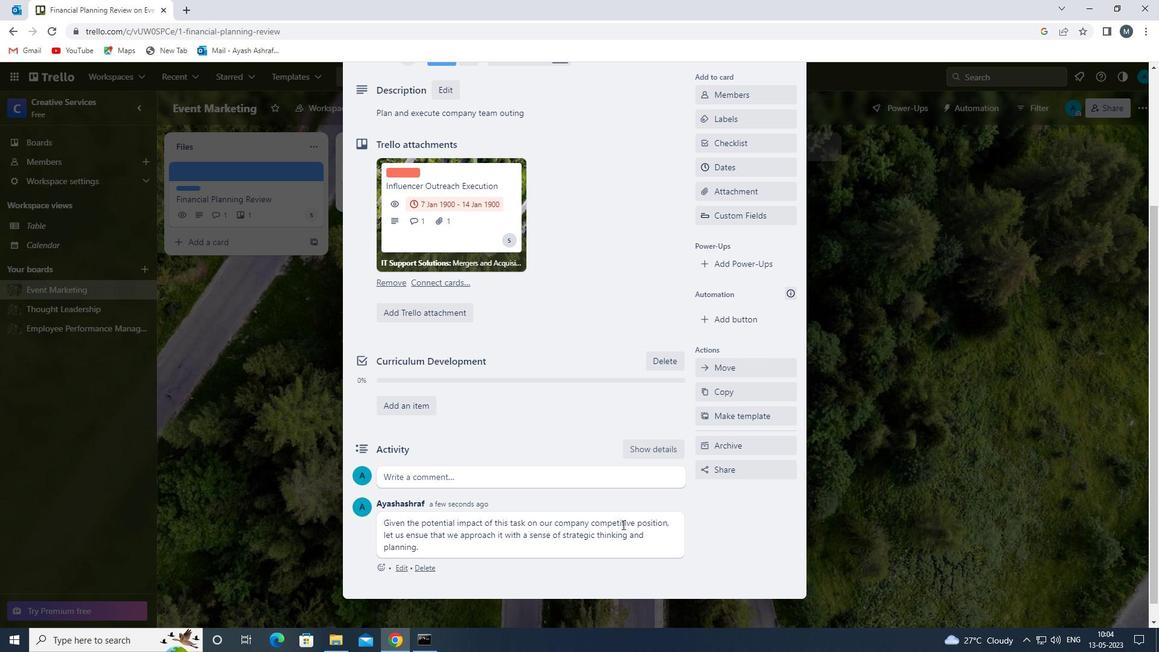 
Action: Mouse scrolled (611, 517) with delta (0, 0)
Screenshot: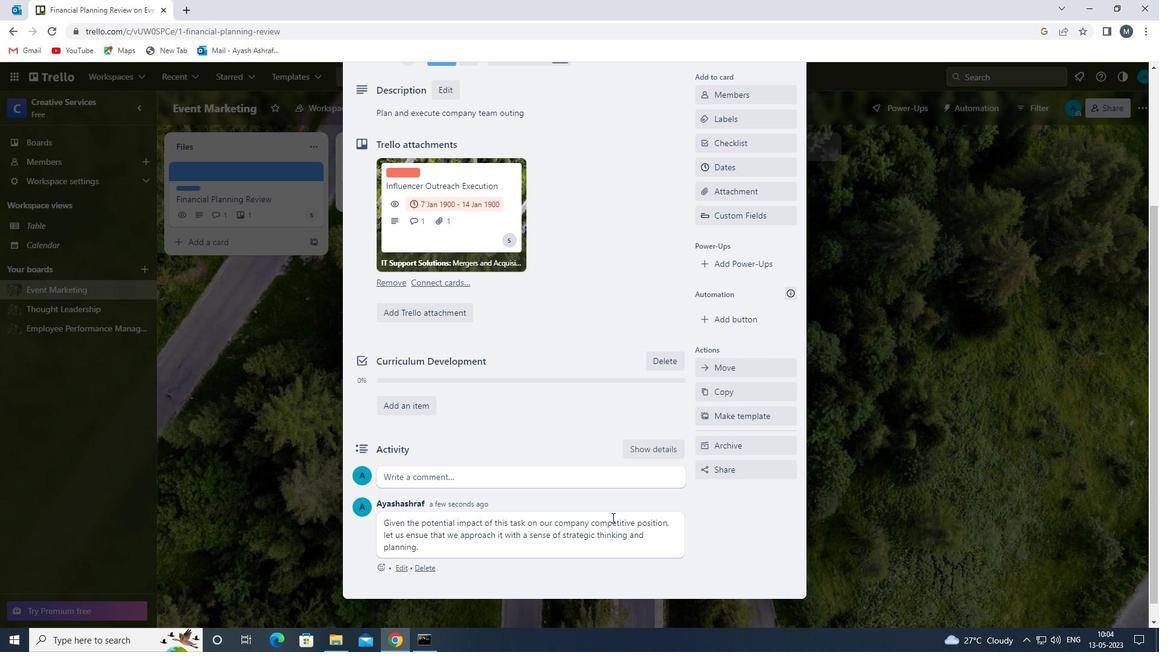 
Action: Mouse scrolled (611, 517) with delta (0, 0)
Screenshot: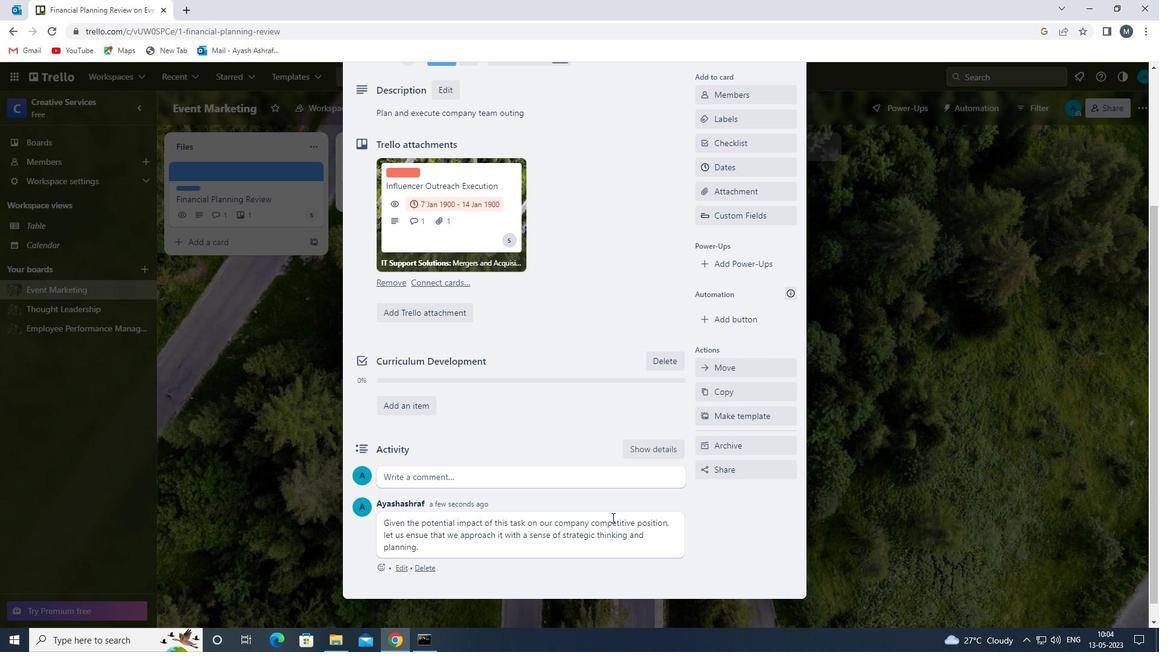 
Action: Mouse scrolled (611, 517) with delta (0, 0)
Screenshot: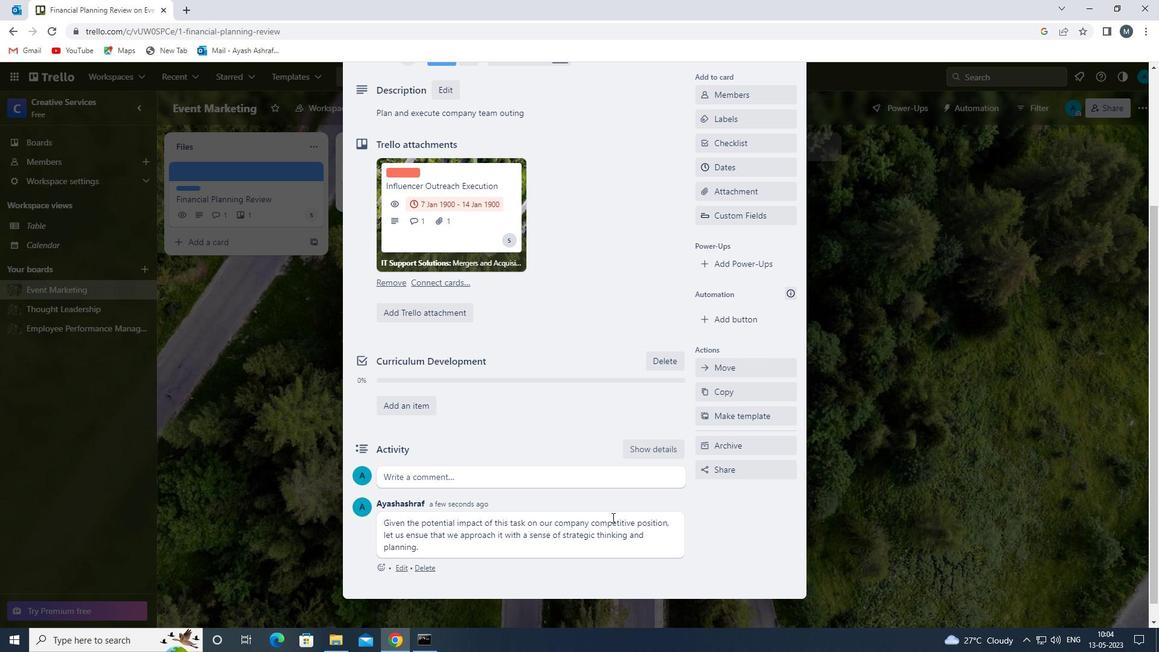 
Action: Mouse moved to (610, 515)
Screenshot: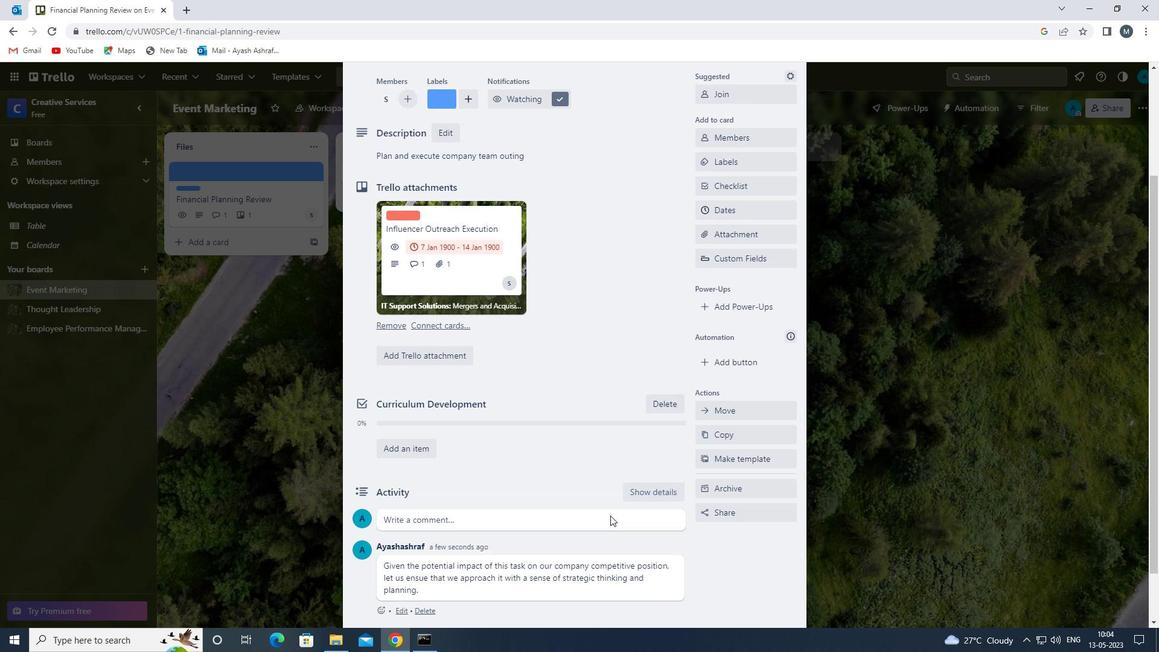 
Action: Mouse scrolled (610, 516) with delta (0, 0)
Screenshot: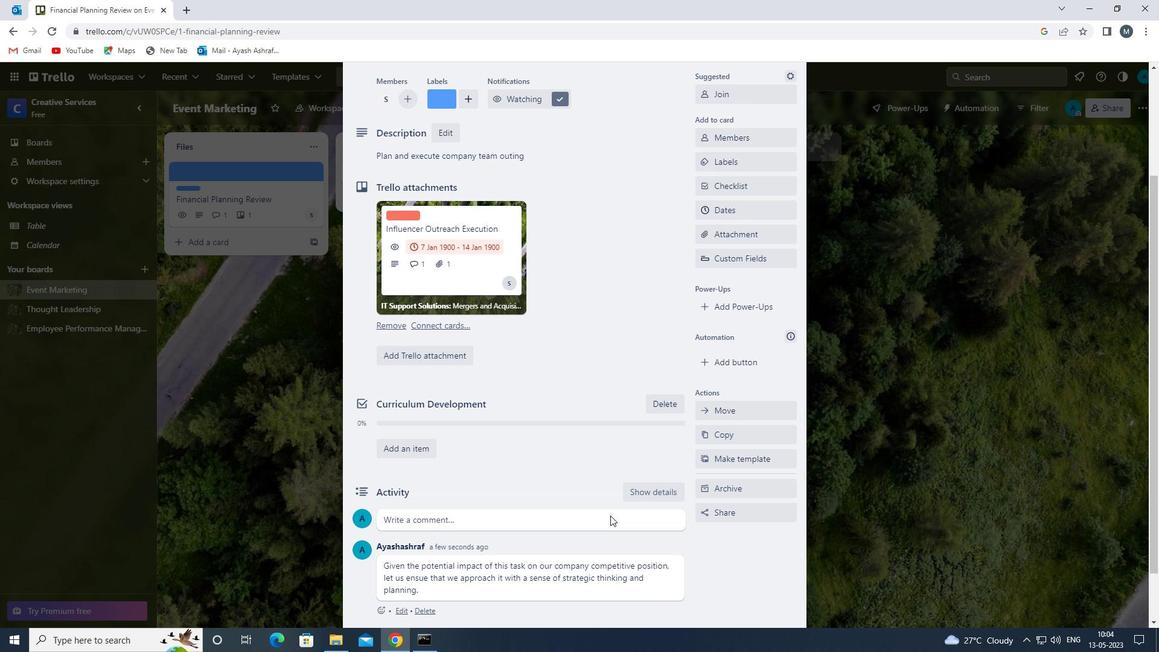 
Action: Mouse scrolled (610, 516) with delta (0, 0)
Screenshot: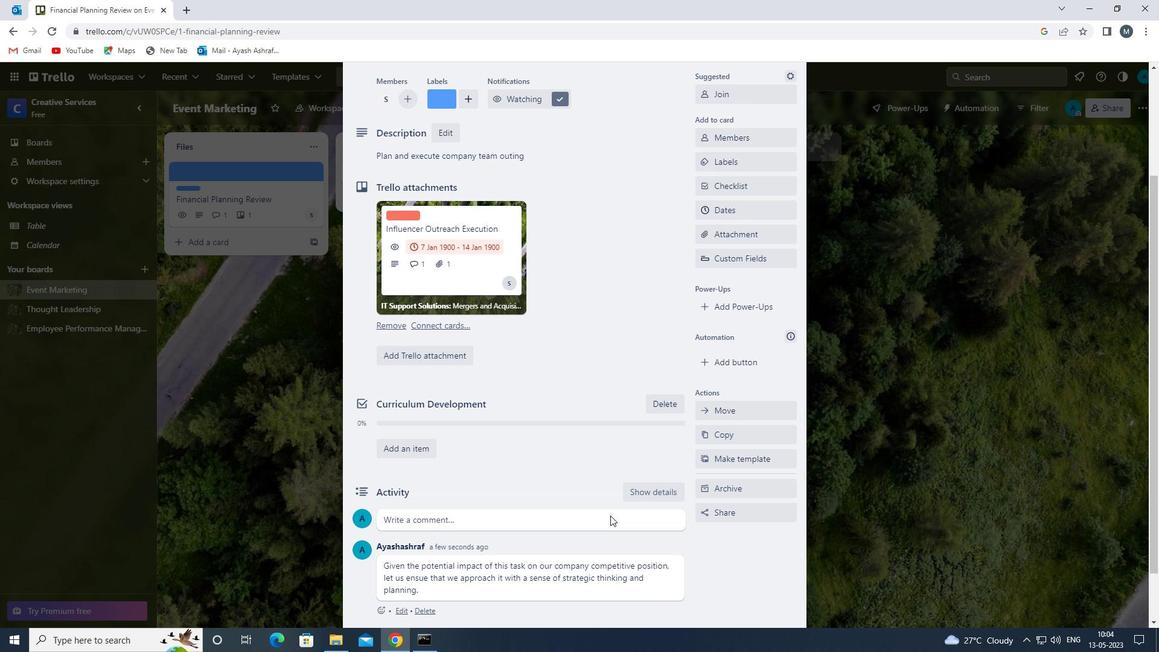 
Action: Mouse scrolled (610, 516) with delta (0, 0)
Screenshot: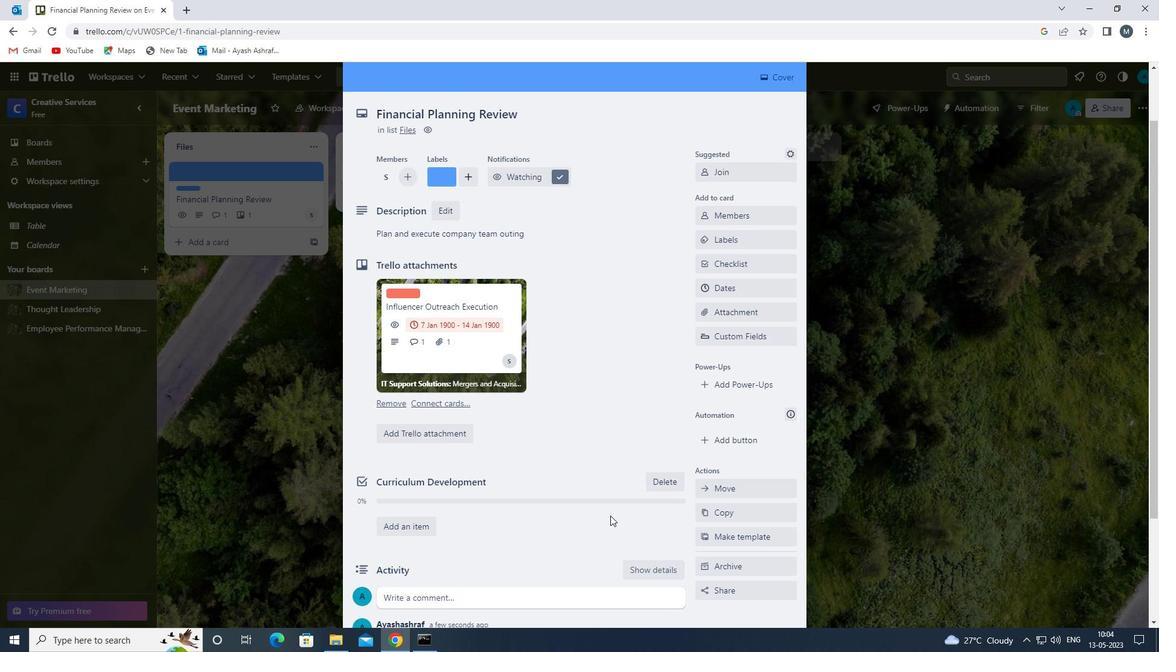 
Action: Mouse scrolled (610, 516) with delta (0, 0)
Screenshot: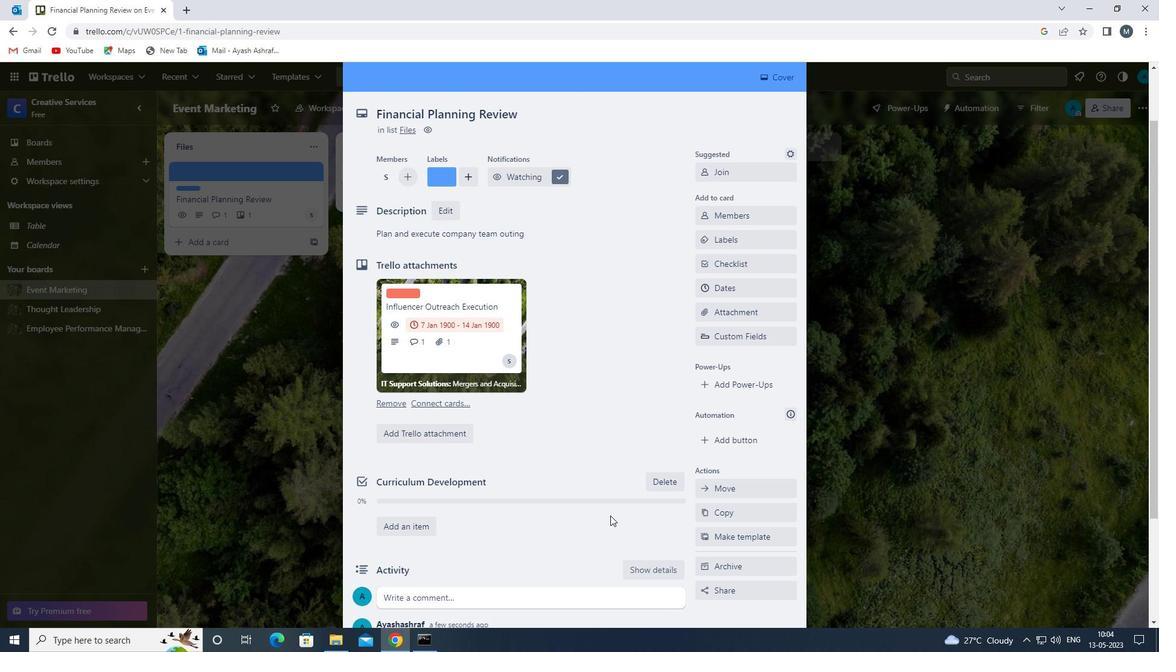 
